 Task: Add a signature Levi Robinson containing Best wishes for a happy National Breast Cancer Awareness Month, Levi Robinson to email address softage.3@softage.net and add a label Inquiries
Action: Mouse moved to (126, 139)
Screenshot: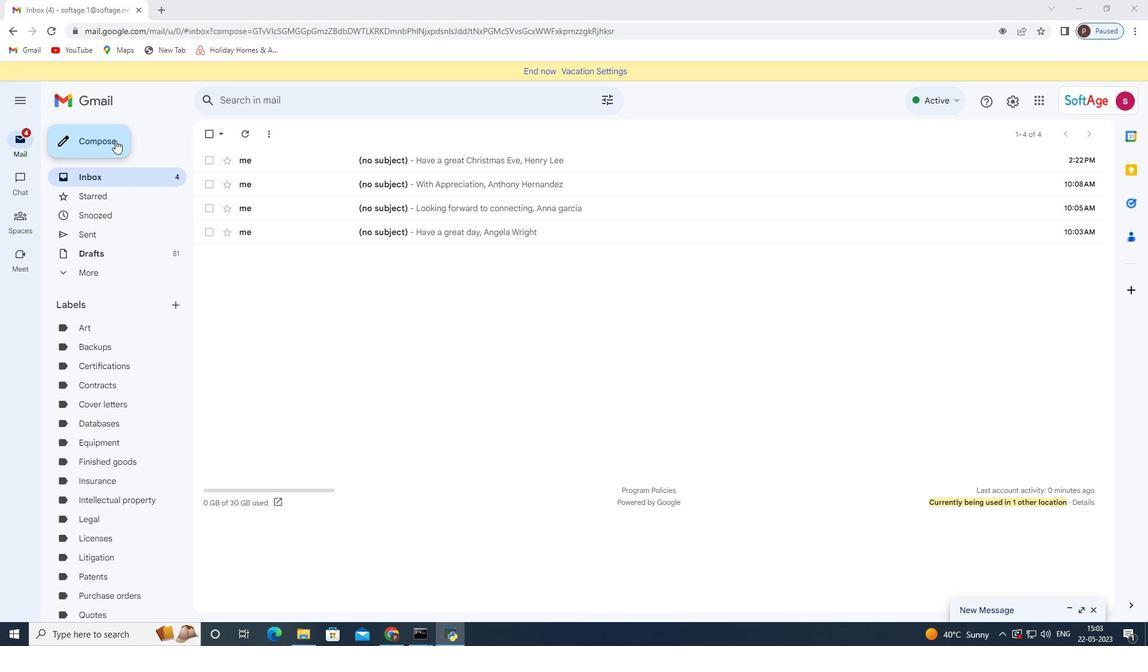 
Action: Mouse pressed left at (126, 139)
Screenshot: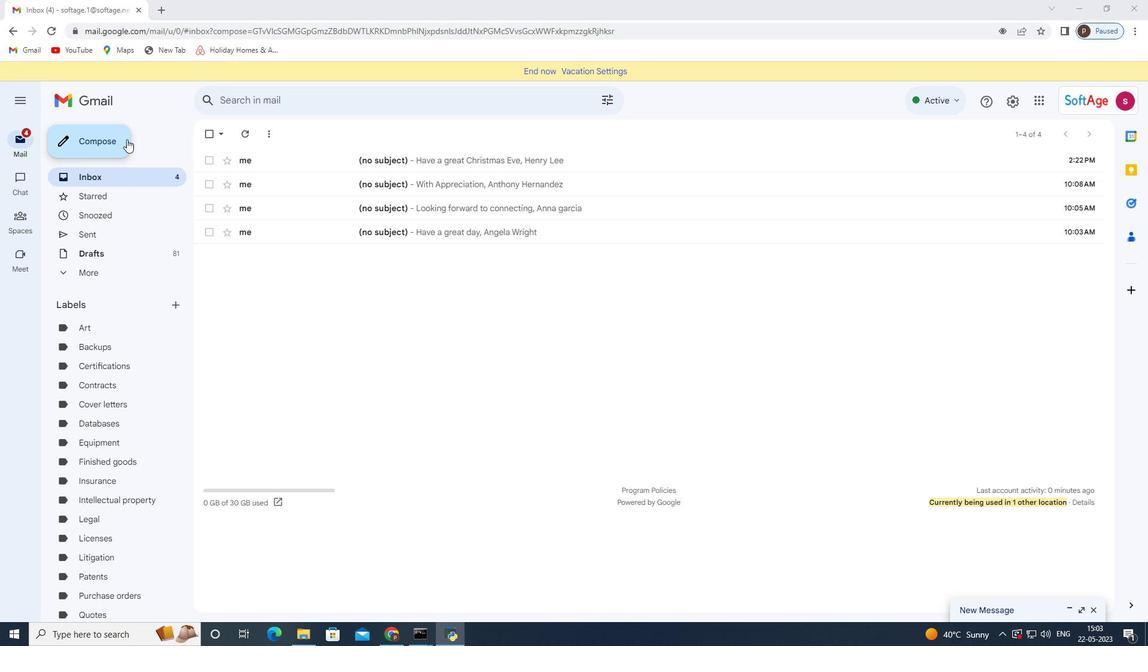 
Action: Mouse moved to (804, 606)
Screenshot: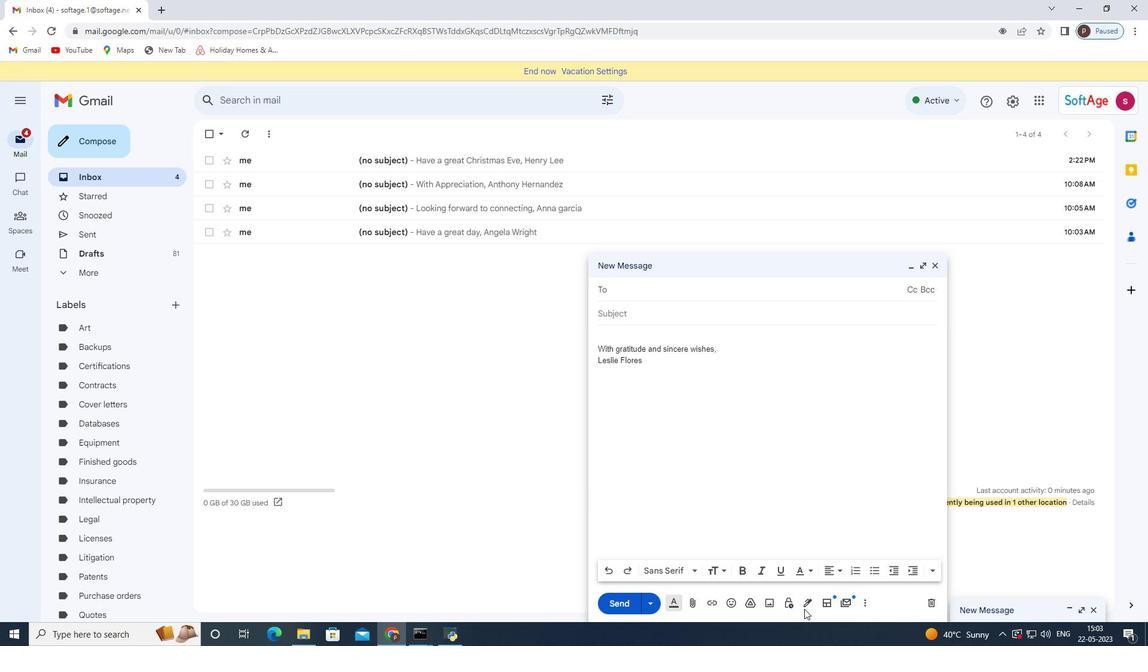 
Action: Mouse pressed left at (804, 606)
Screenshot: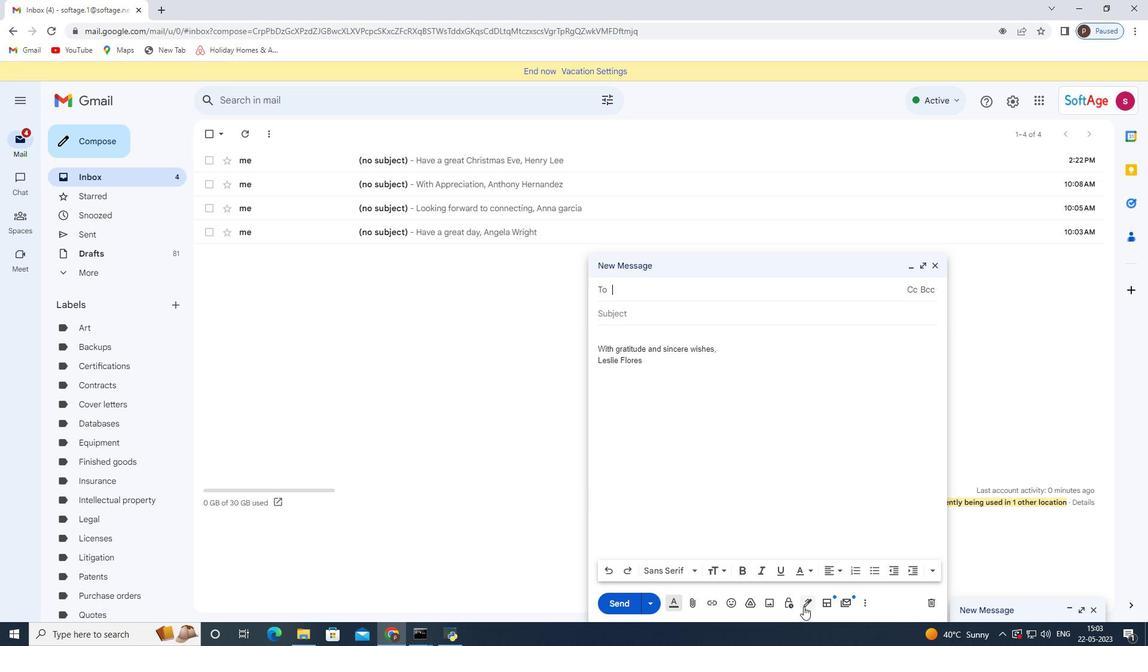 
Action: Mouse moved to (844, 541)
Screenshot: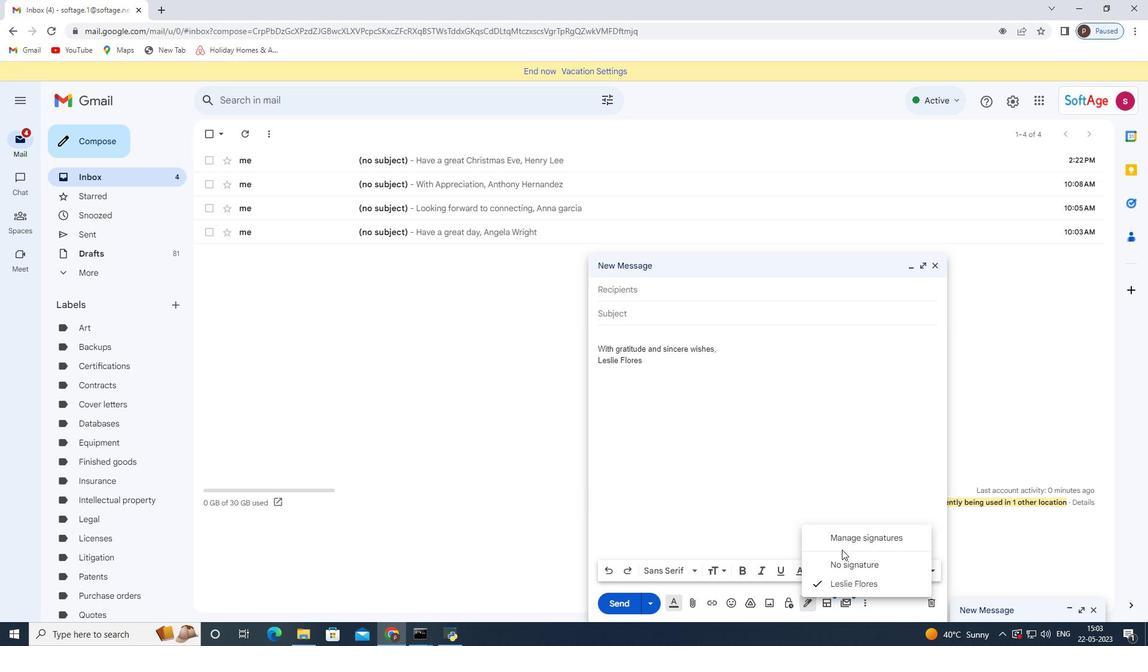 
Action: Mouse pressed left at (844, 541)
Screenshot: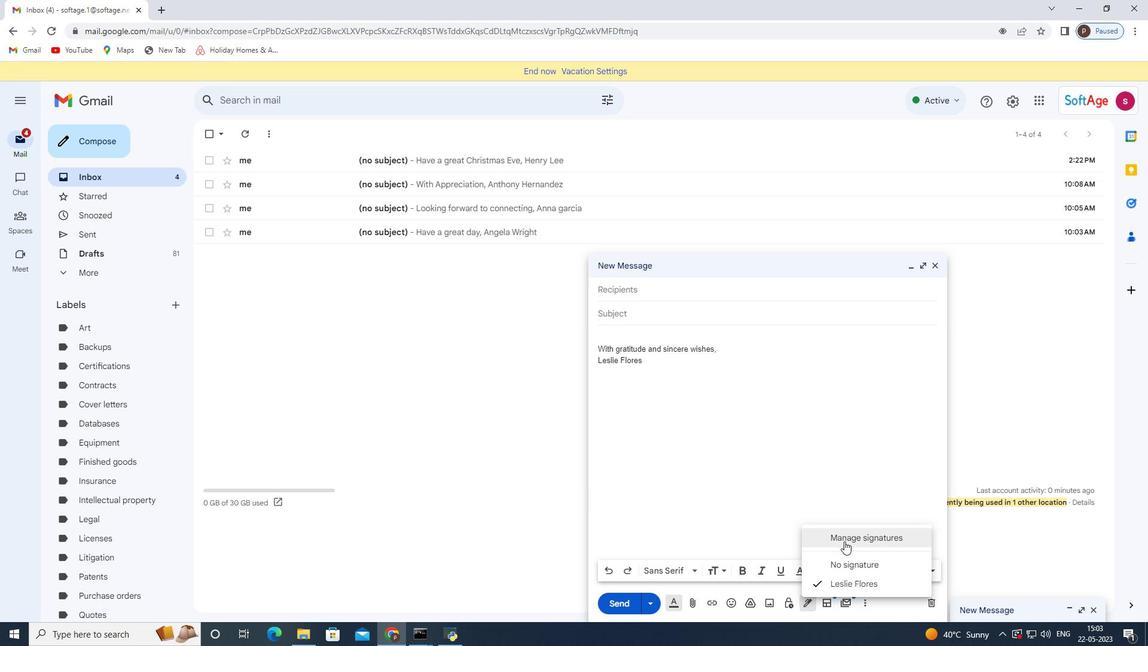 
Action: Mouse moved to (388, 472)
Screenshot: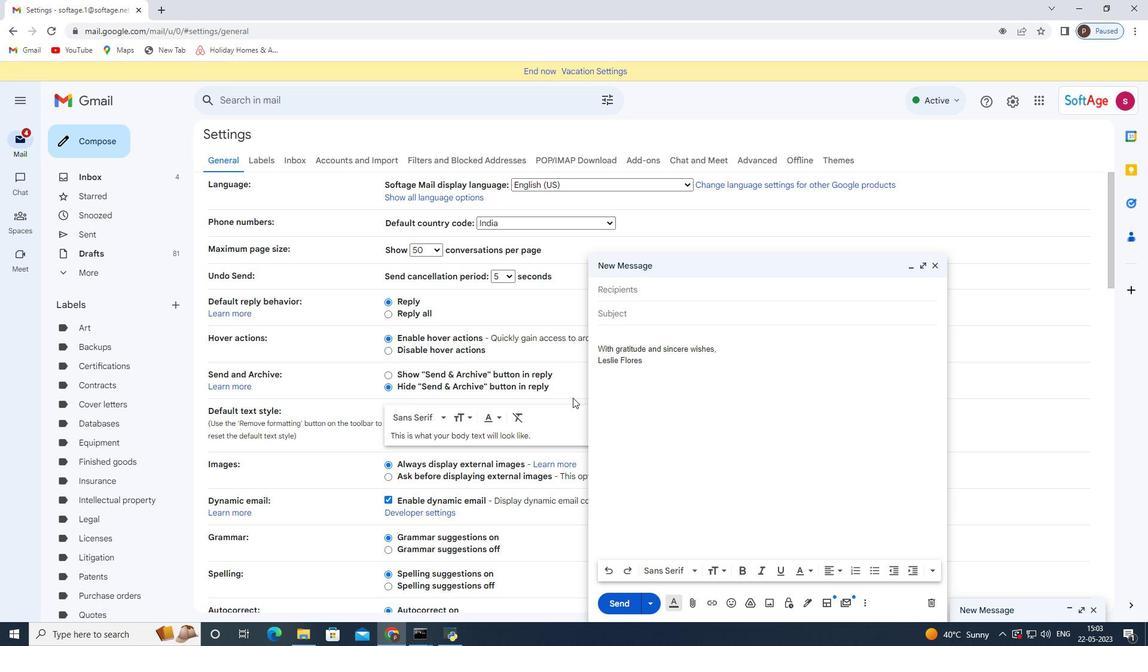 
Action: Mouse scrolled (388, 472) with delta (0, 0)
Screenshot: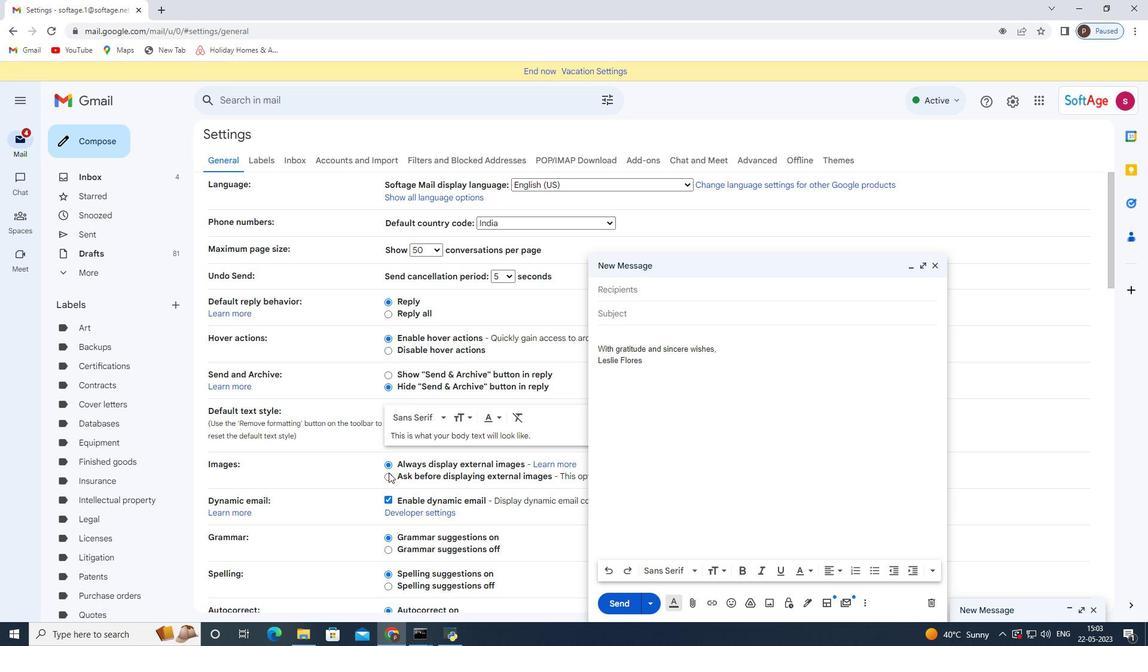 
Action: Mouse scrolled (388, 472) with delta (0, 0)
Screenshot: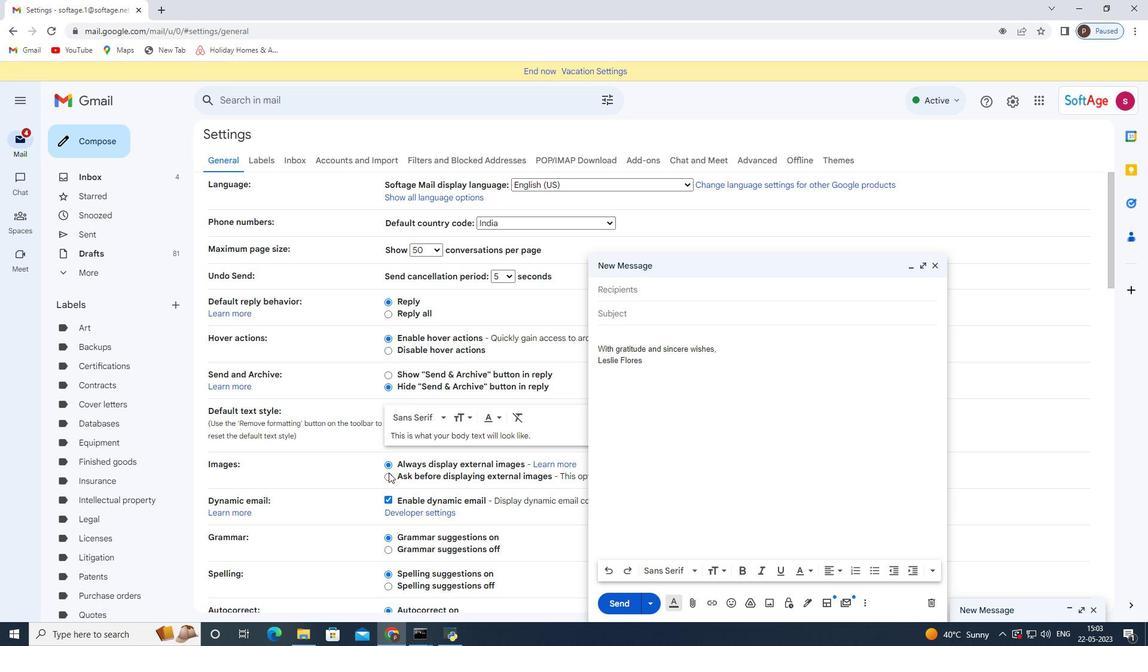 
Action: Mouse moved to (388, 472)
Screenshot: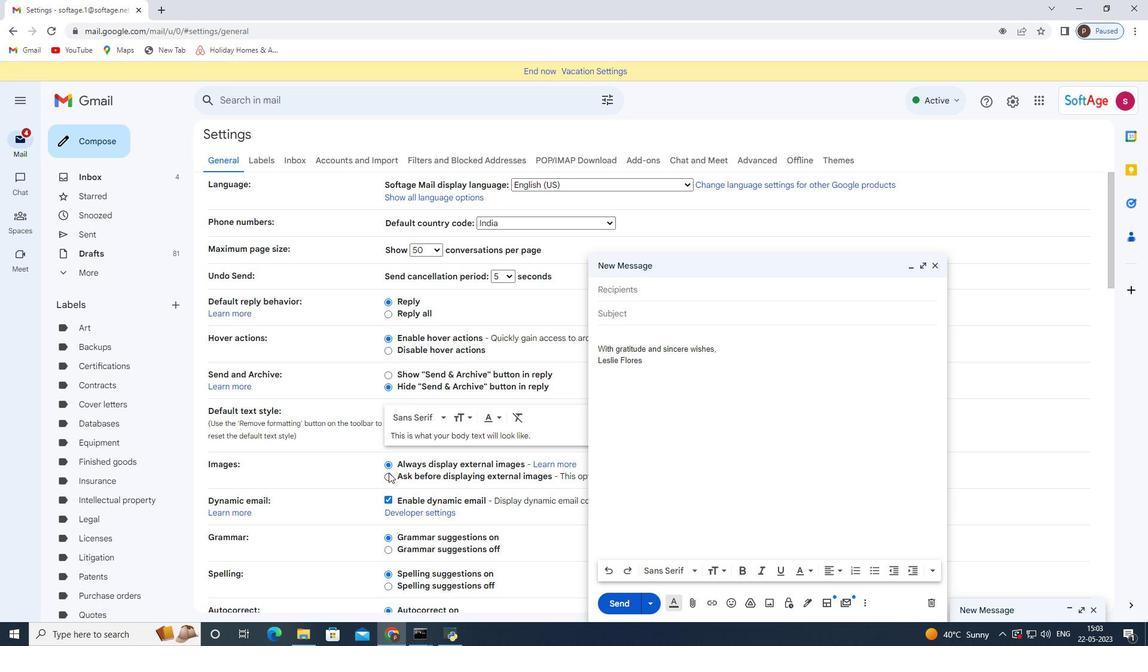 
Action: Mouse scrolled (388, 472) with delta (0, 0)
Screenshot: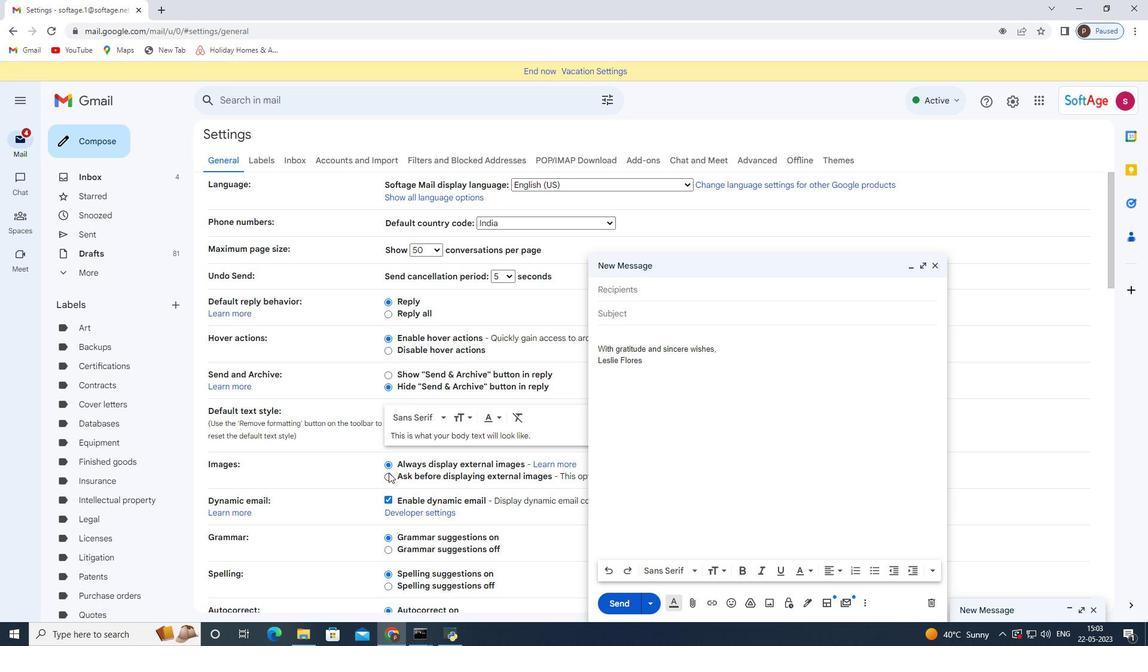 
Action: Mouse moved to (387, 473)
Screenshot: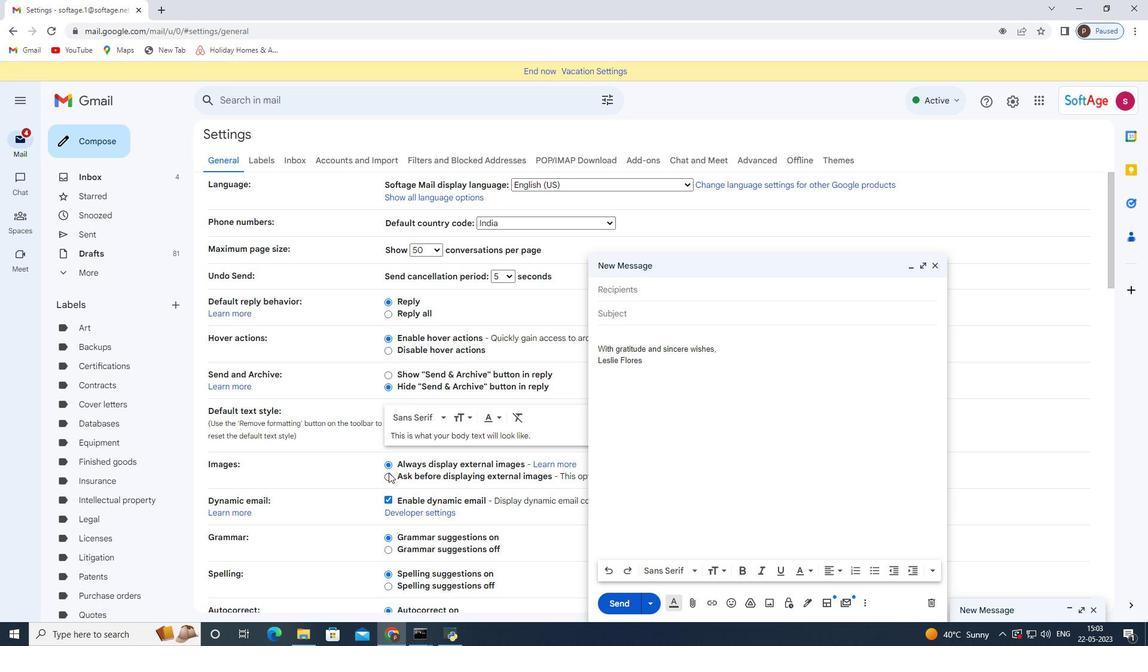 
Action: Mouse scrolled (387, 472) with delta (0, 0)
Screenshot: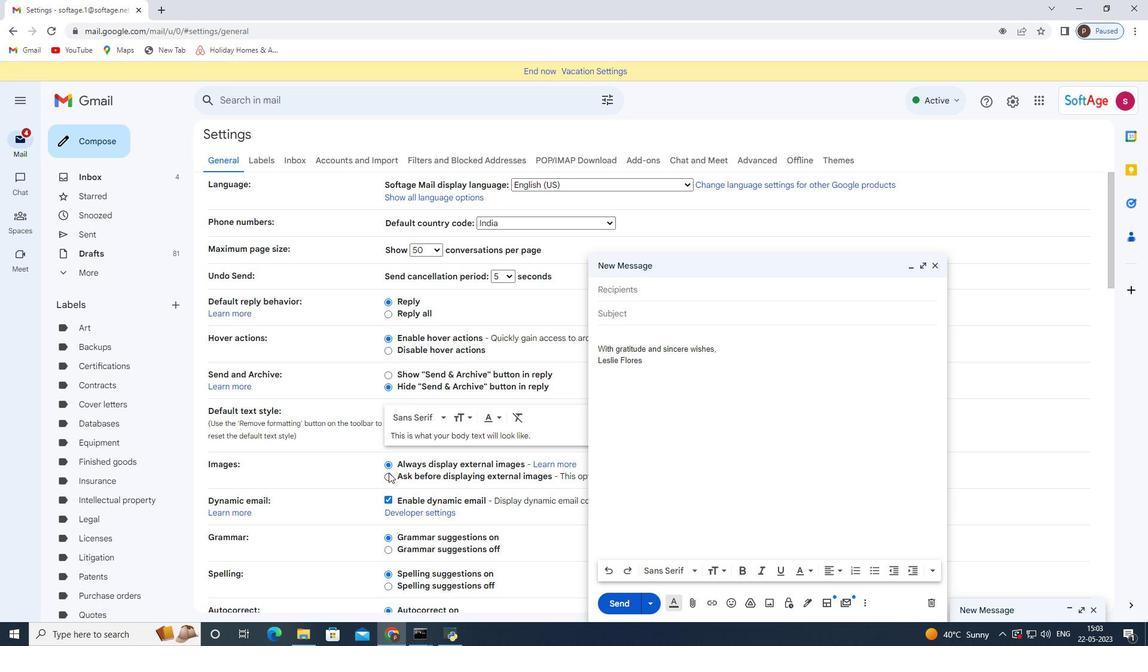 
Action: Mouse moved to (495, 427)
Screenshot: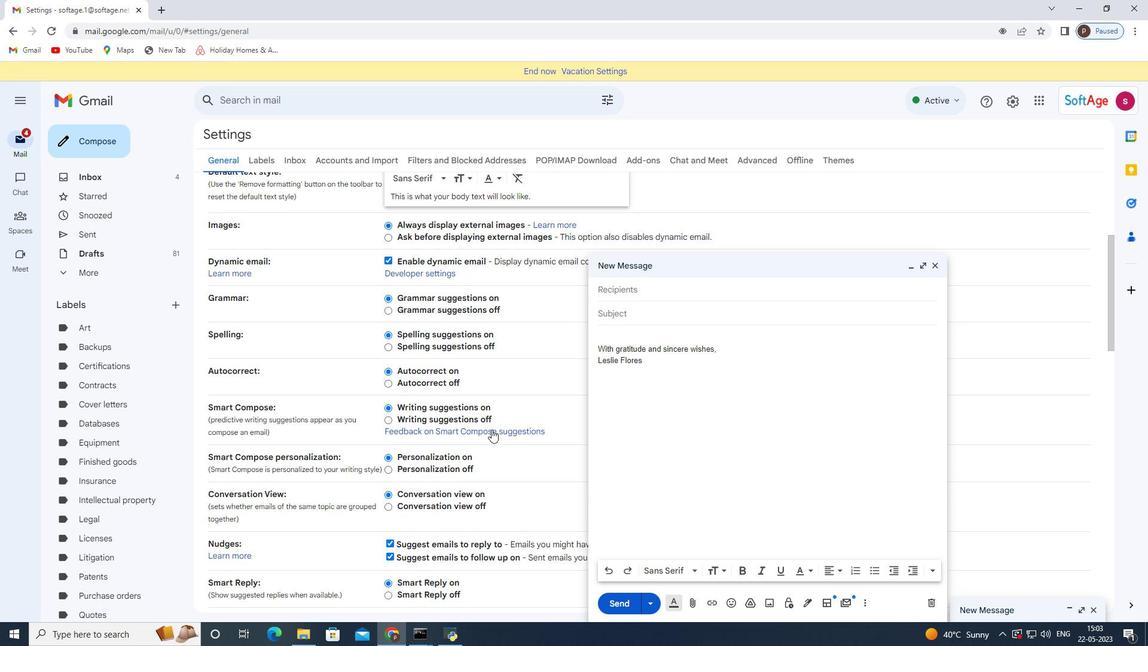 
Action: Mouse scrolled (495, 427) with delta (0, 0)
Screenshot: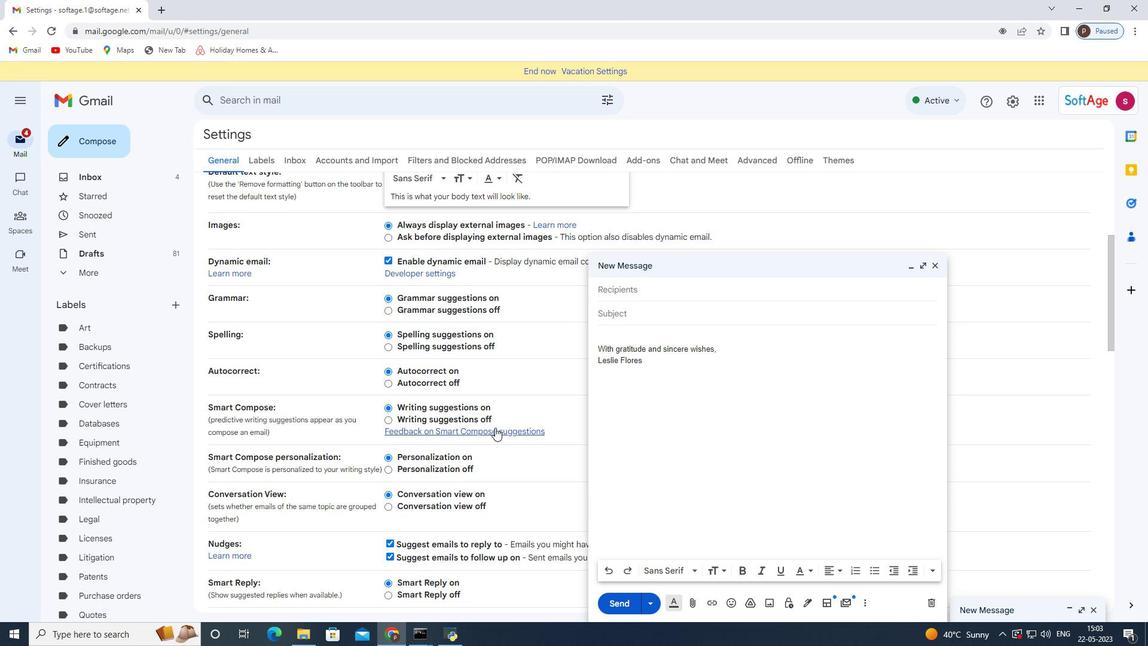 
Action: Mouse scrolled (495, 427) with delta (0, 0)
Screenshot: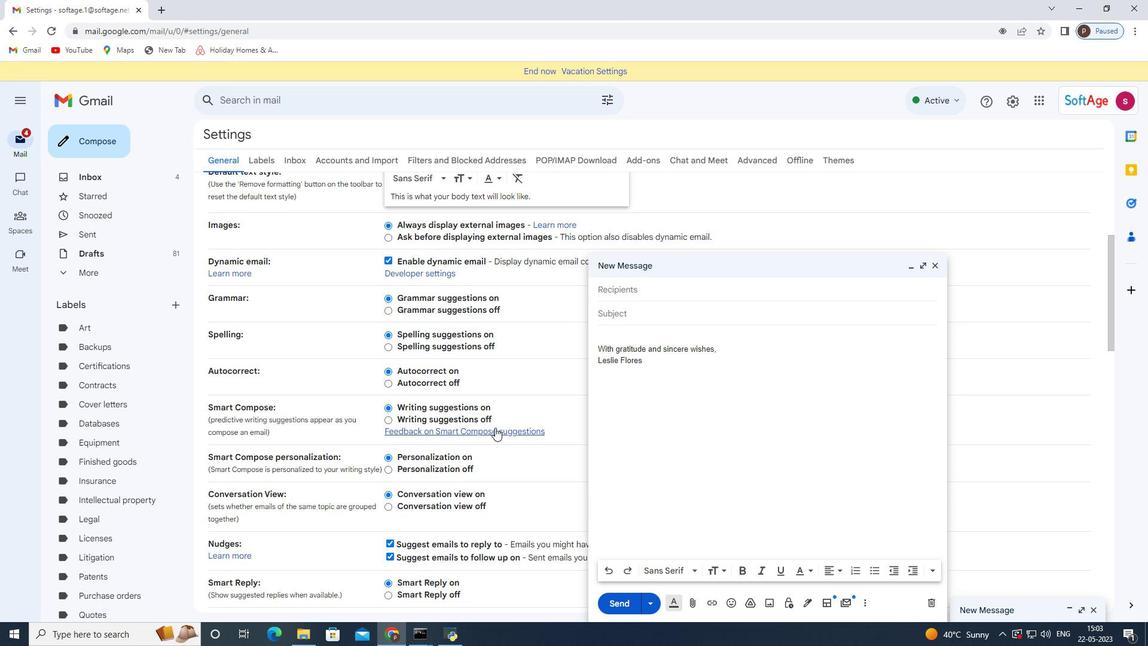 
Action: Mouse moved to (491, 427)
Screenshot: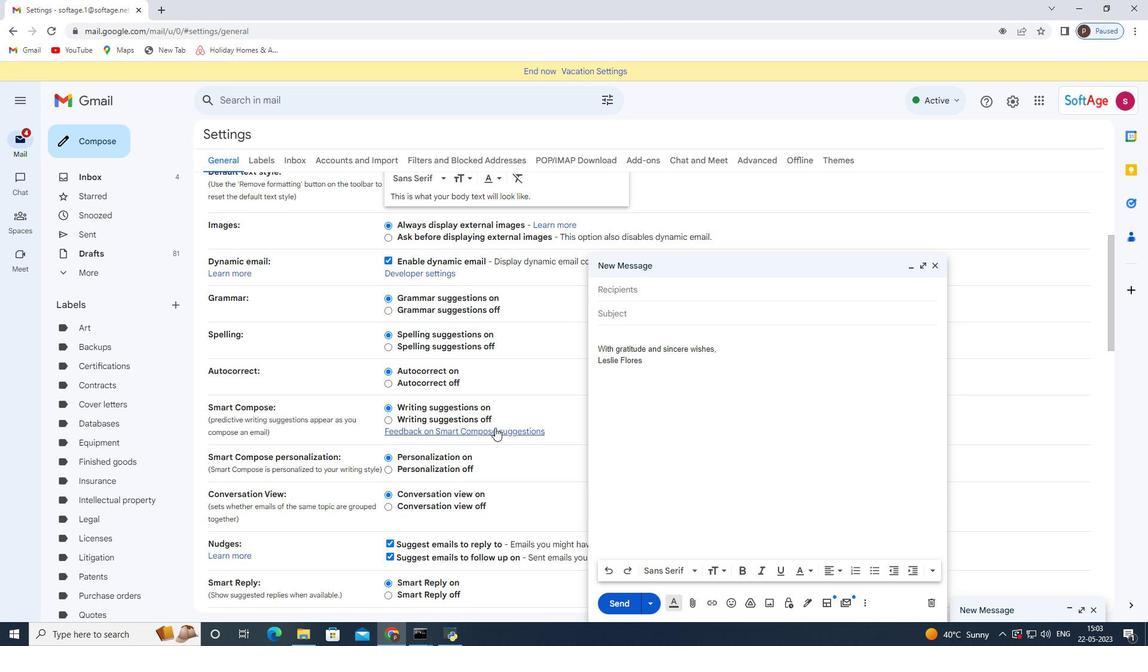 
Action: Mouse scrolled (491, 426) with delta (0, 0)
Screenshot: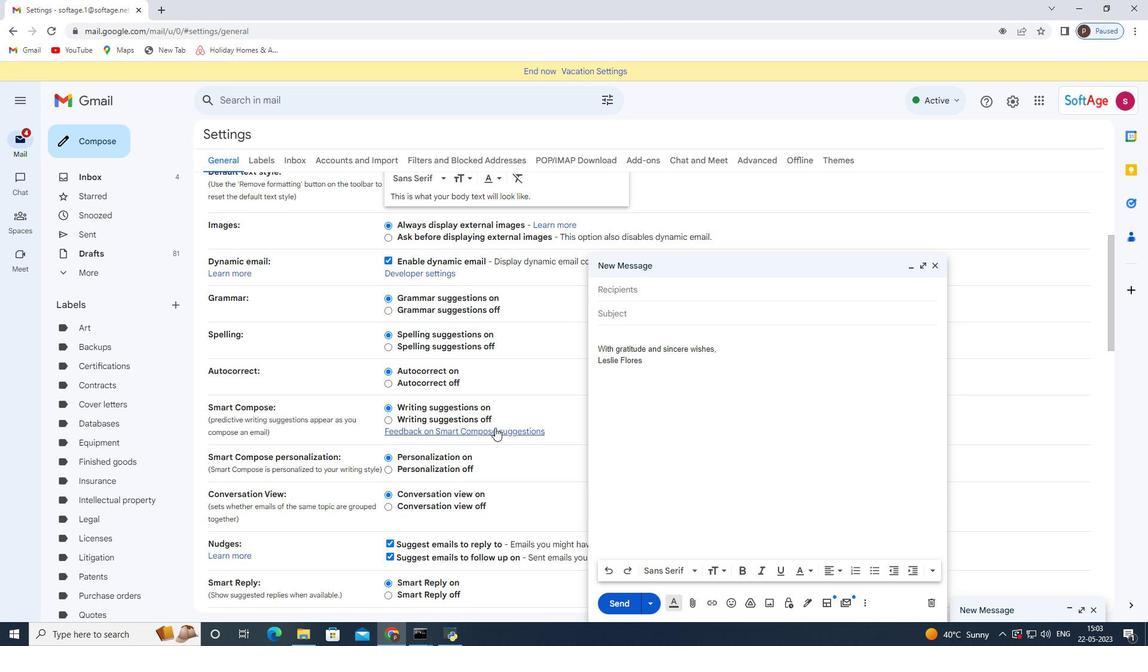 
Action: Mouse moved to (487, 426)
Screenshot: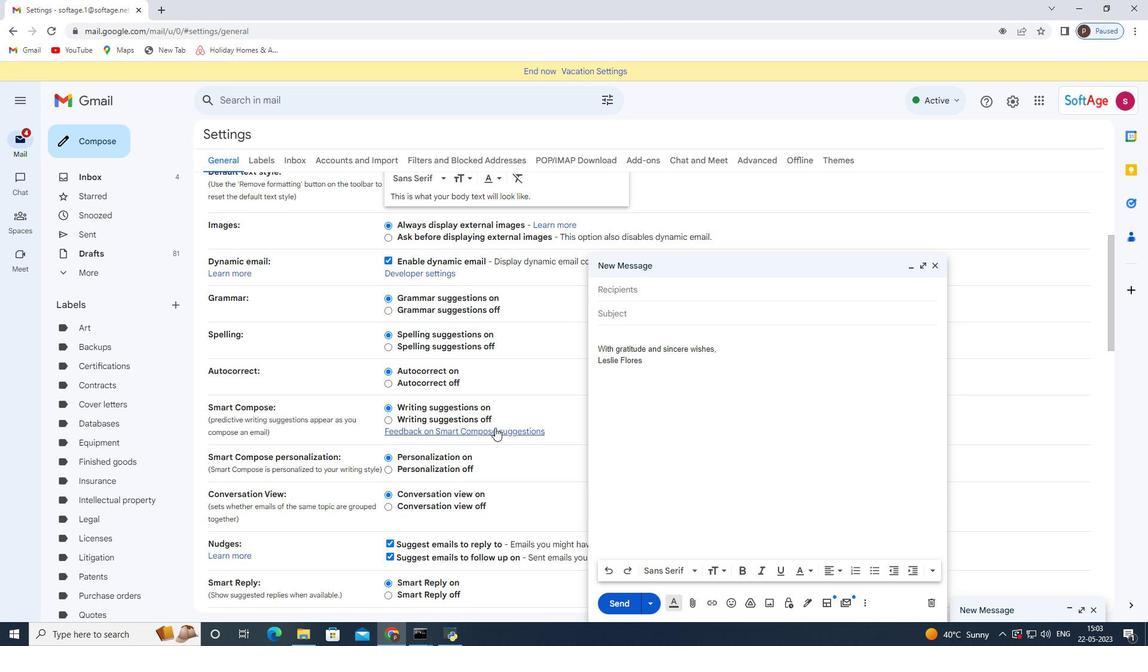 
Action: Mouse scrolled (487, 425) with delta (0, 0)
Screenshot: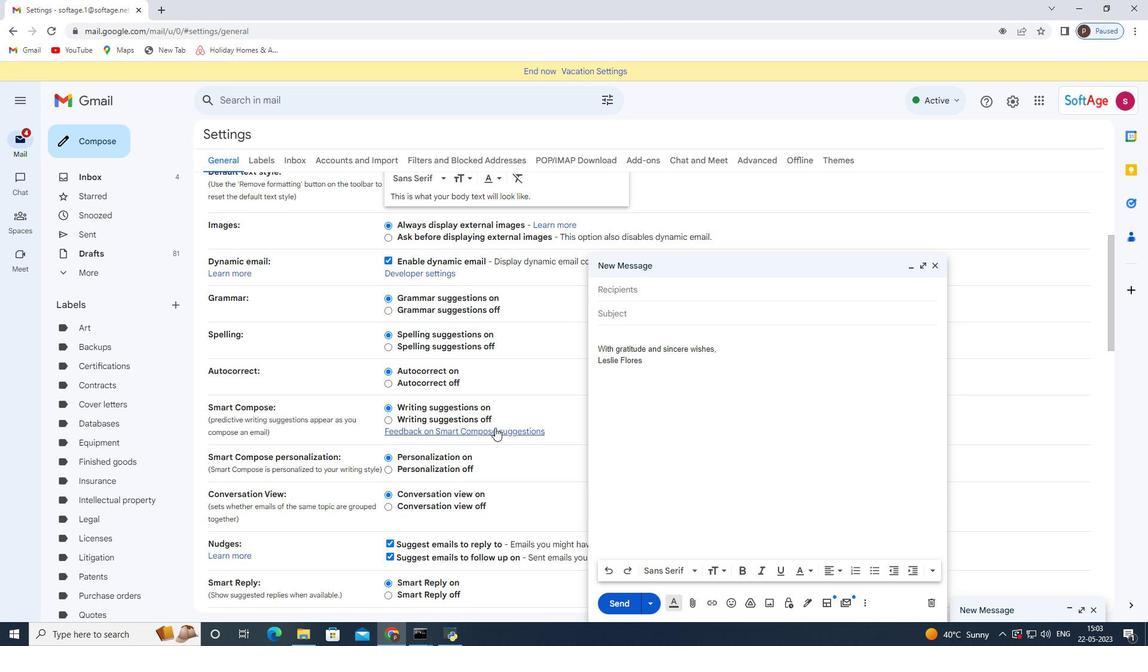 
Action: Mouse moved to (436, 420)
Screenshot: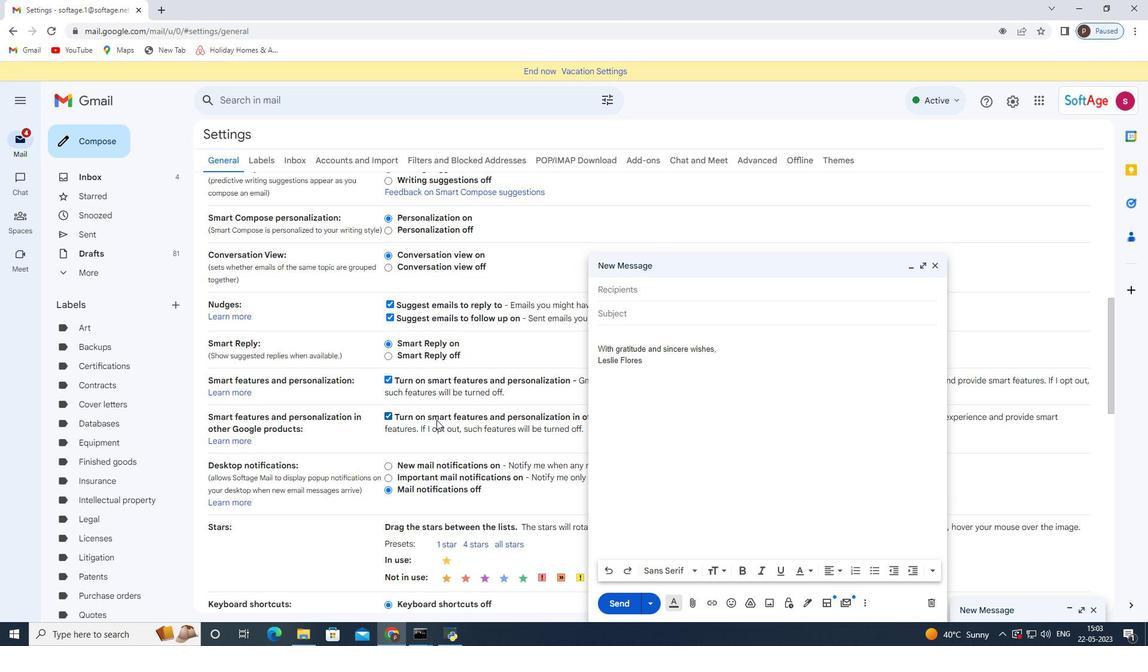 
Action: Mouse scrolled (436, 419) with delta (0, 0)
Screenshot: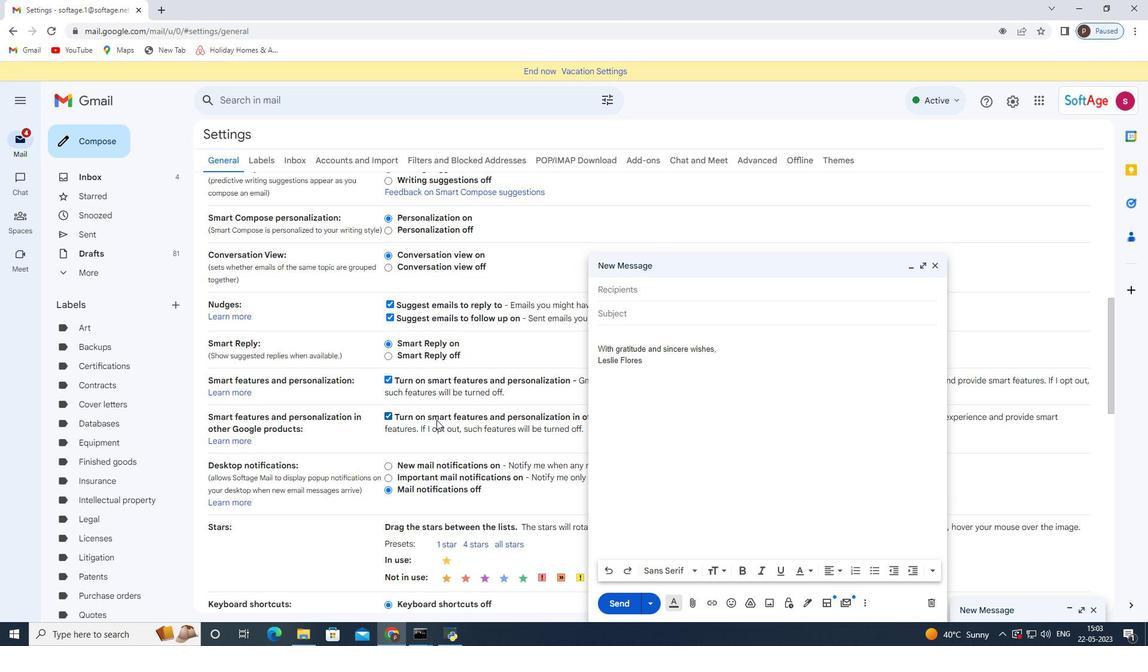 
Action: Mouse scrolled (436, 419) with delta (0, 0)
Screenshot: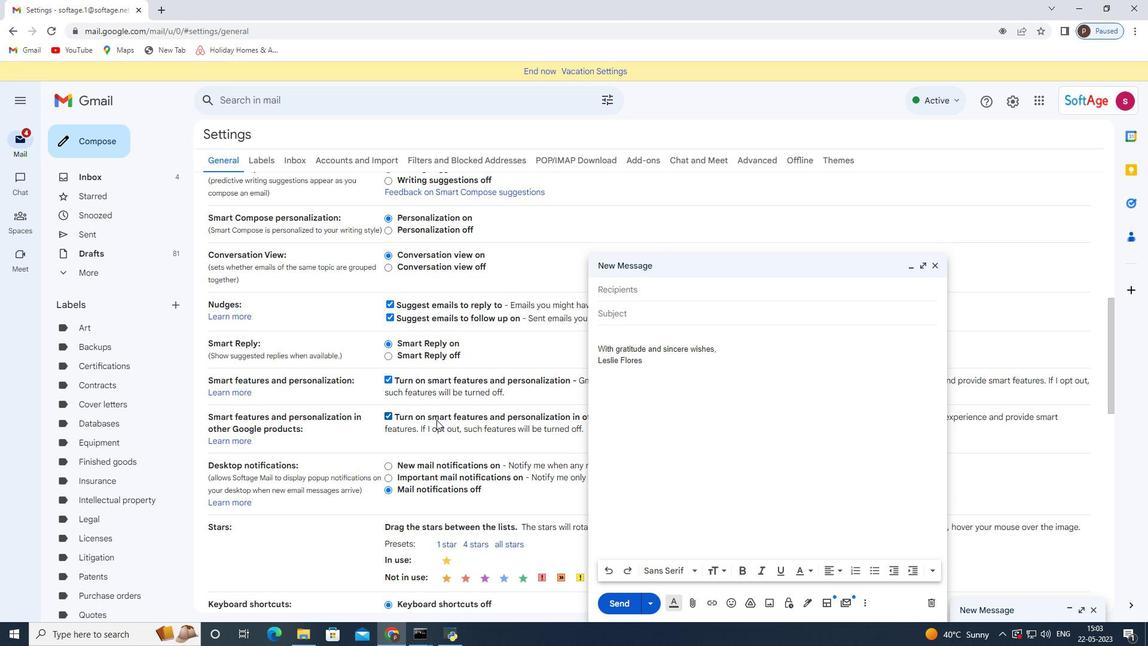 
Action: Mouse scrolled (436, 419) with delta (0, 0)
Screenshot: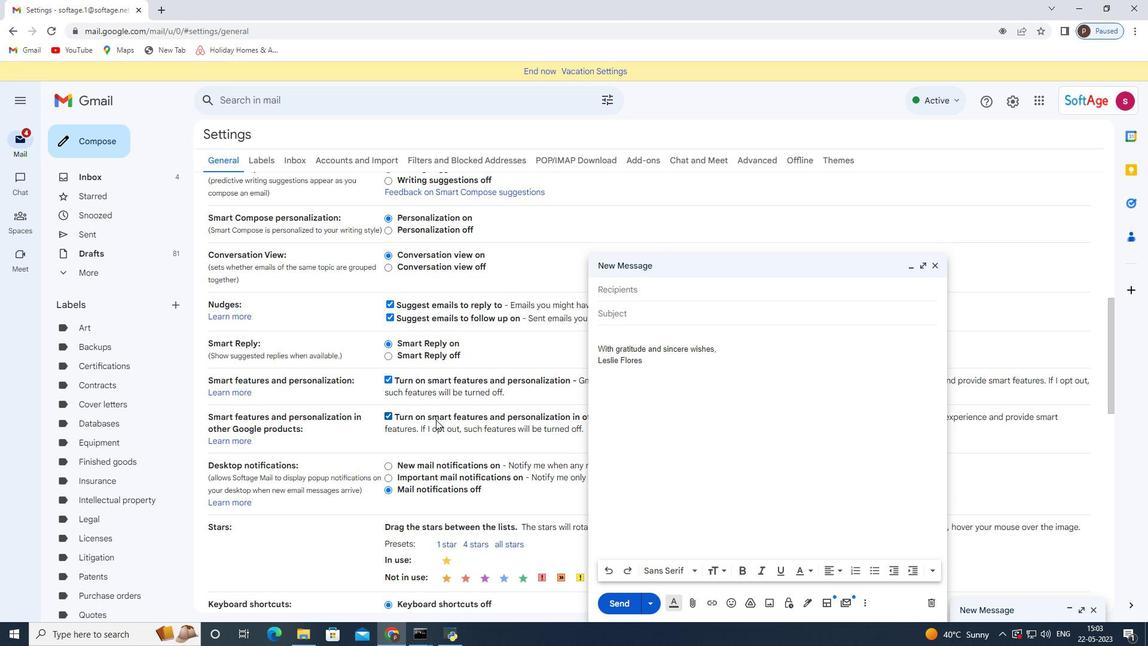 
Action: Mouse scrolled (436, 419) with delta (0, 0)
Screenshot: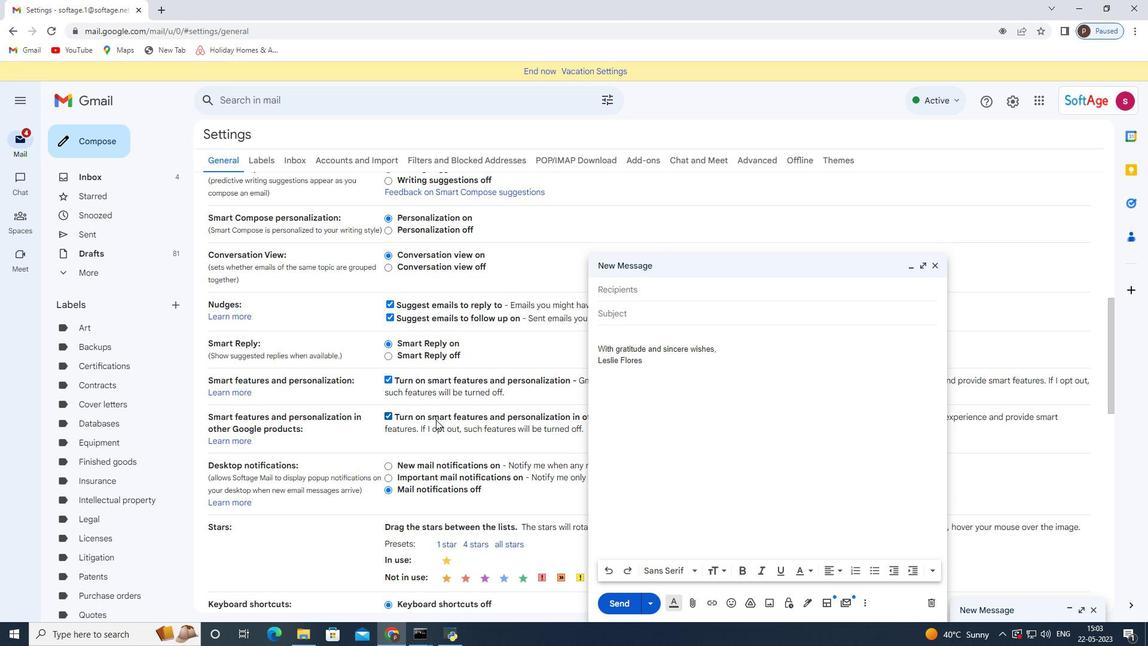 
Action: Mouse moved to (424, 411)
Screenshot: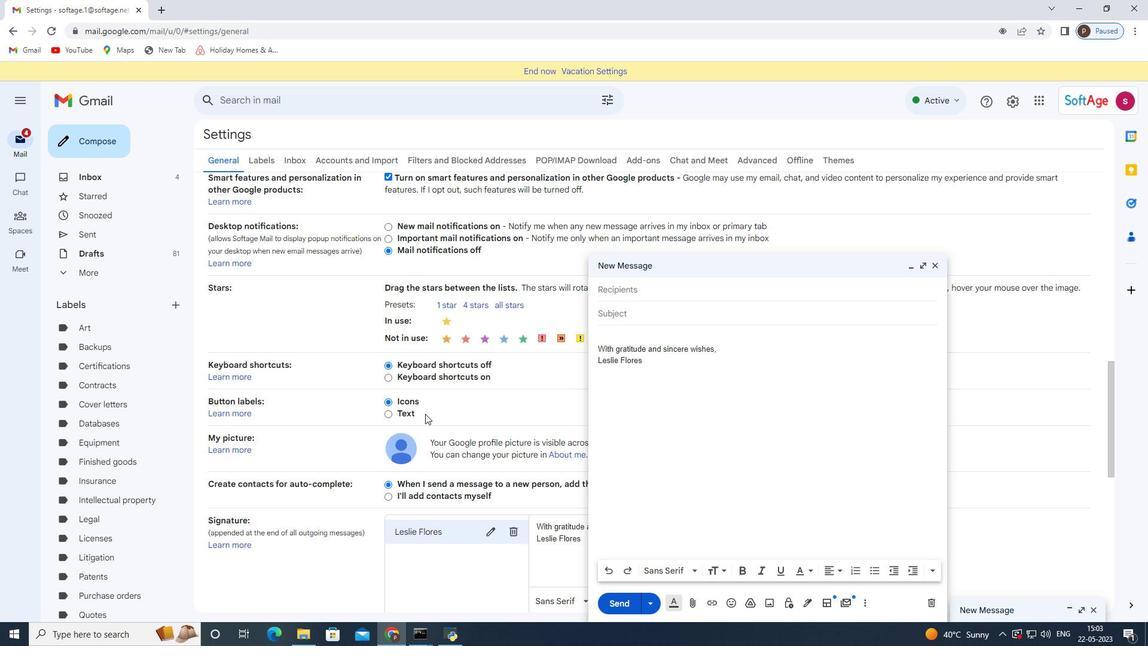 
Action: Mouse scrolled (424, 411) with delta (0, 0)
Screenshot: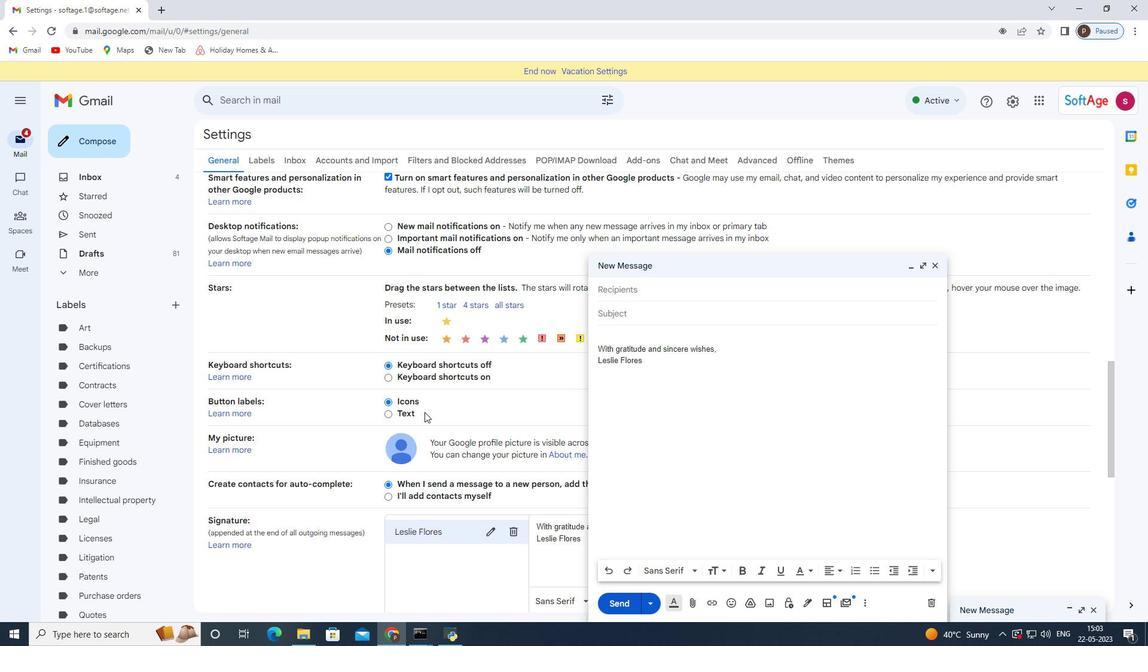 
Action: Mouse scrolled (424, 411) with delta (0, 0)
Screenshot: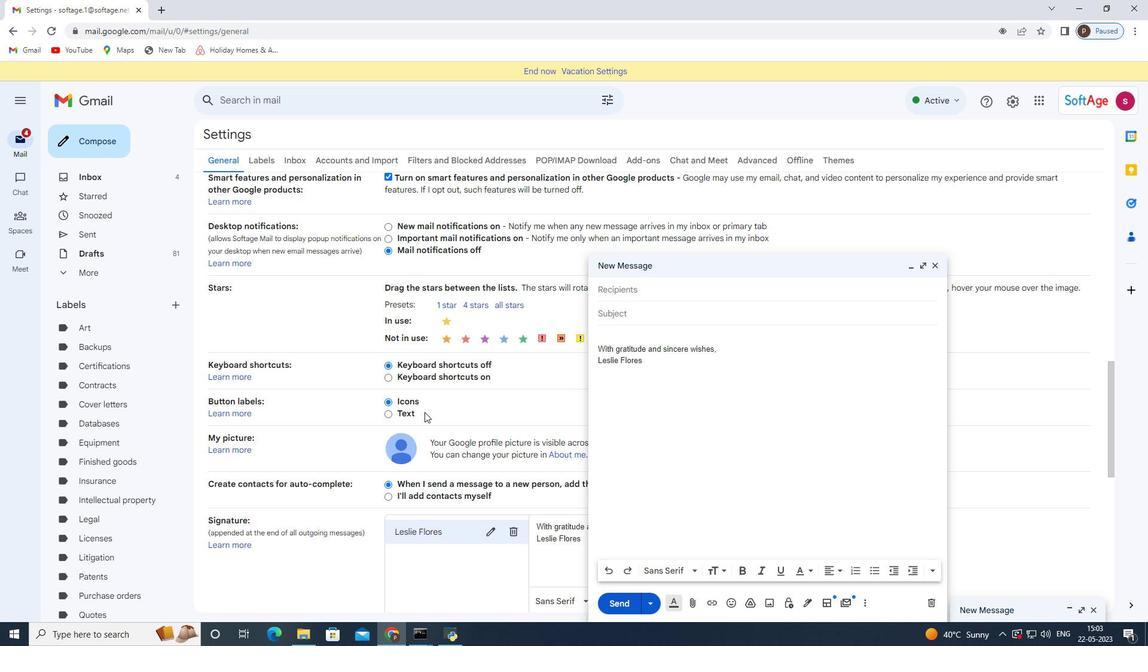 
Action: Mouse scrolled (424, 411) with delta (0, 0)
Screenshot: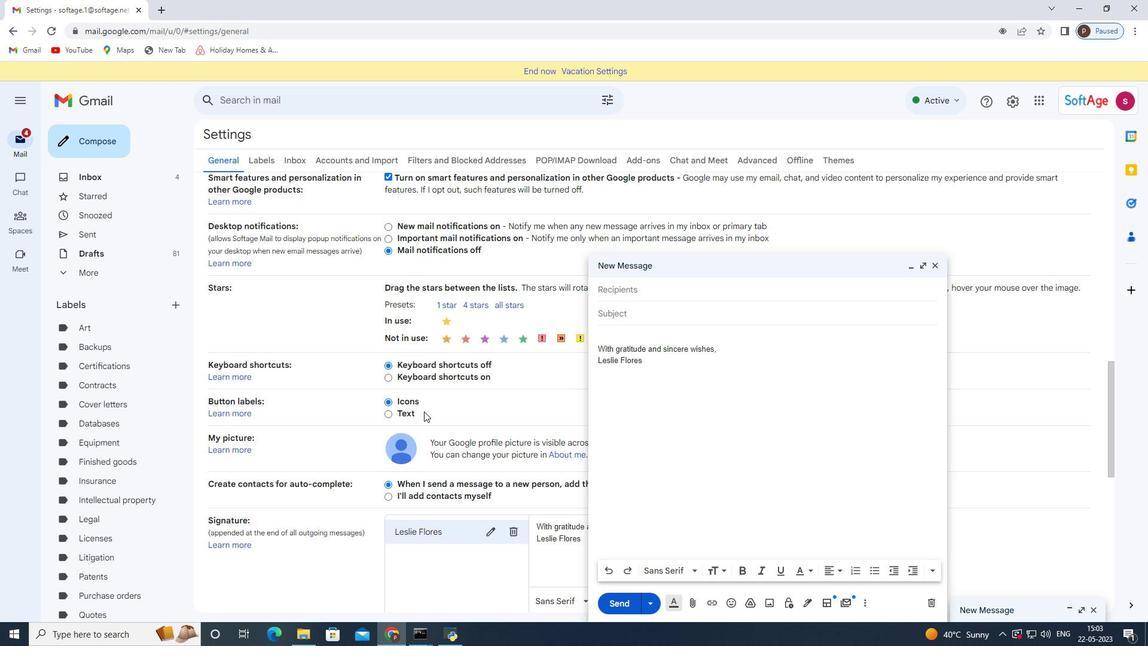 
Action: Mouse moved to (518, 352)
Screenshot: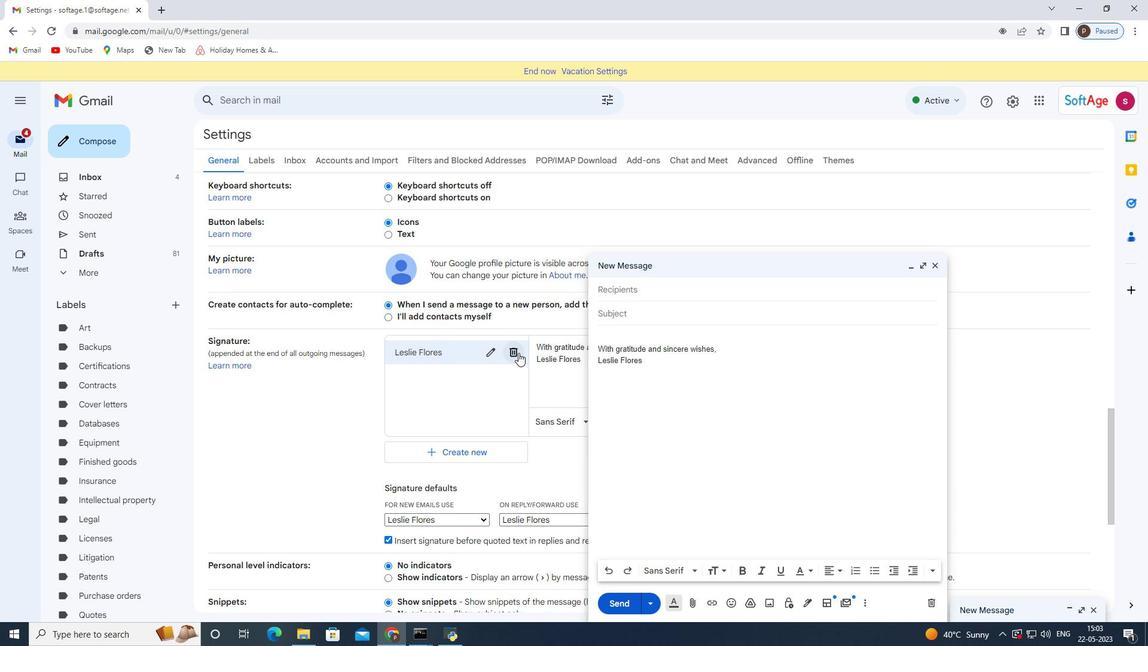
Action: Mouse pressed left at (518, 352)
Screenshot: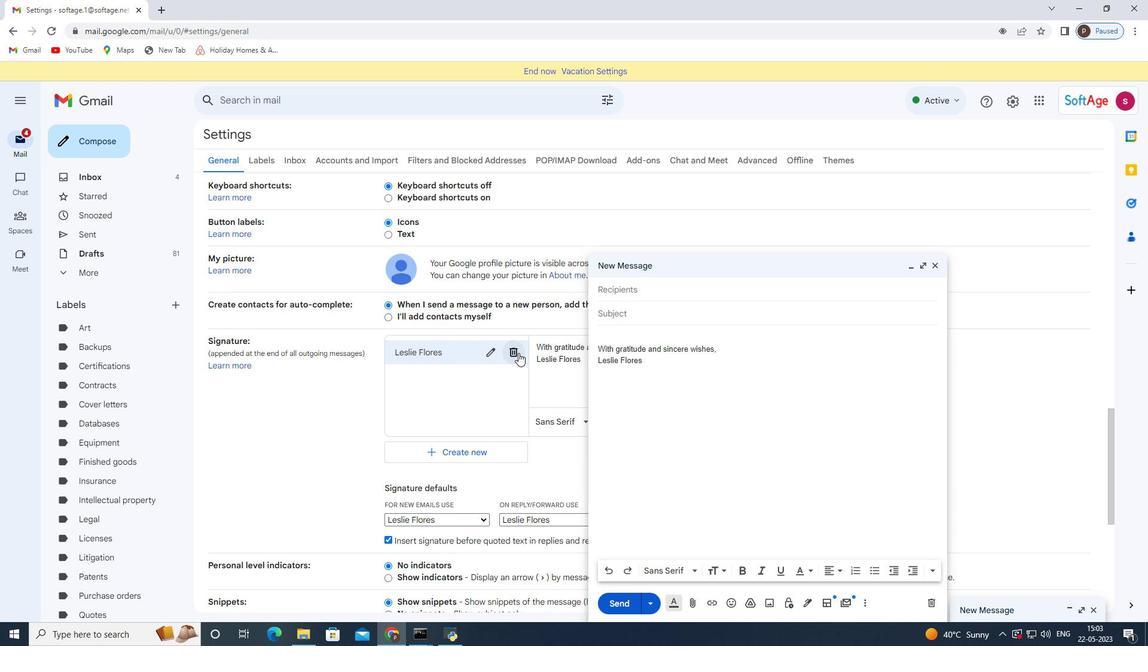 
Action: Mouse moved to (668, 365)
Screenshot: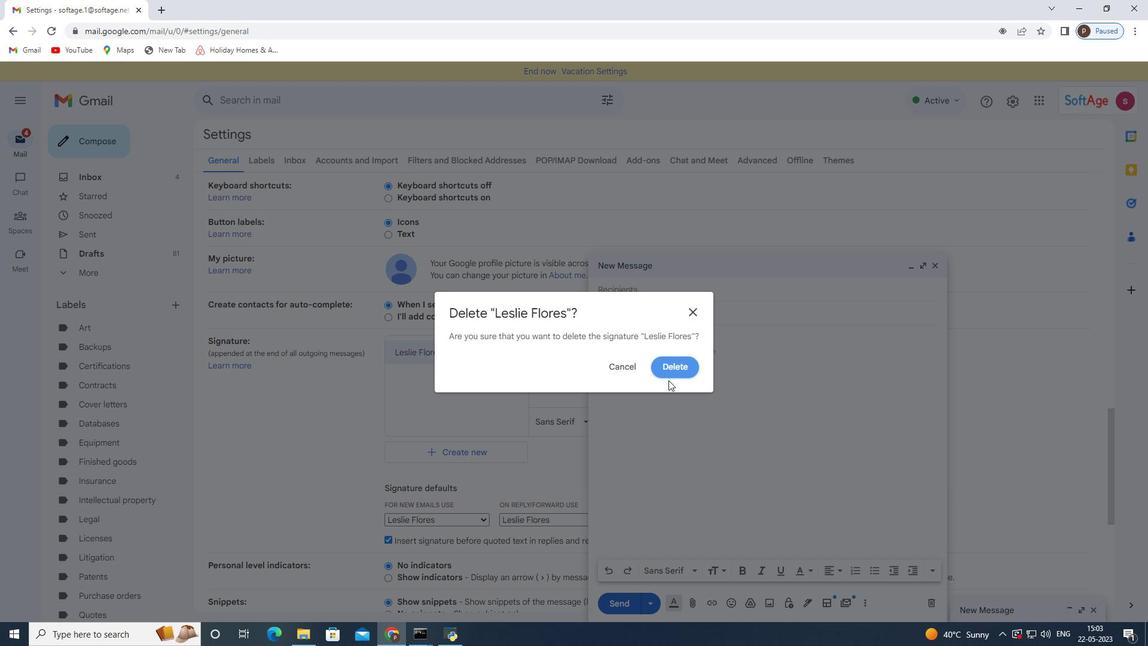 
Action: Mouse pressed left at (668, 365)
Screenshot: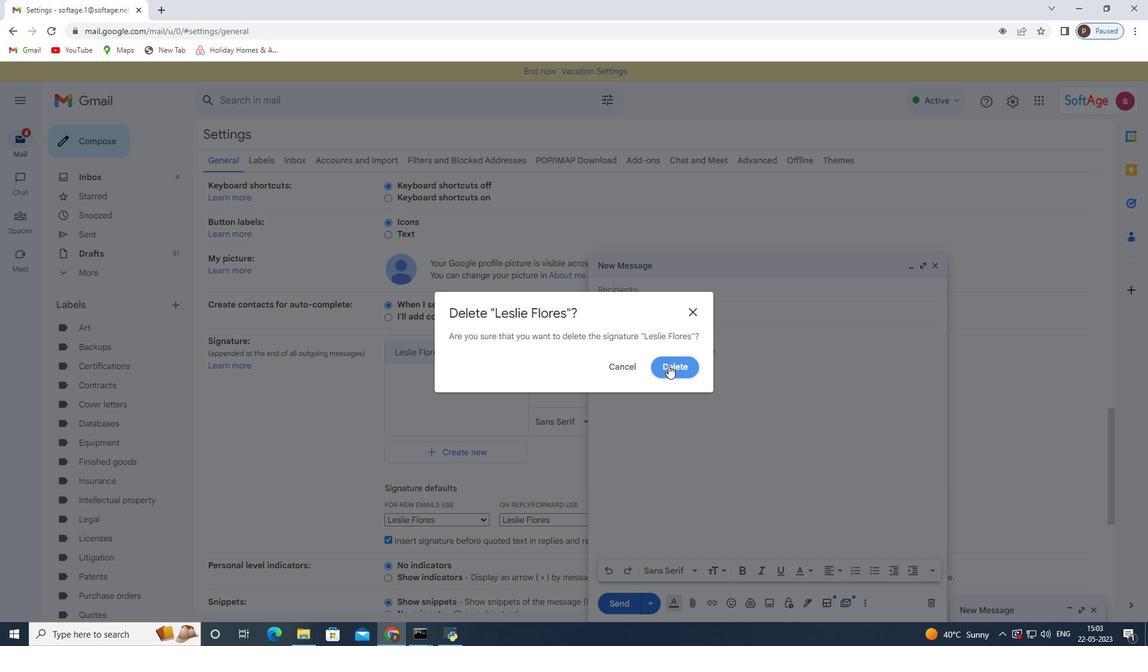 
Action: Mouse moved to (427, 359)
Screenshot: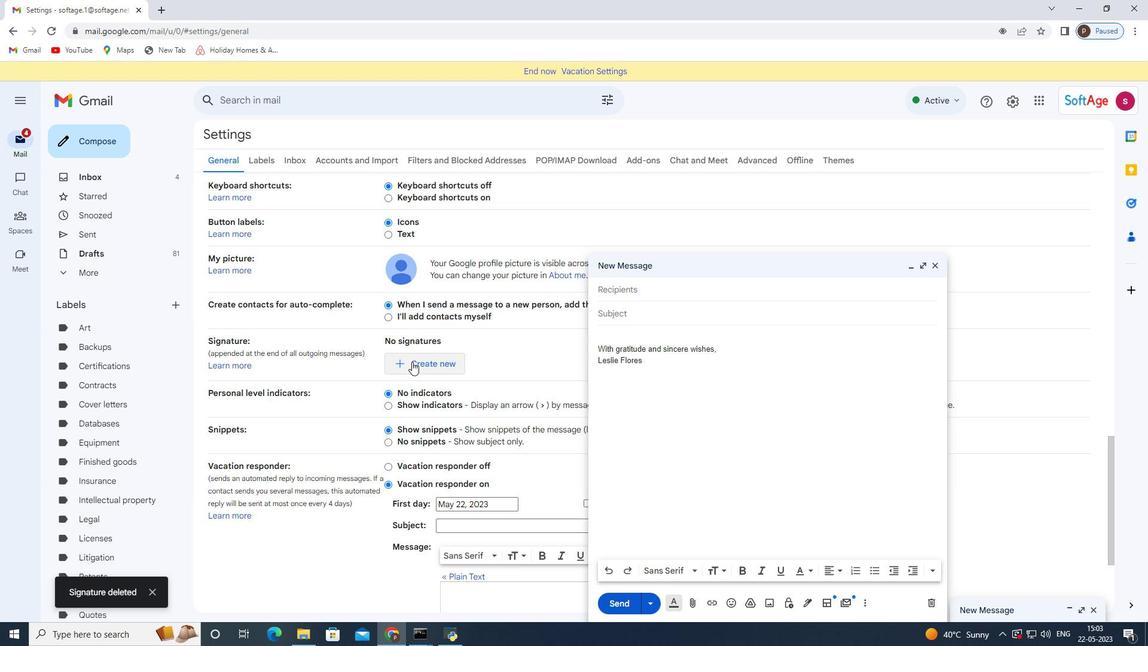 
Action: Mouse pressed left at (427, 359)
Screenshot: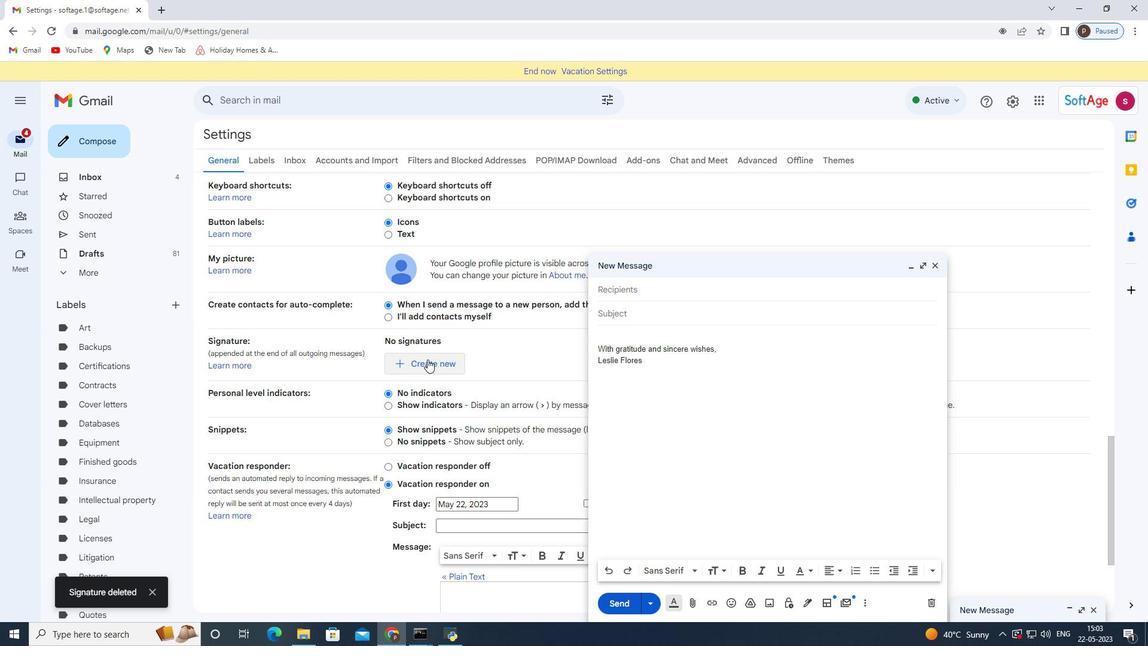 
Action: Mouse moved to (521, 339)
Screenshot: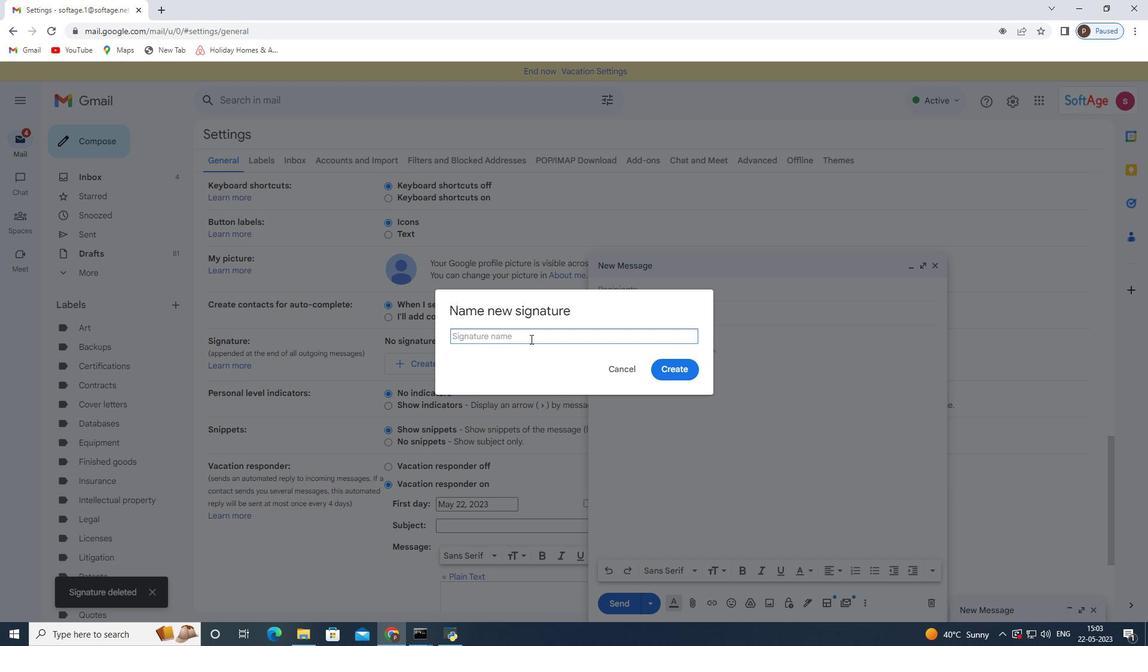 
Action: Mouse pressed left at (521, 339)
Screenshot: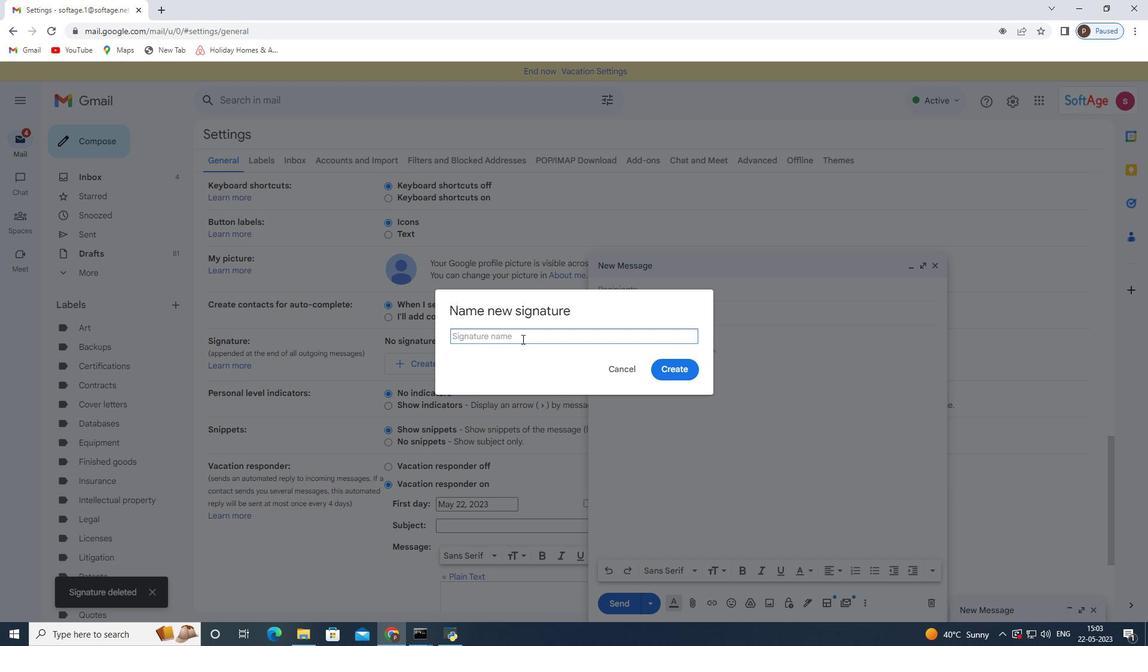 
Action: Mouse moved to (519, 339)
Screenshot: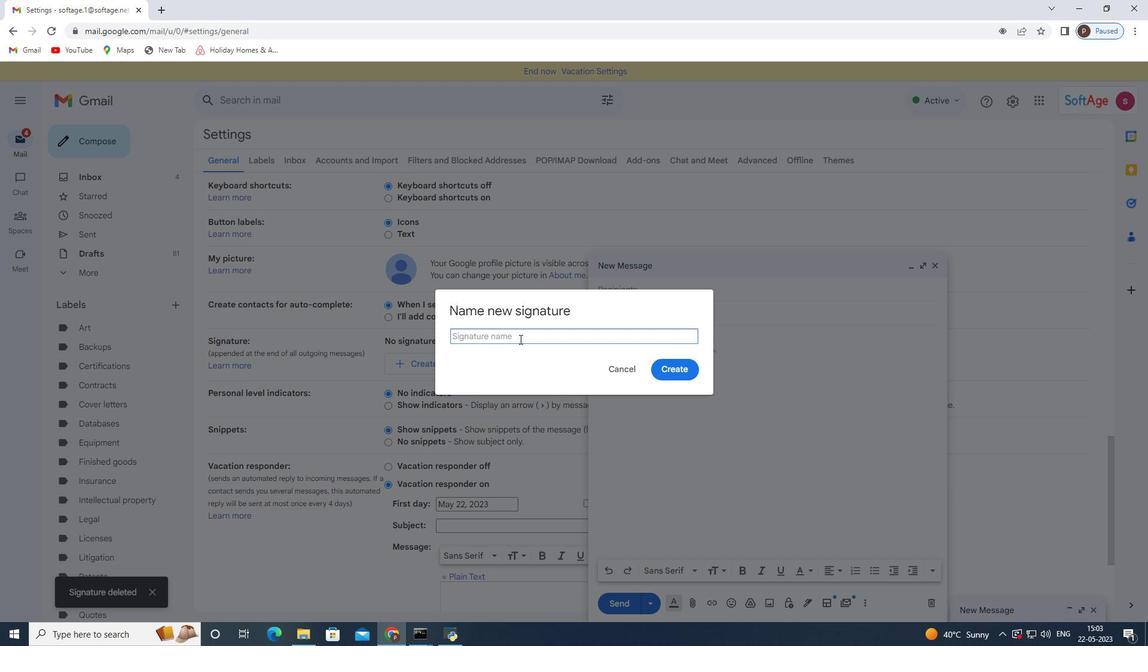 
Action: Key pressed <Key.shift>Levi<Key.space><Key.shift>Robinson
Screenshot: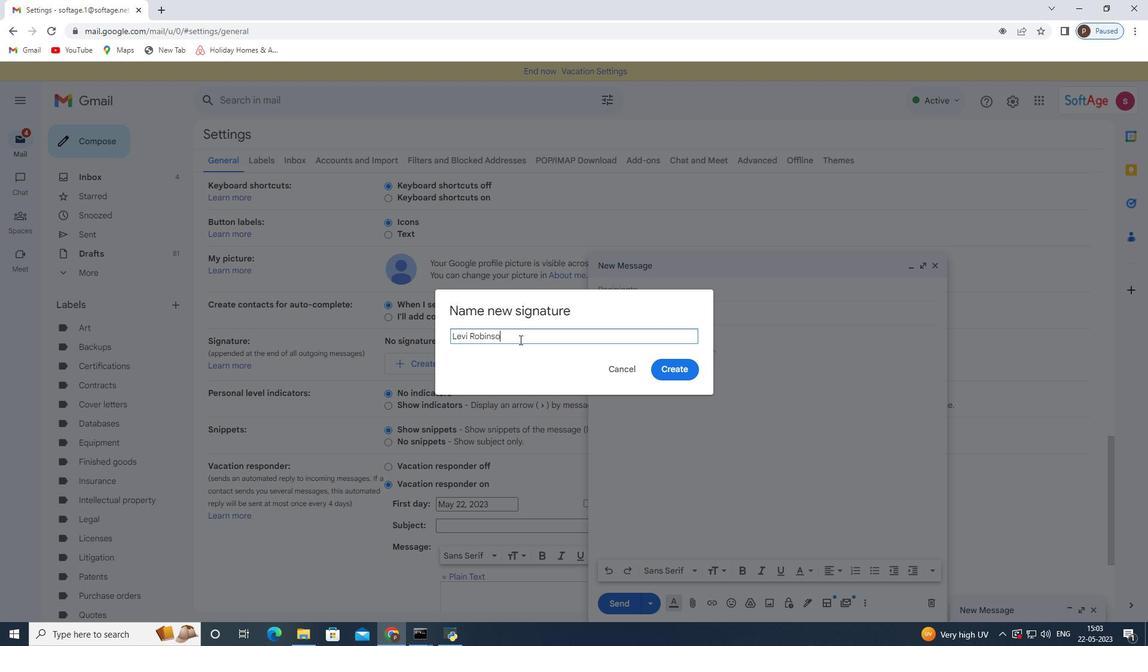 
Action: Mouse moved to (687, 371)
Screenshot: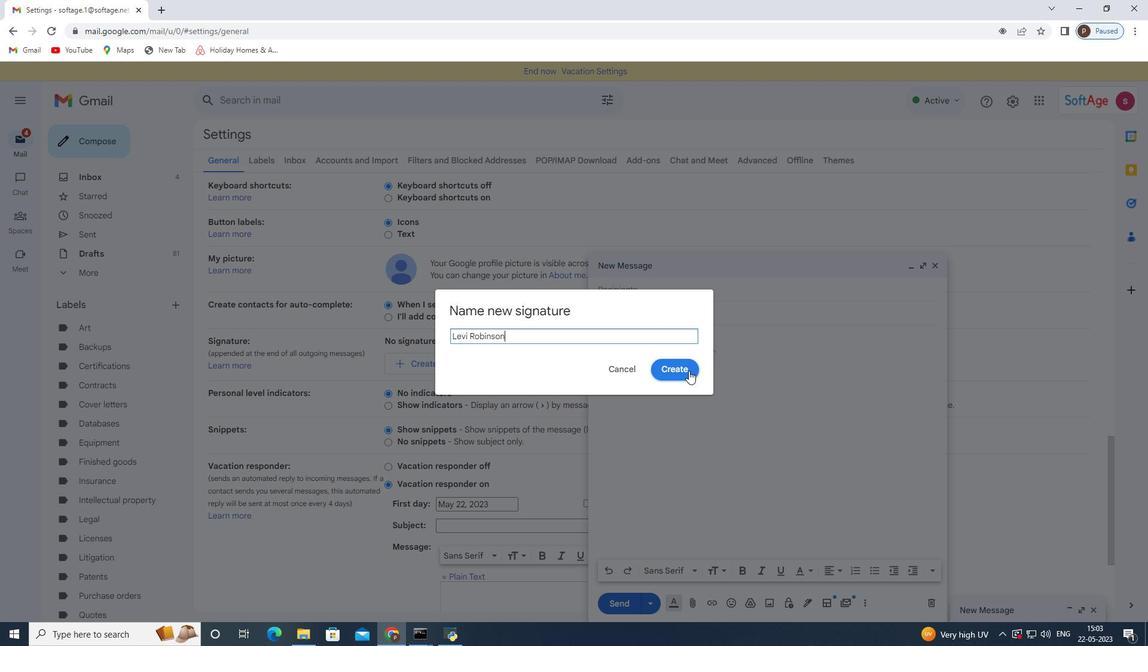 
Action: Mouse pressed left at (687, 371)
Screenshot: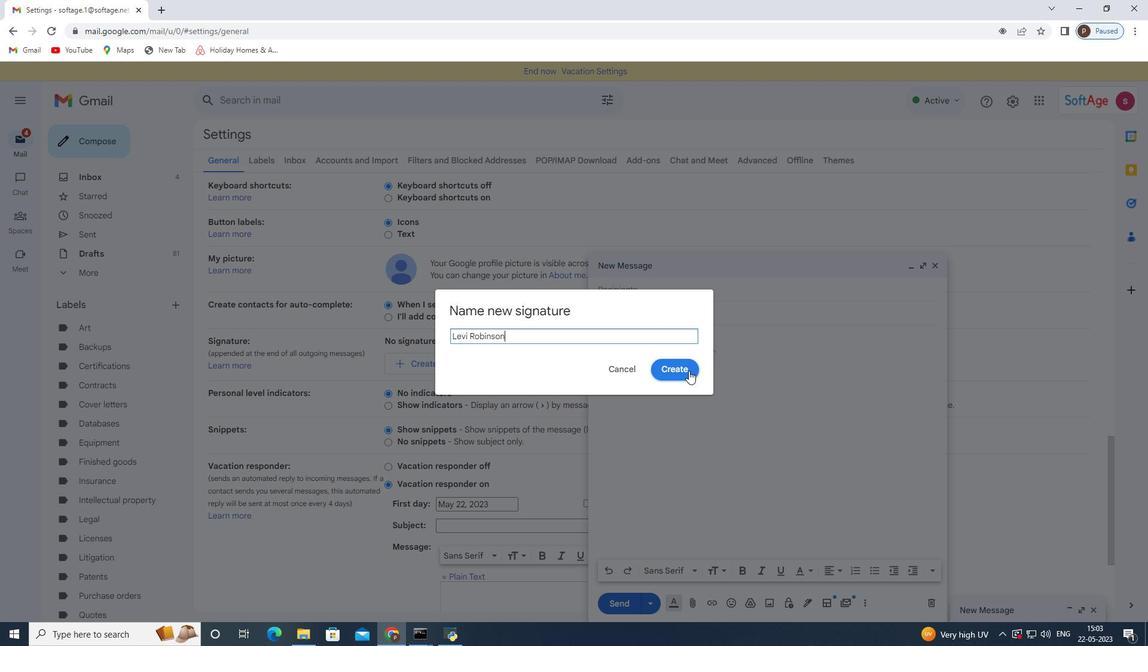 
Action: Mouse moved to (560, 348)
Screenshot: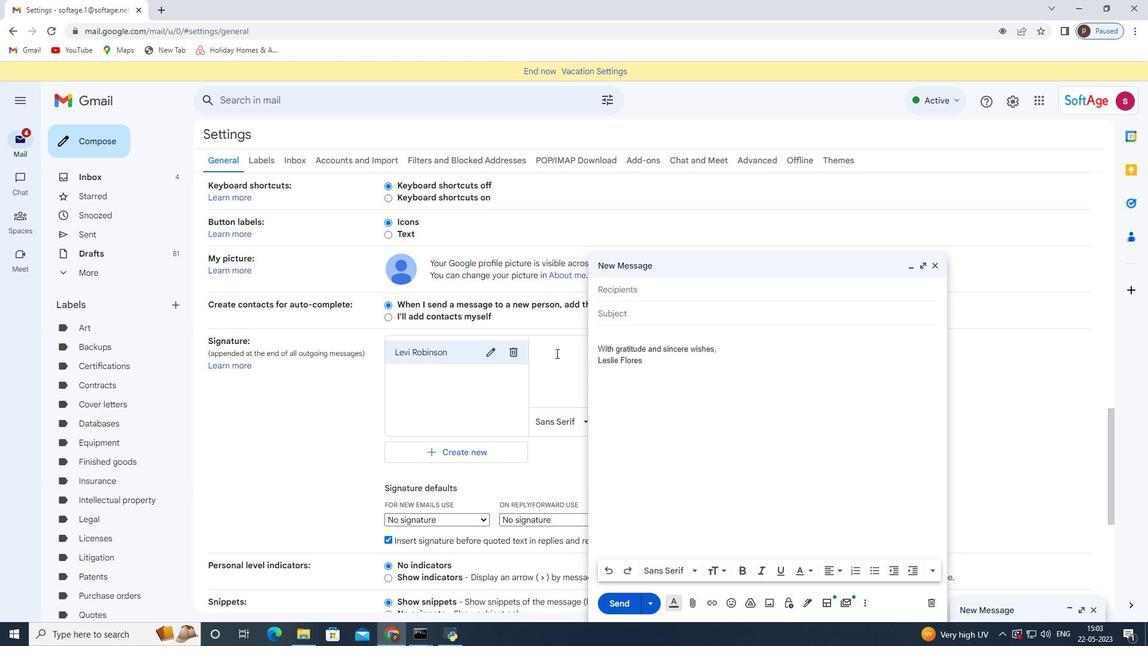 
Action: Mouse pressed left at (560, 348)
Screenshot: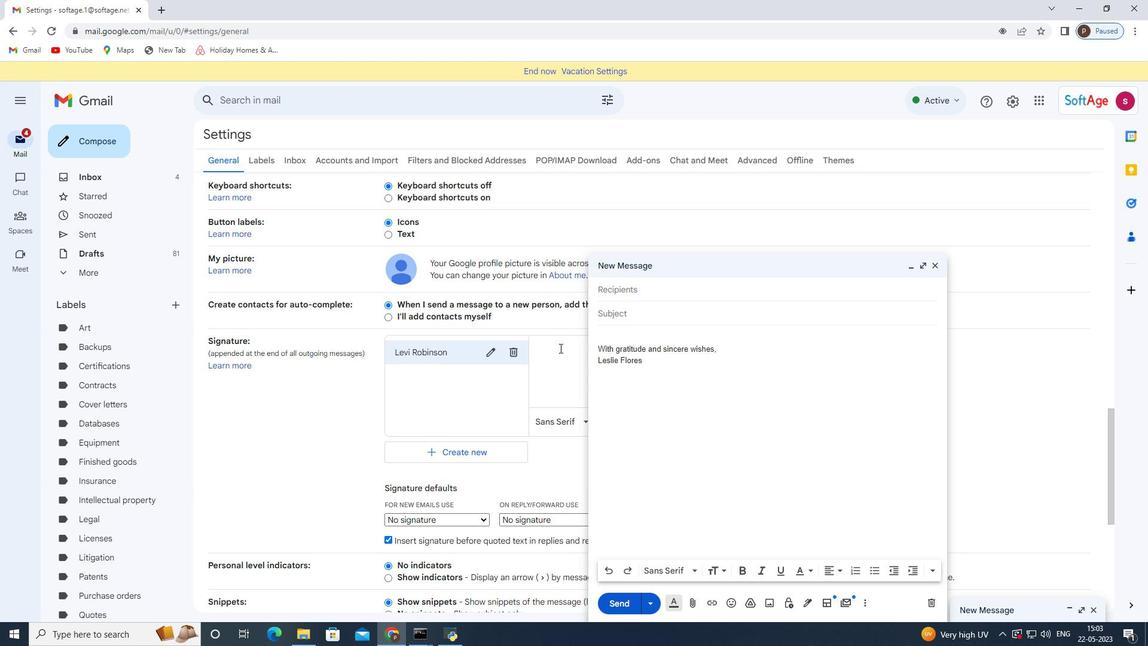 
Action: Key pressed <Key.shift>Best<Key.space>wishes<Key.space>for<Key.space>a<Key.space>happy<Key.space><Key.shift>National<Key.space><Key.shift>Breast<Key.space><Key.shift>Cancer<Key.space><Key.shift>Awareness<Key.space><Key.shift><Key.shift>Month,<Key.enter><Key.shift>Levi<Key.space><Key.shift>Robinson
Screenshot: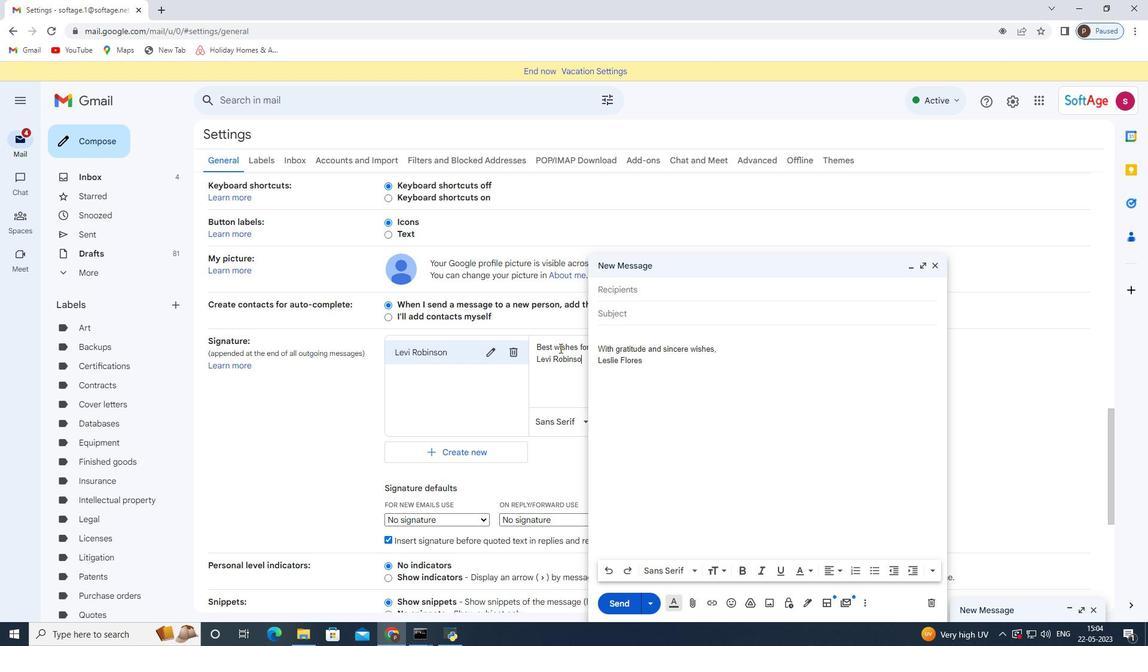 
Action: Mouse moved to (665, 307)
Screenshot: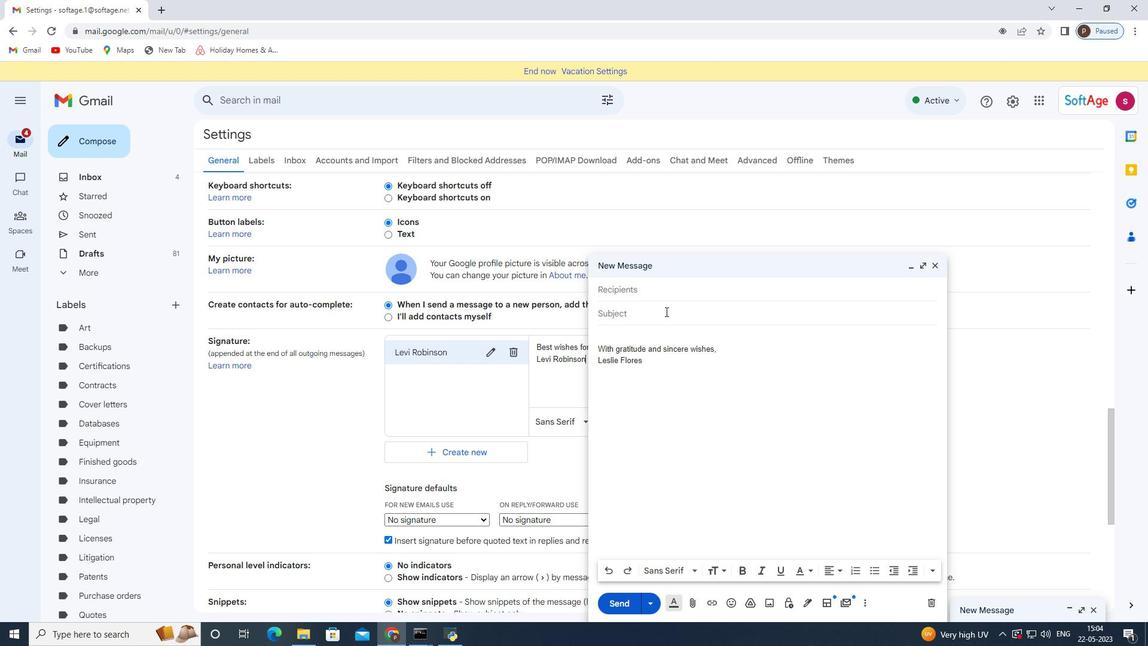 
Action: Mouse scrolled (665, 308) with delta (0, 0)
Screenshot: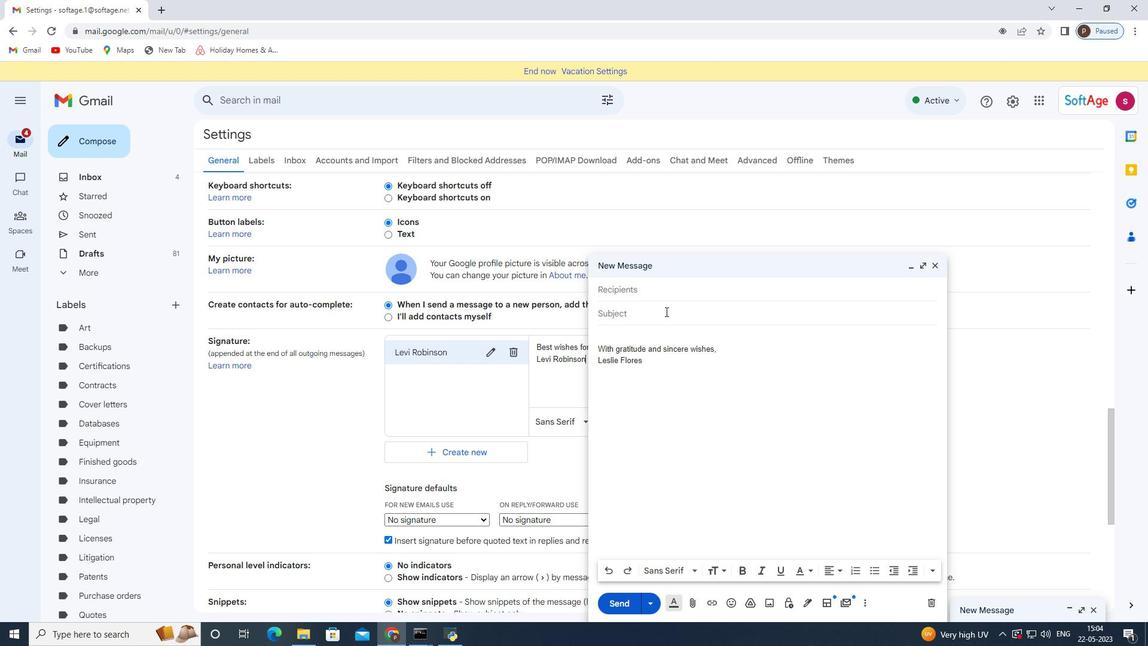 
Action: Mouse moved to (665, 306)
Screenshot: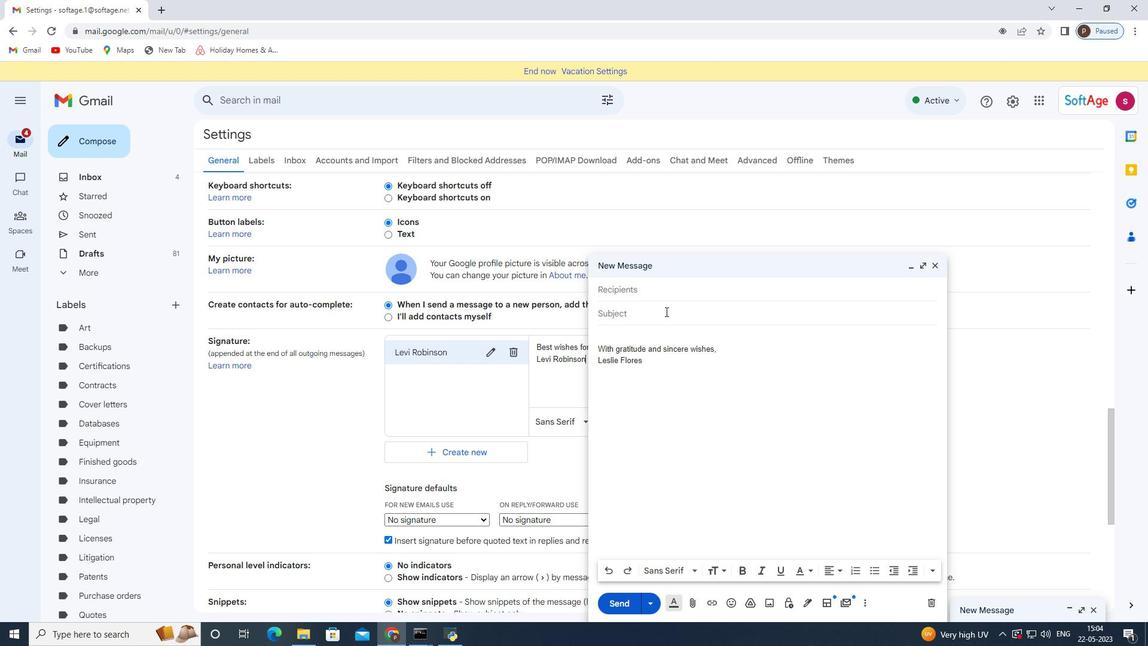 
Action: Mouse scrolled (665, 307) with delta (0, 0)
Screenshot: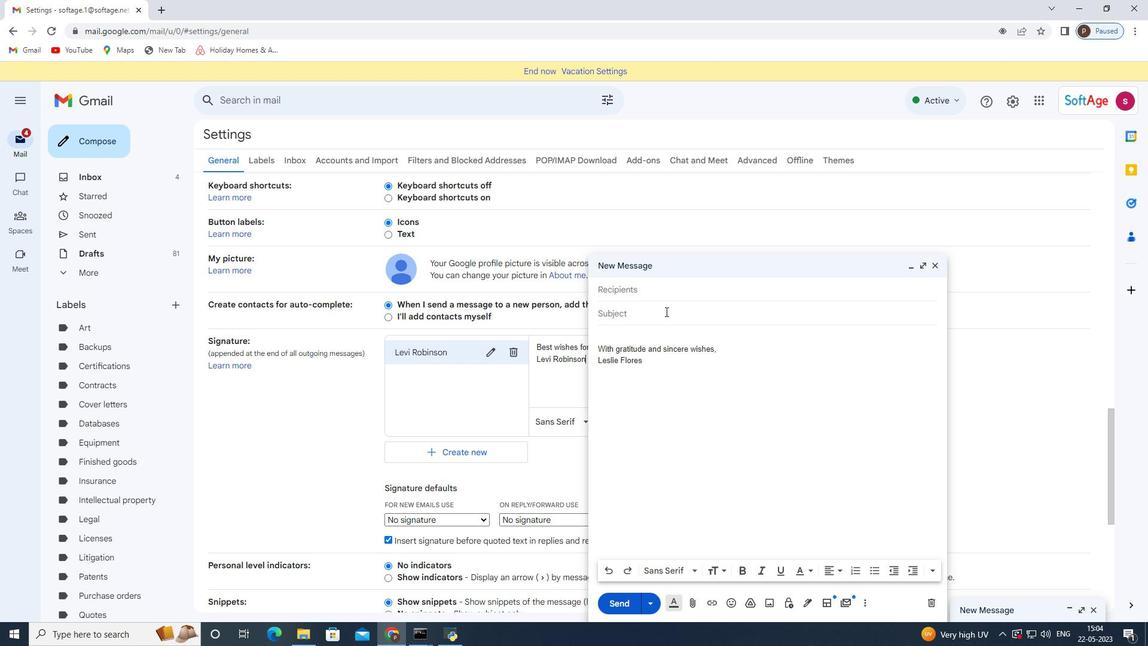
Action: Mouse moved to (664, 305)
Screenshot: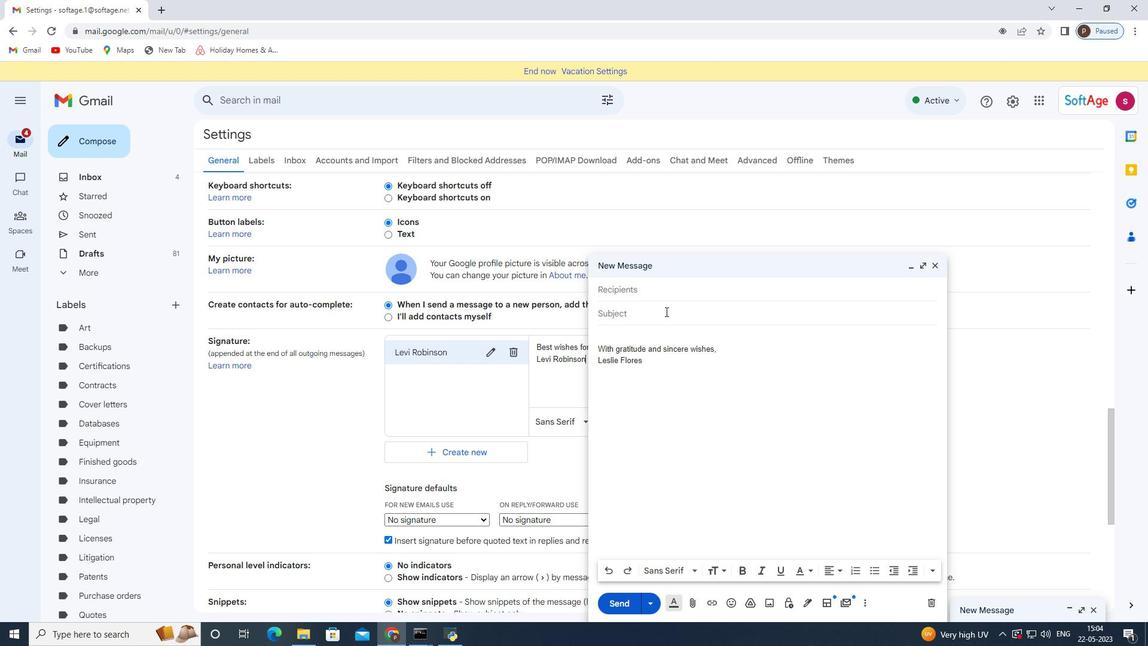 
Action: Mouse scrolled (665, 306) with delta (0, 0)
Screenshot: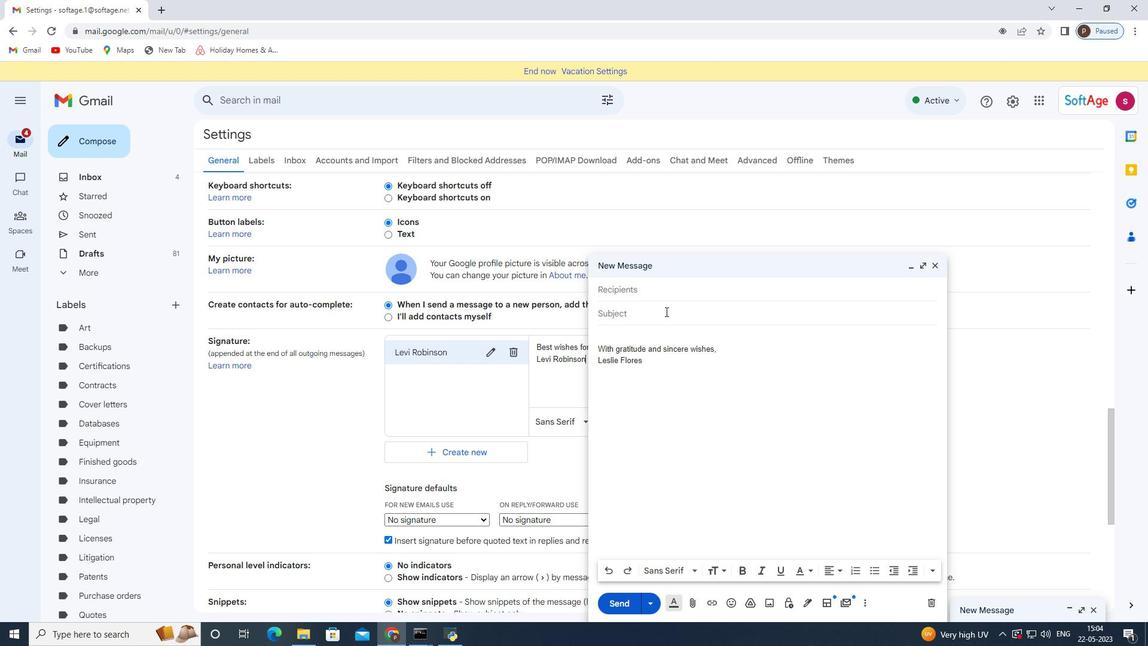 
Action: Mouse moved to (542, 259)
Screenshot: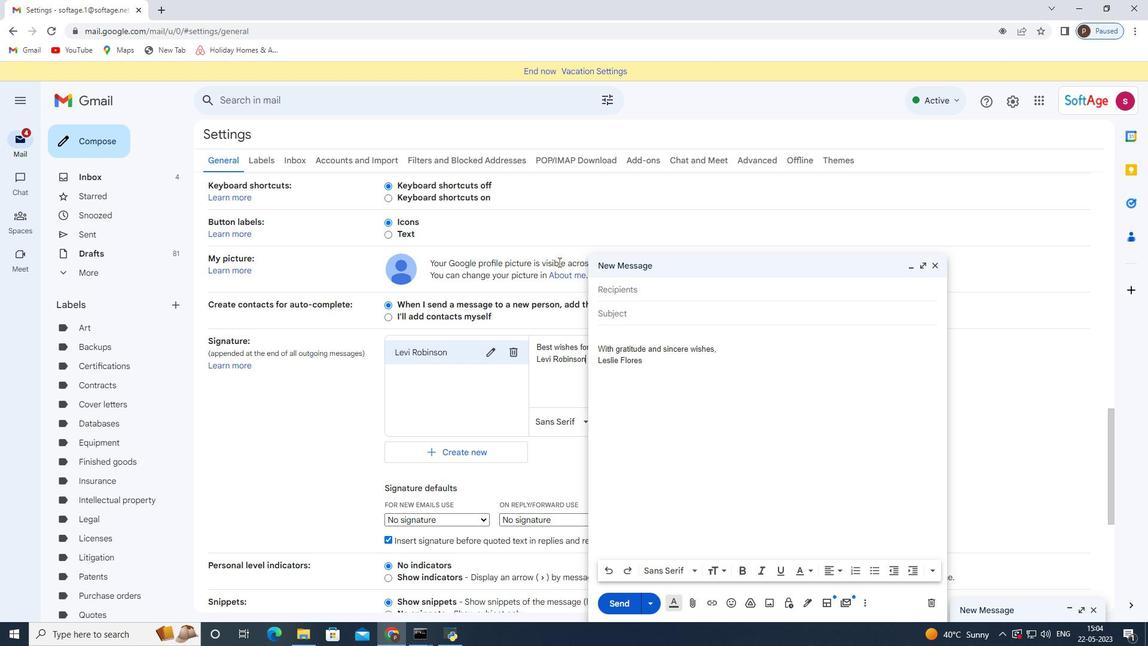 
Action: Mouse scrolled (542, 258) with delta (0, 0)
Screenshot: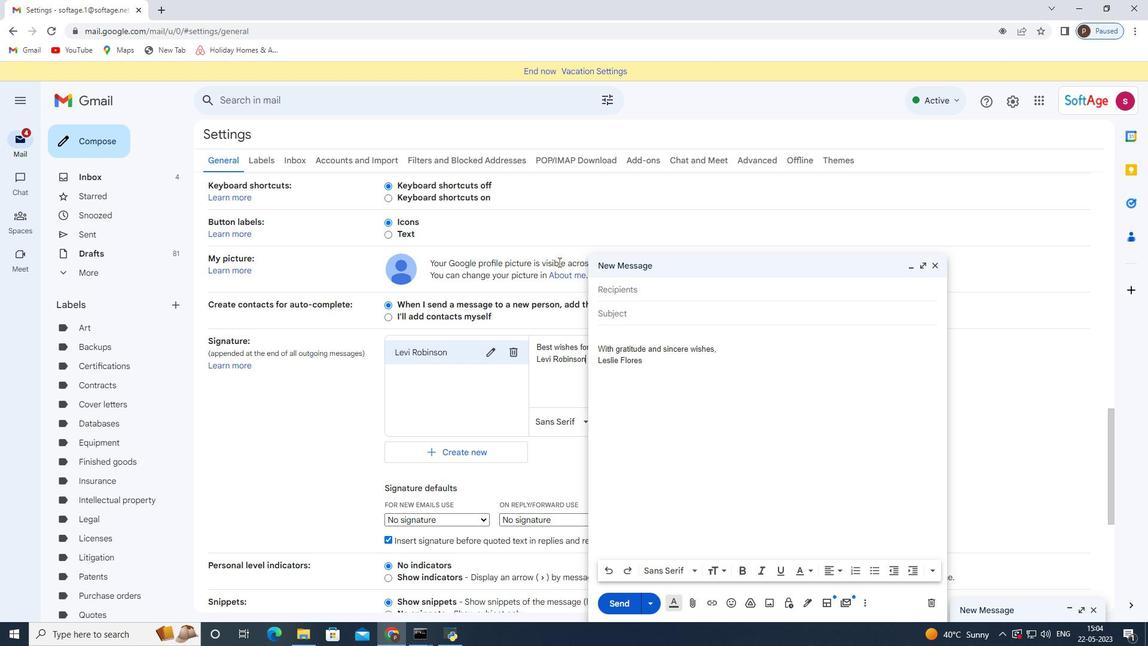 
Action: Mouse scrolled (542, 258) with delta (0, 0)
Screenshot: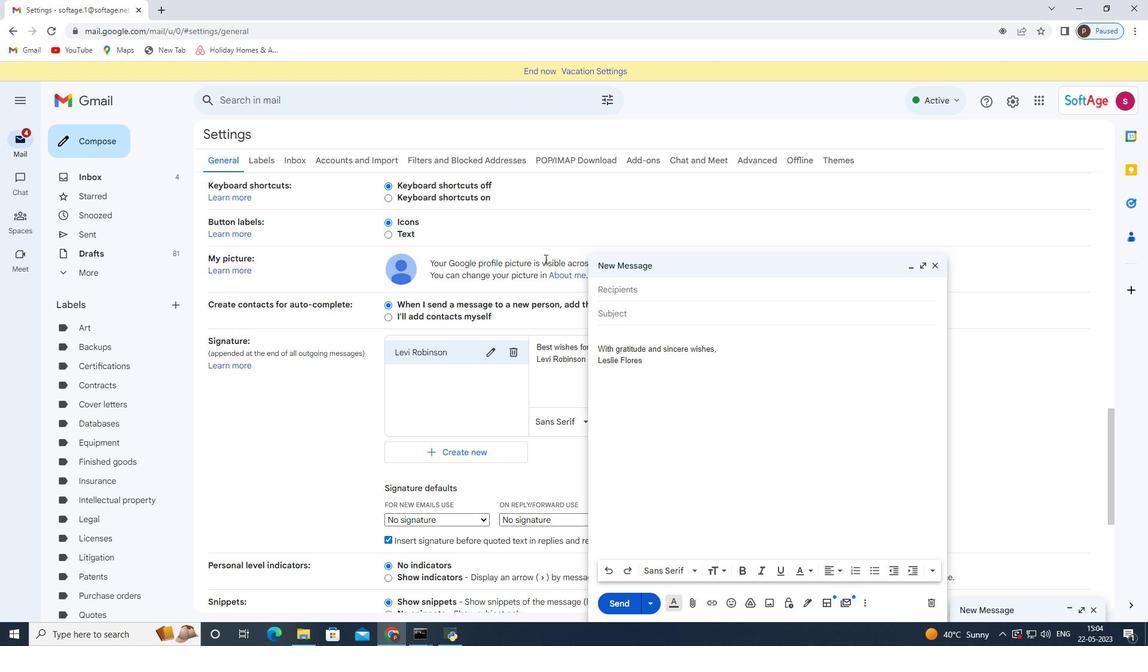 
Action: Mouse moved to (537, 259)
Screenshot: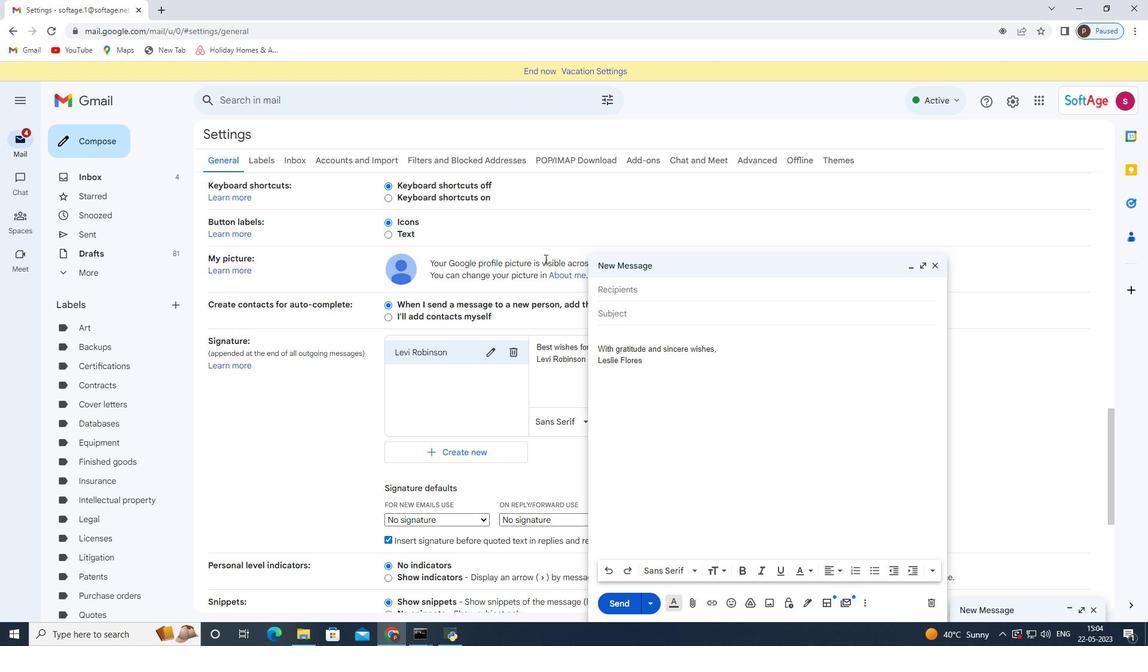 
Action: Mouse scrolled (537, 258) with delta (0, 0)
Screenshot: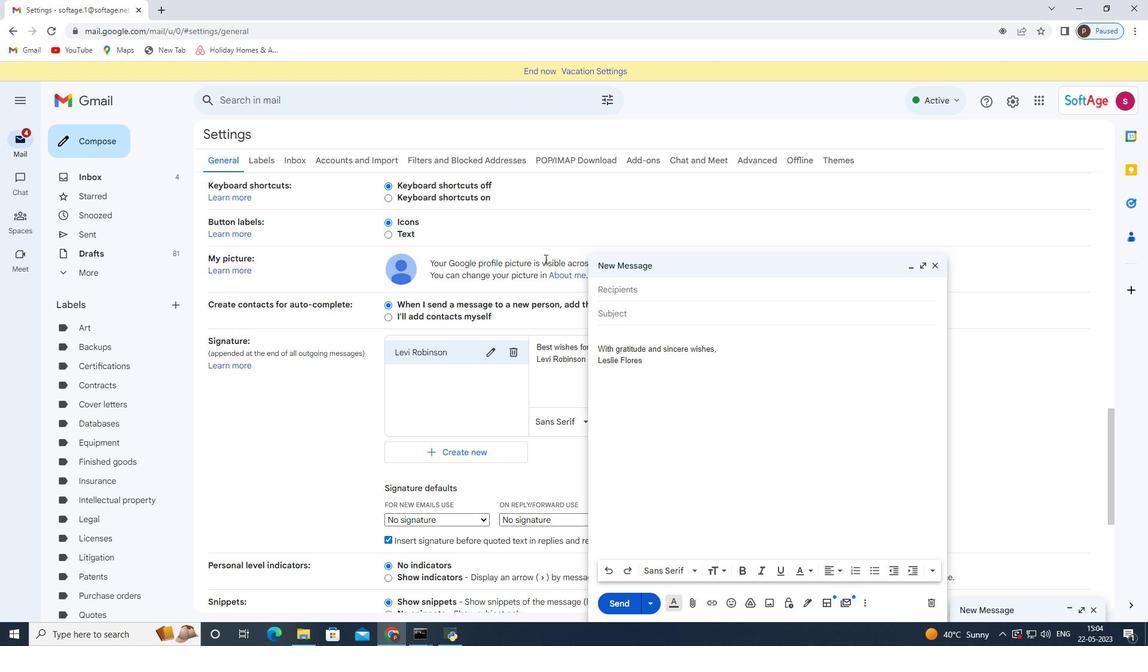 
Action: Mouse moved to (525, 254)
Screenshot: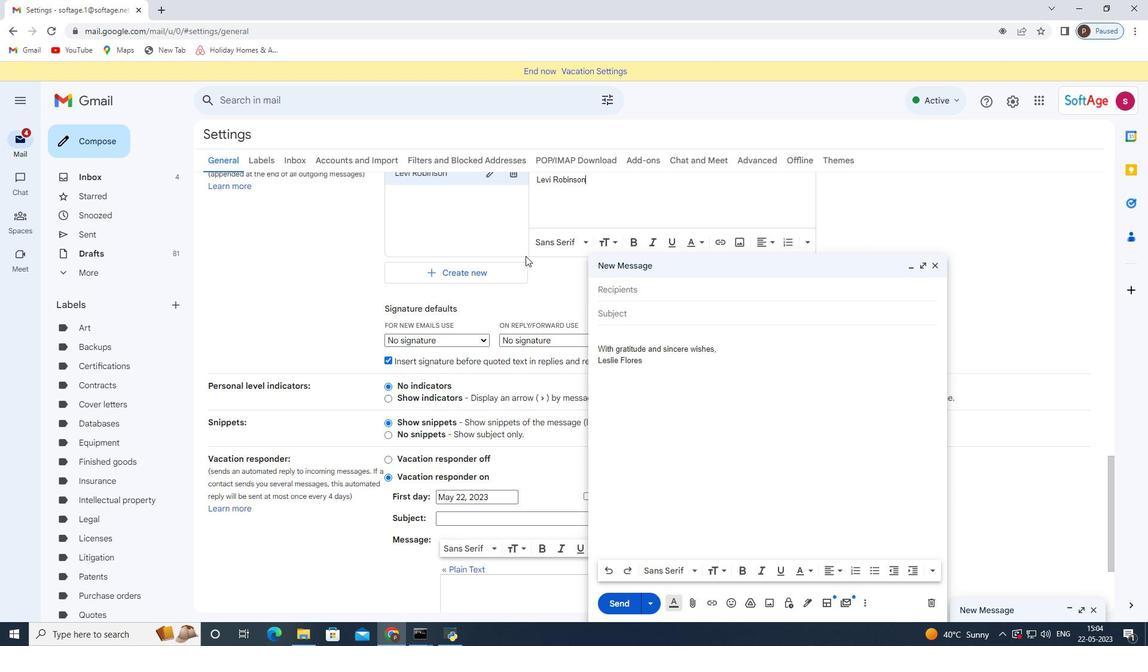 
Action: Mouse scrolled (525, 254) with delta (0, 0)
Screenshot: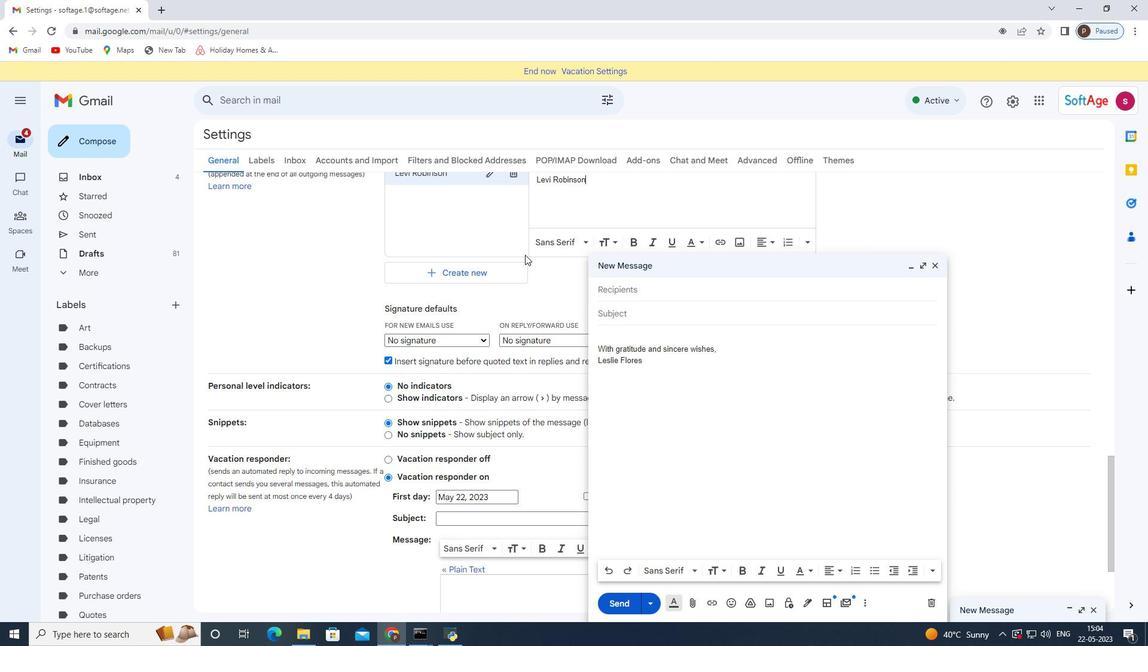 
Action: Mouse scrolled (525, 253) with delta (0, 0)
Screenshot: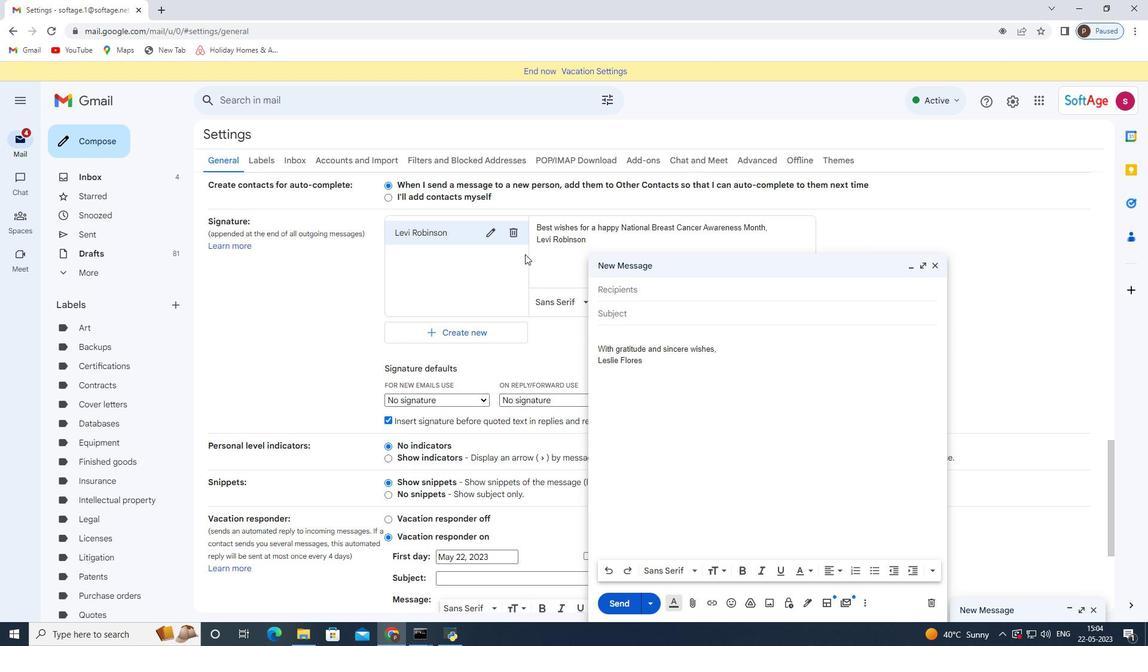 
Action: Mouse moved to (472, 335)
Screenshot: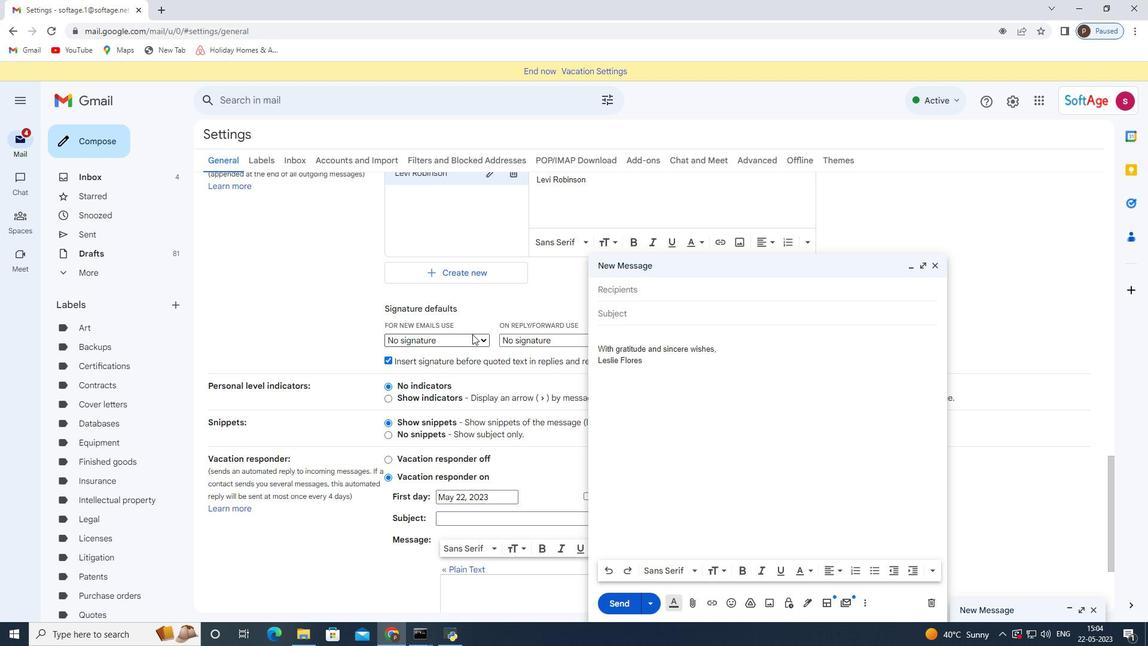 
Action: Mouse pressed left at (472, 335)
Screenshot: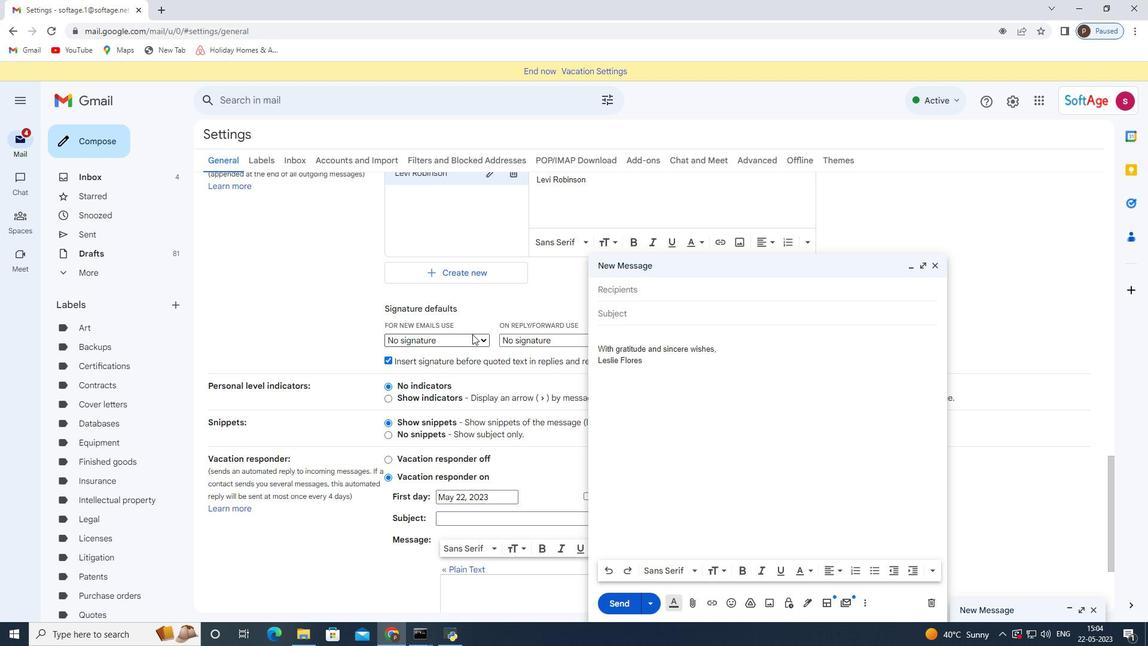 
Action: Mouse moved to (476, 370)
Screenshot: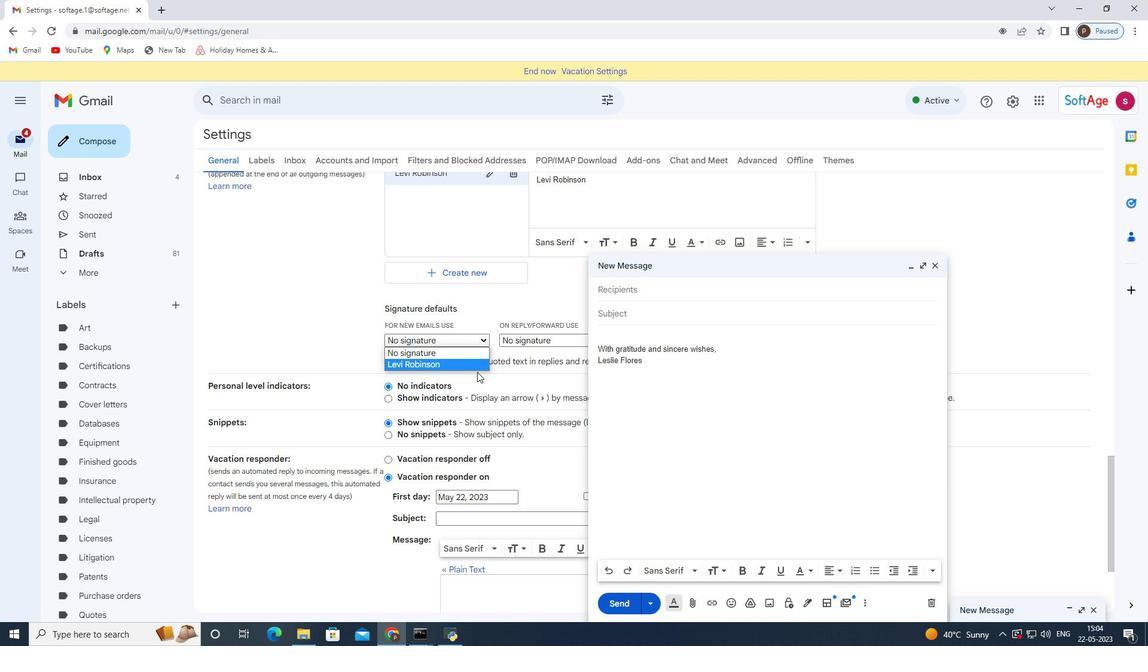 
Action: Mouse pressed left at (476, 370)
Screenshot: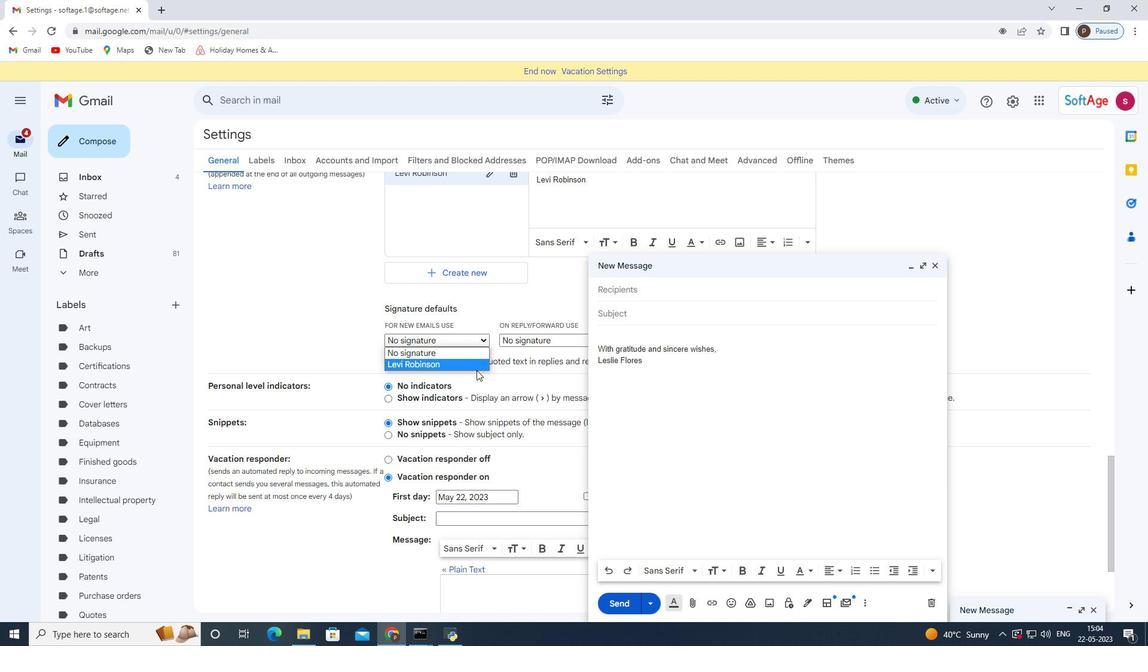 
Action: Mouse moved to (560, 337)
Screenshot: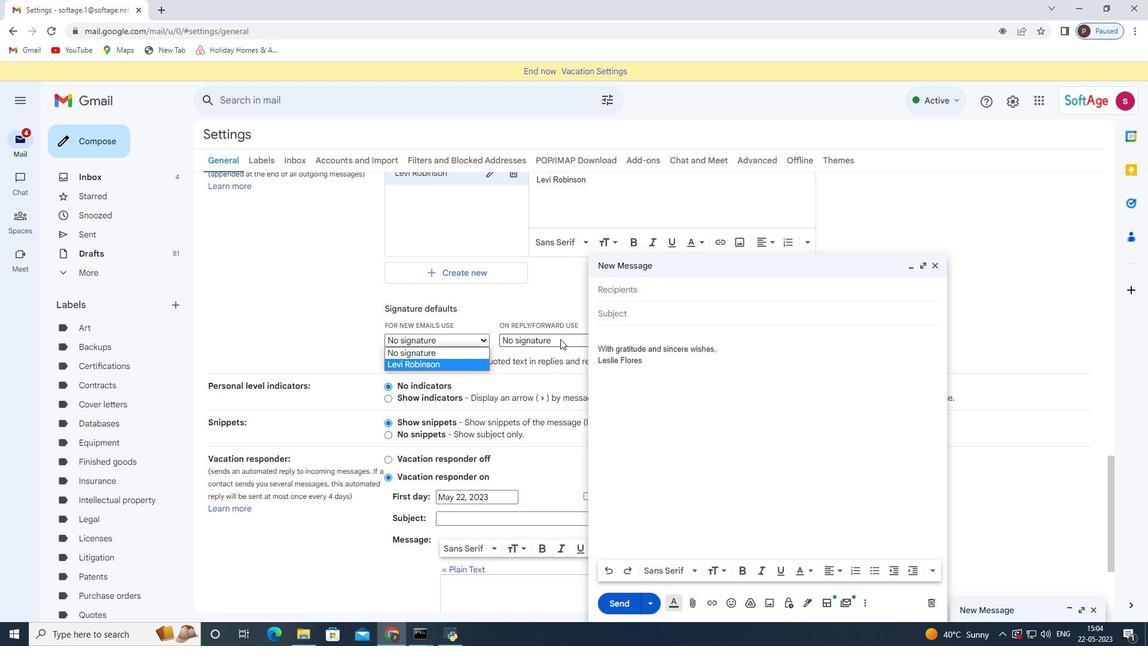 
Action: Mouse pressed left at (560, 337)
Screenshot: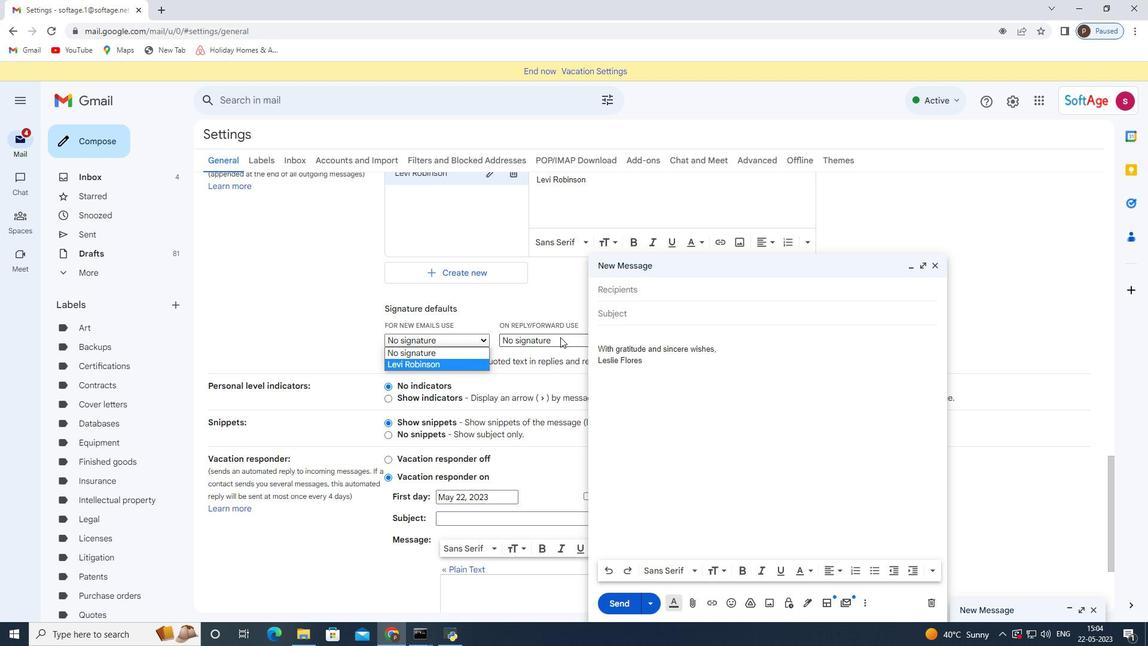 
Action: Mouse moved to (551, 357)
Screenshot: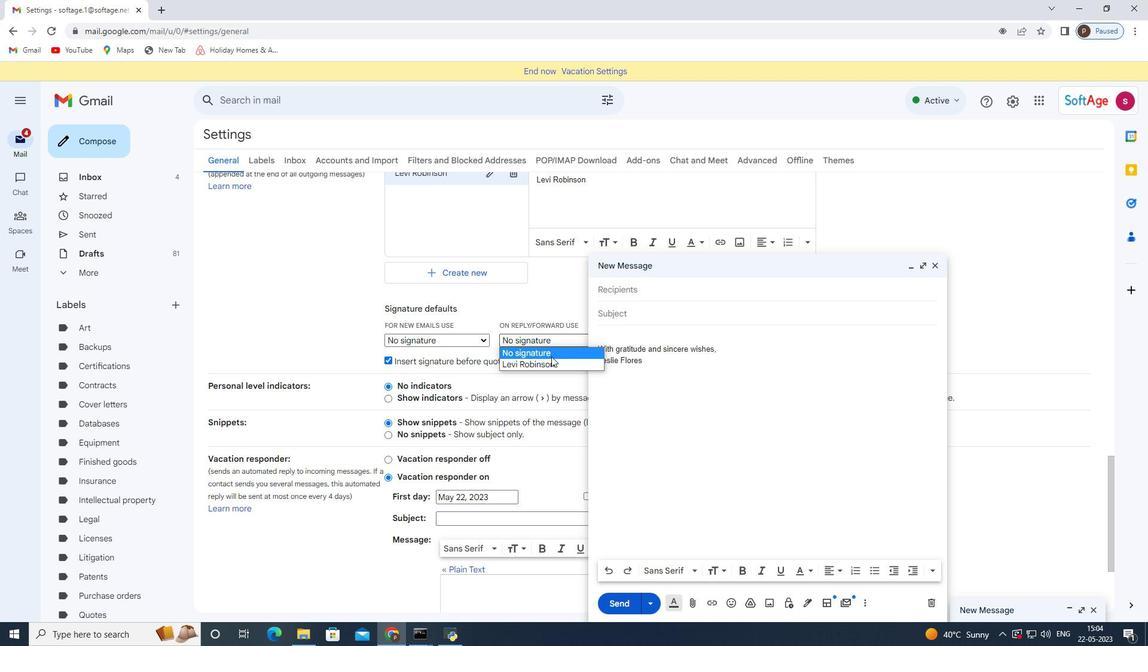 
Action: Mouse pressed left at (551, 357)
Screenshot: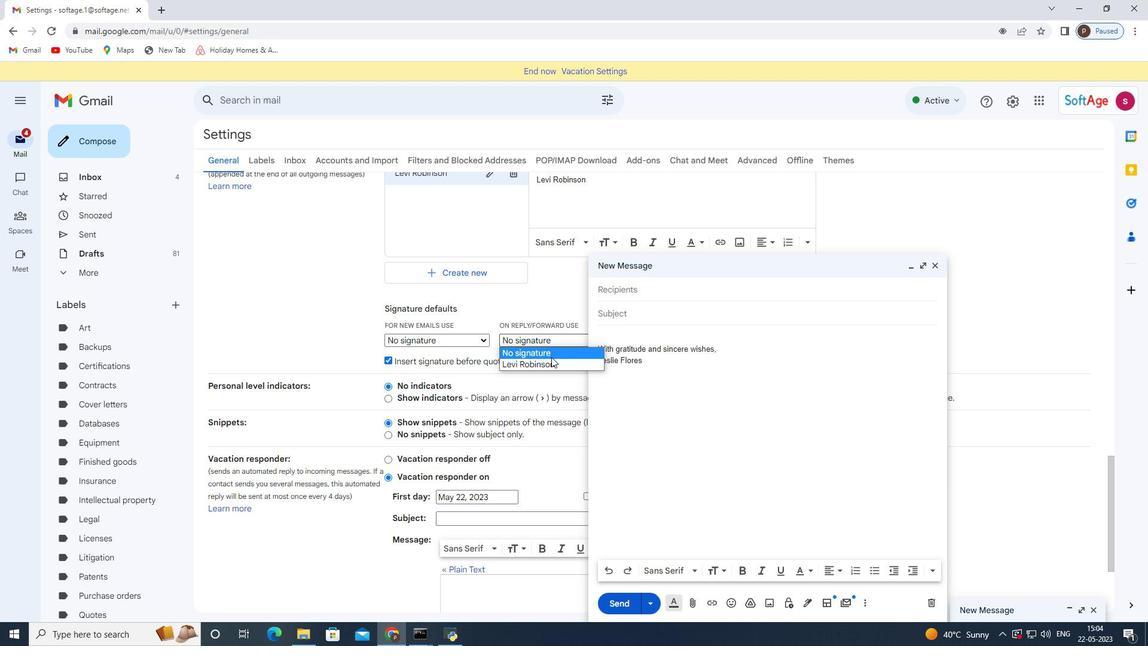 
Action: Mouse moved to (544, 335)
Screenshot: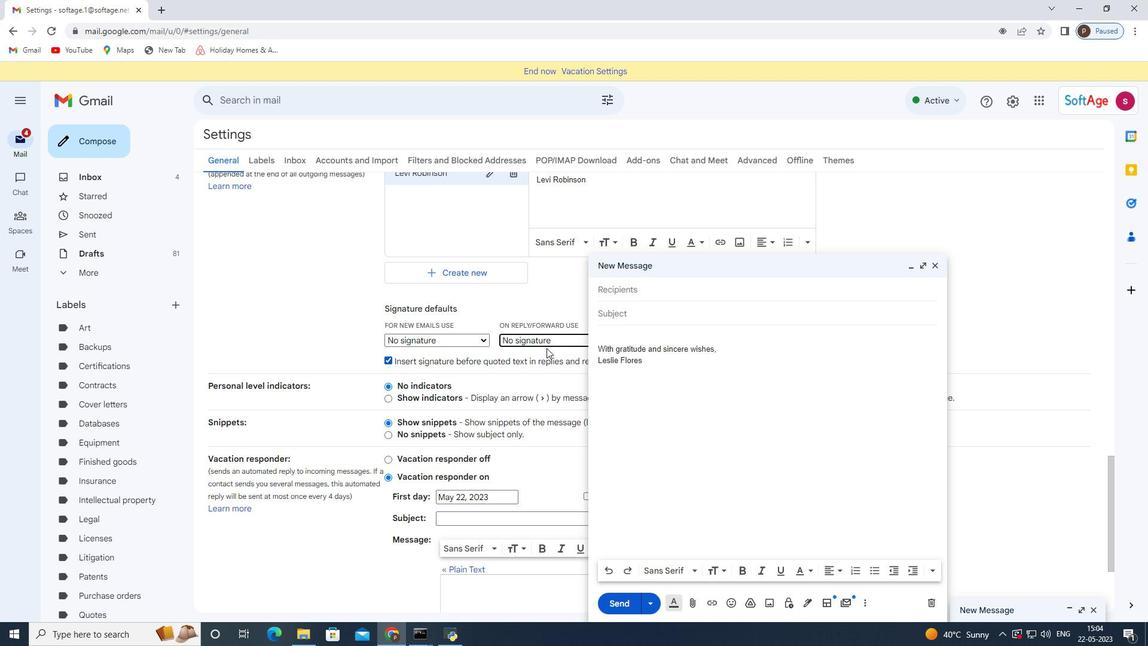 
Action: Mouse pressed left at (544, 335)
Screenshot: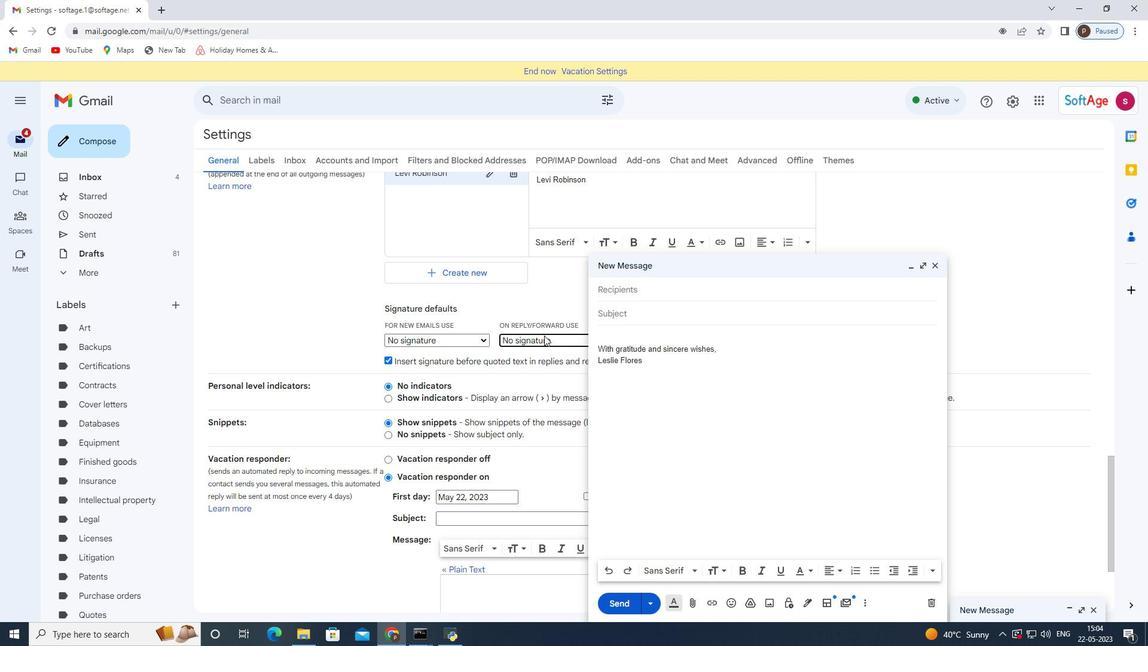 
Action: Mouse moved to (538, 361)
Screenshot: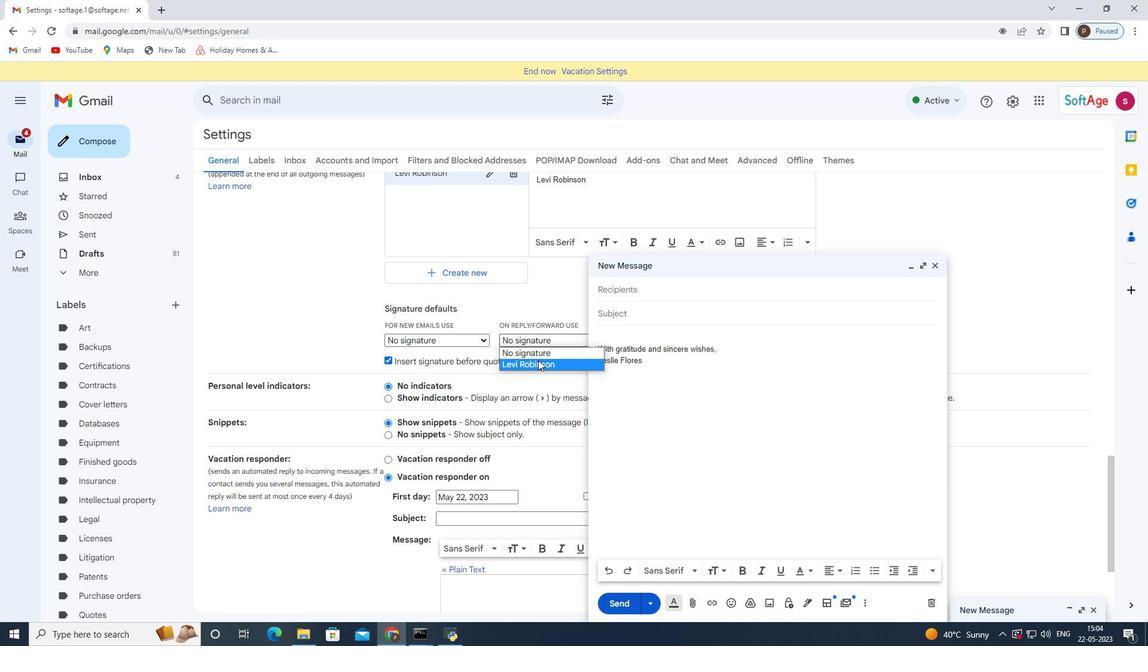 
Action: Mouse pressed left at (538, 361)
Screenshot: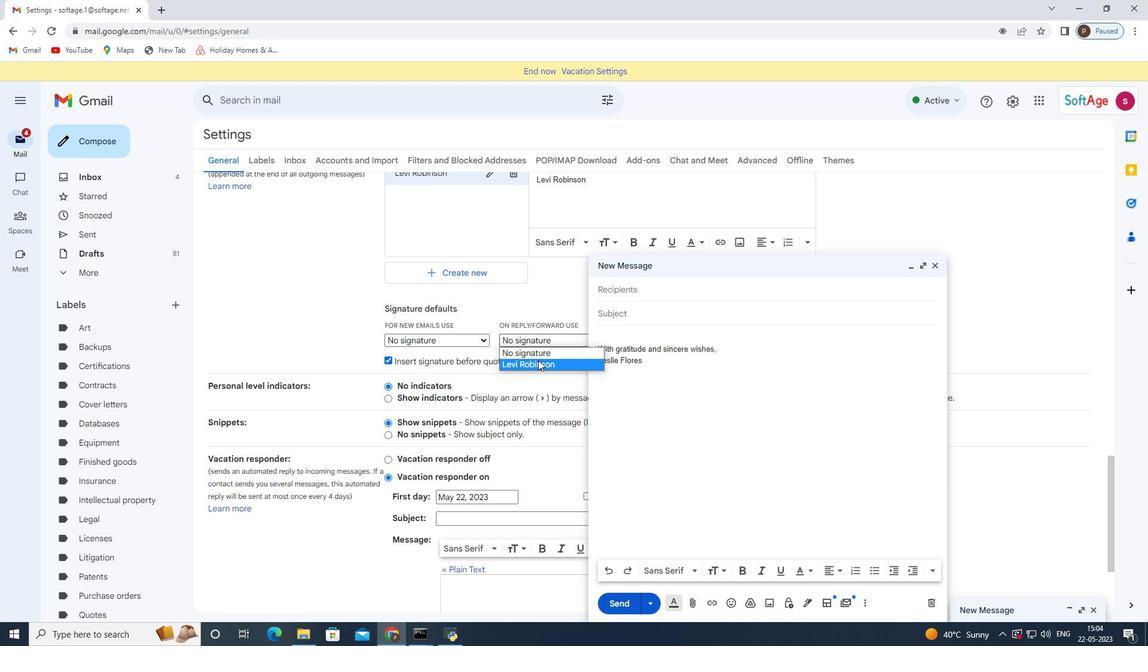 
Action: Mouse moved to (472, 340)
Screenshot: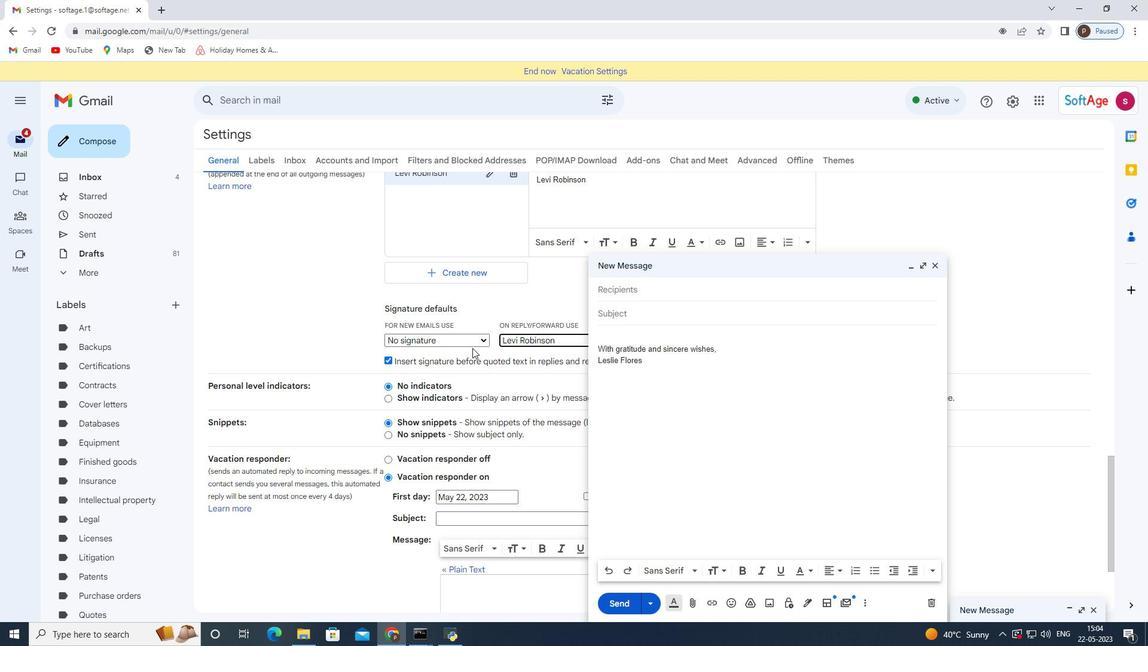 
Action: Mouse pressed left at (472, 340)
Screenshot: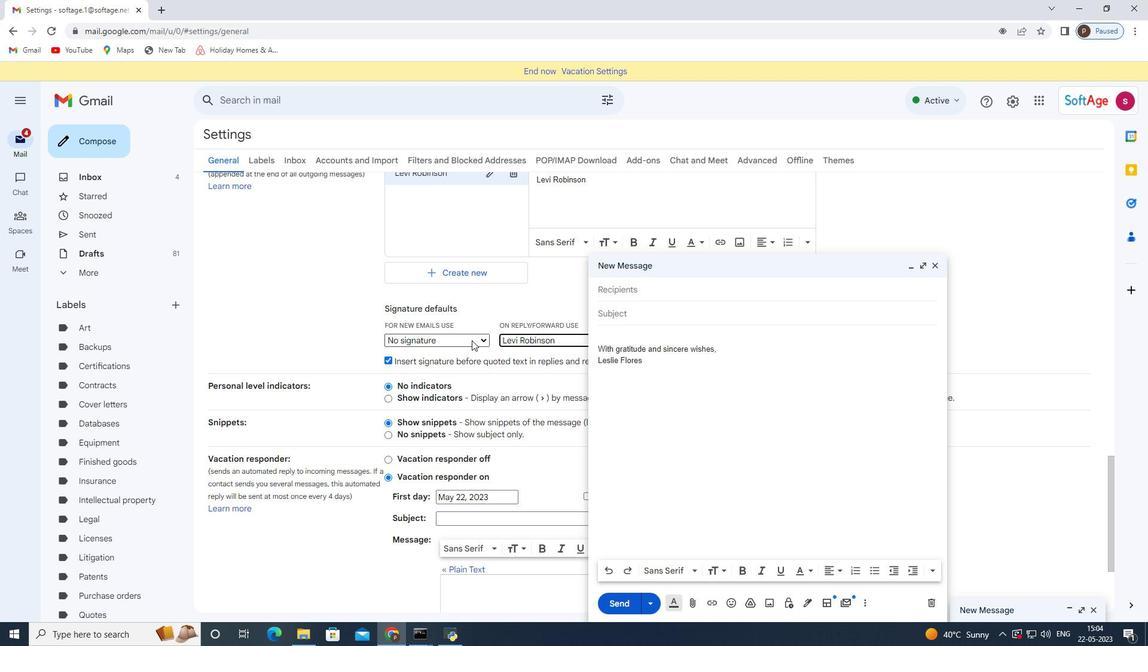 
Action: Mouse moved to (467, 362)
Screenshot: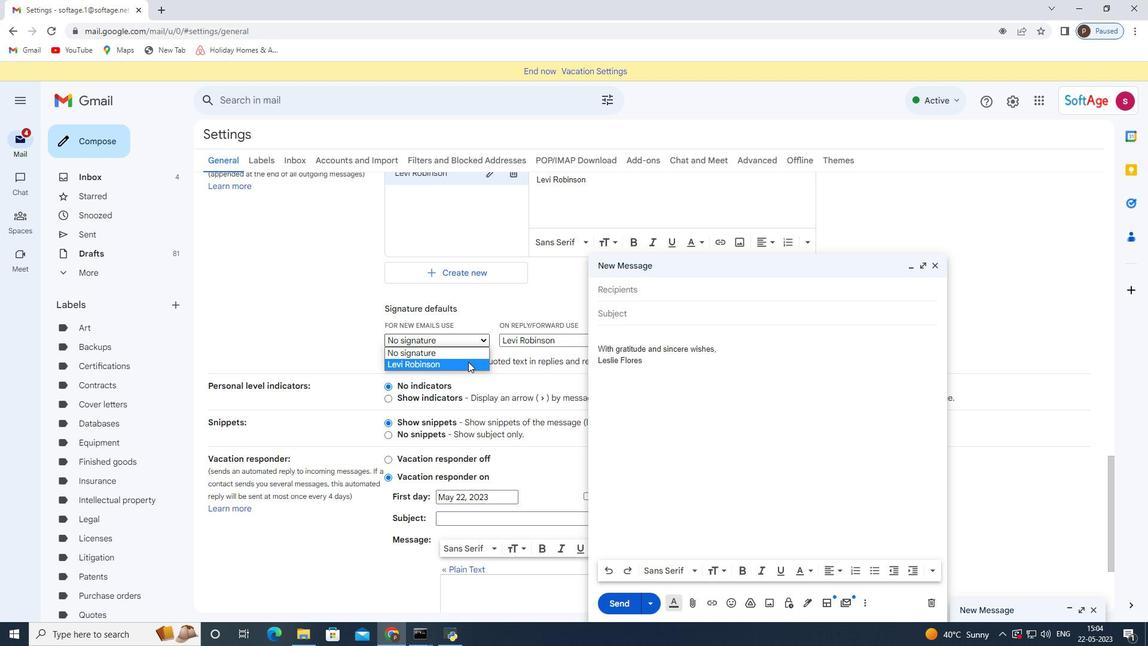 
Action: Mouse pressed left at (467, 362)
Screenshot: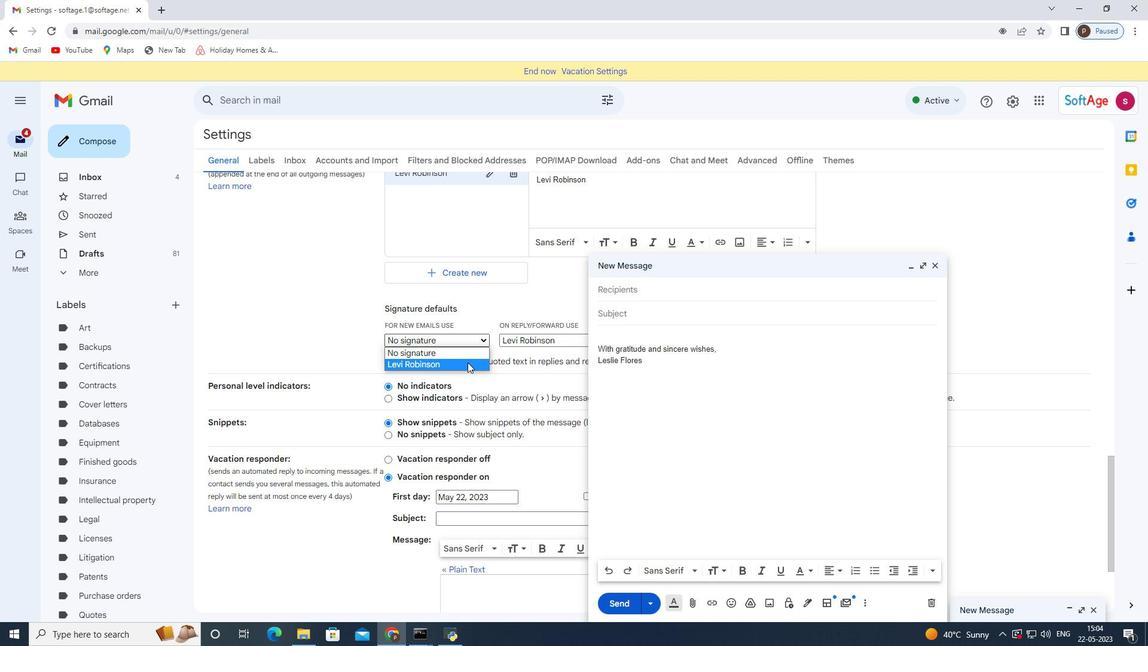 
Action: Mouse moved to (494, 441)
Screenshot: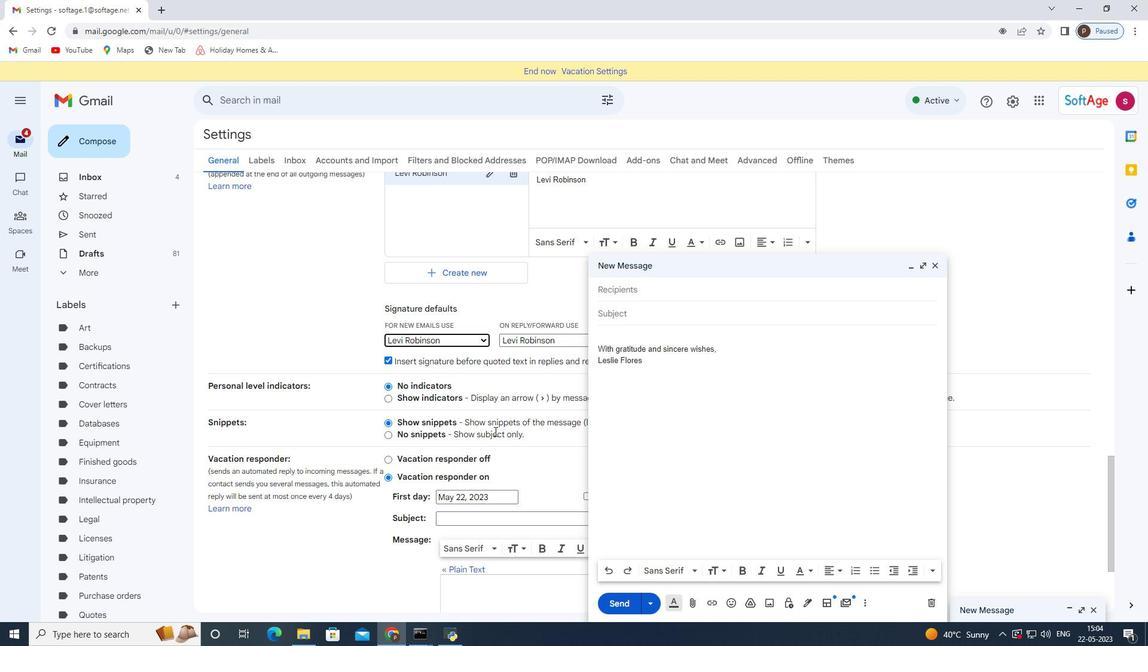 
Action: Mouse scrolled (494, 440) with delta (0, 0)
Screenshot: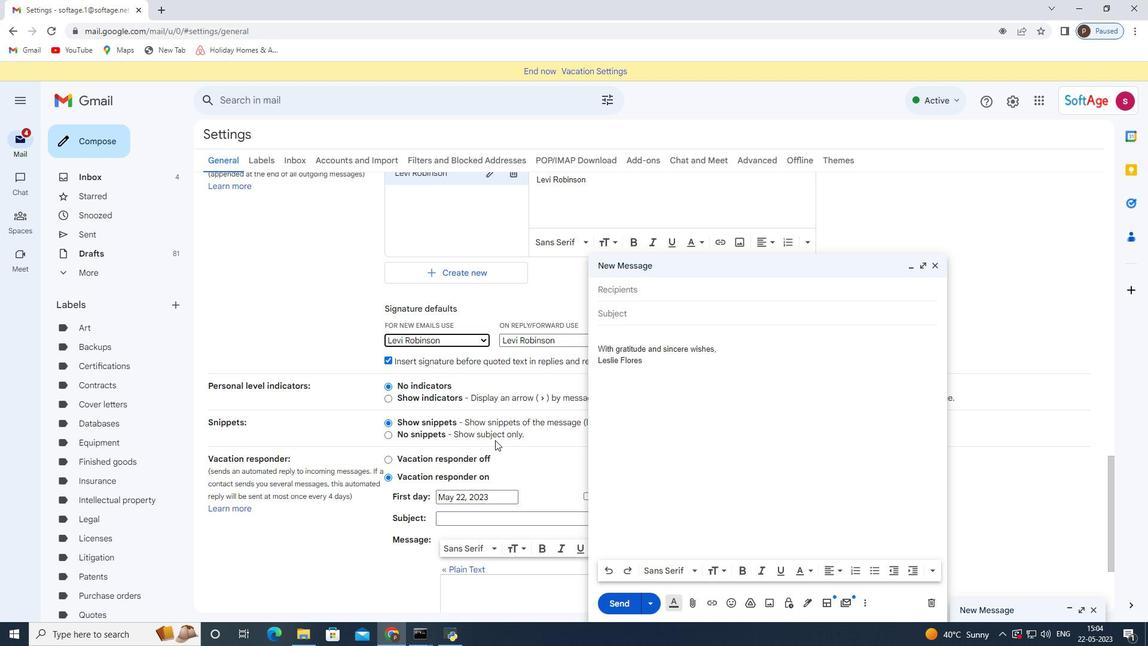 
Action: Mouse moved to (492, 443)
Screenshot: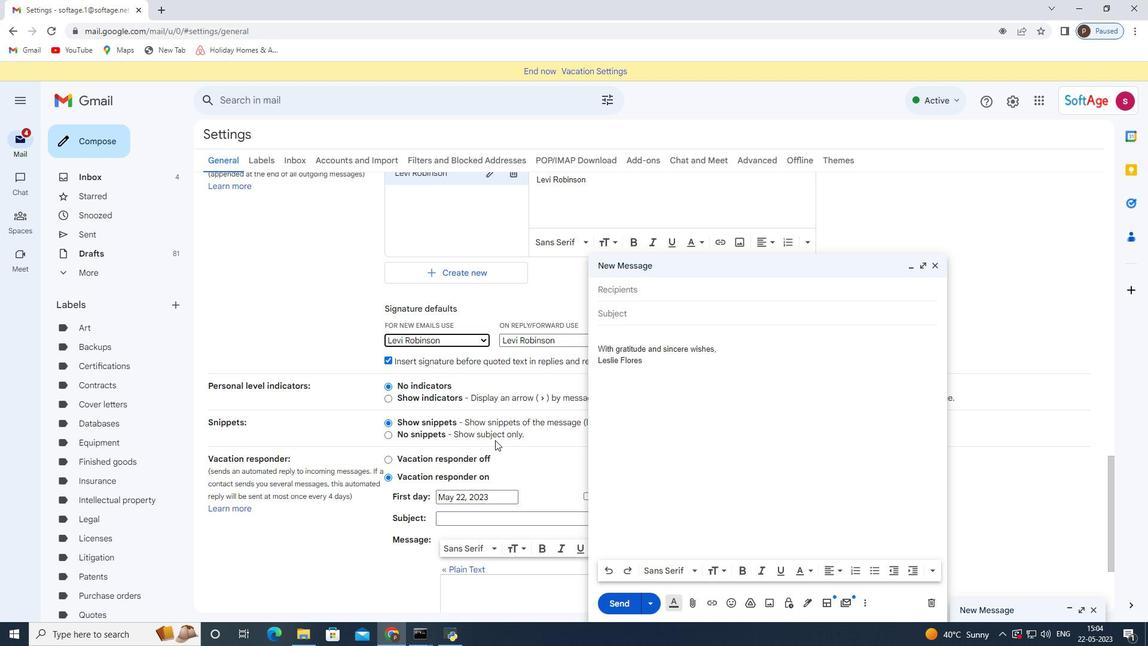 
Action: Mouse scrolled (492, 442) with delta (0, 0)
Screenshot: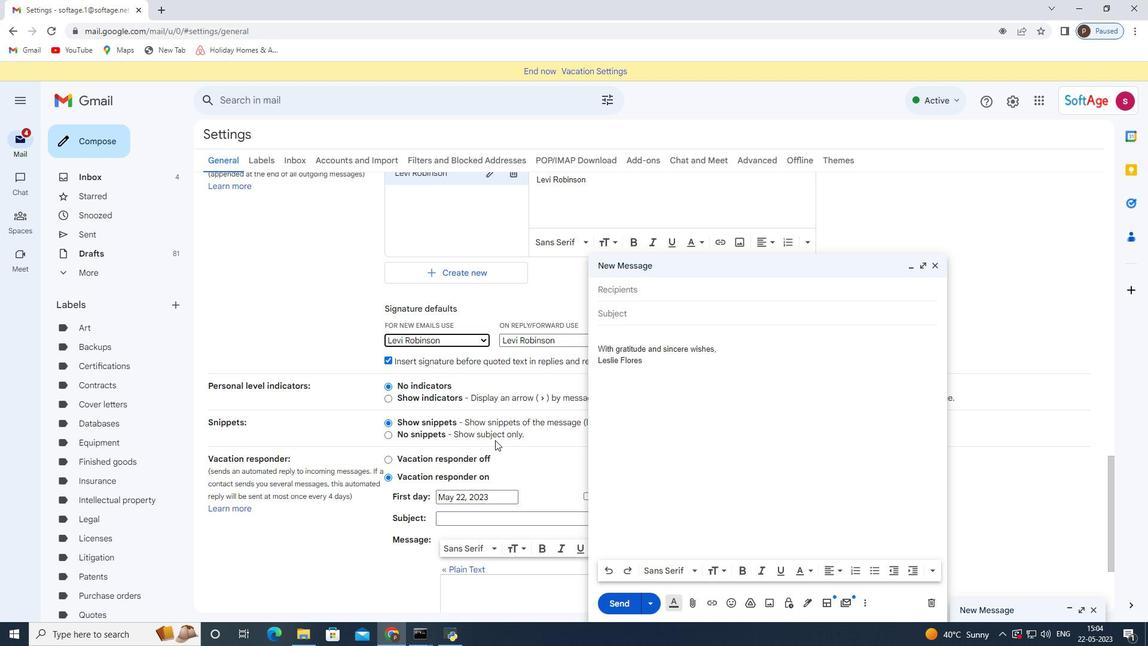 
Action: Mouse moved to (492, 444)
Screenshot: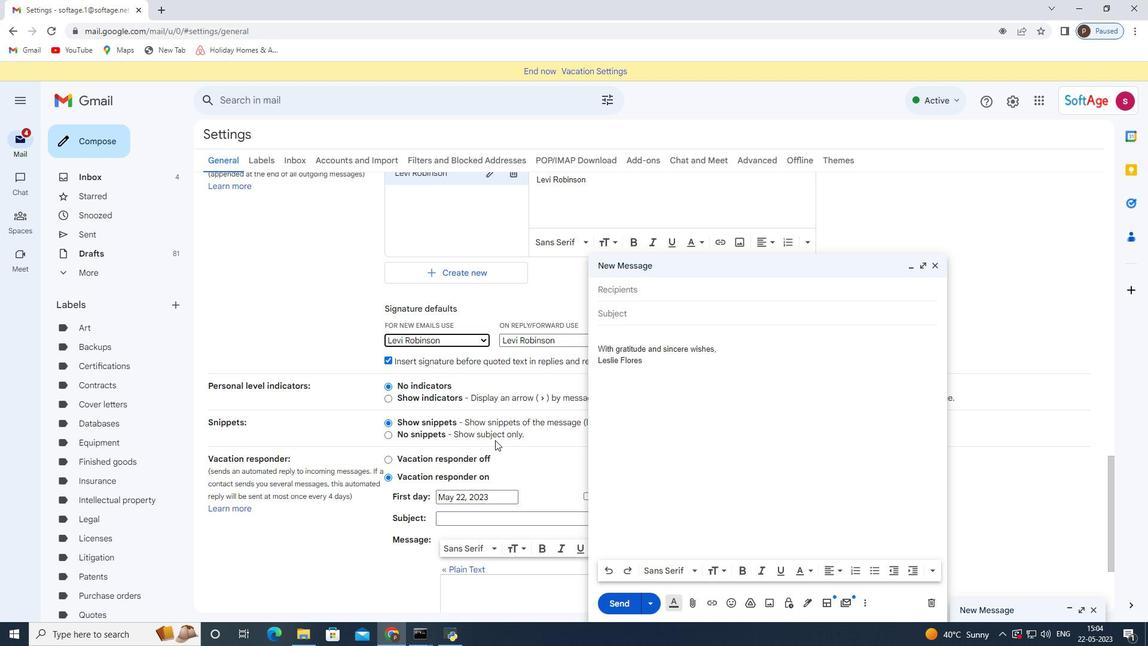 
Action: Mouse scrolled (492, 443) with delta (0, 0)
Screenshot: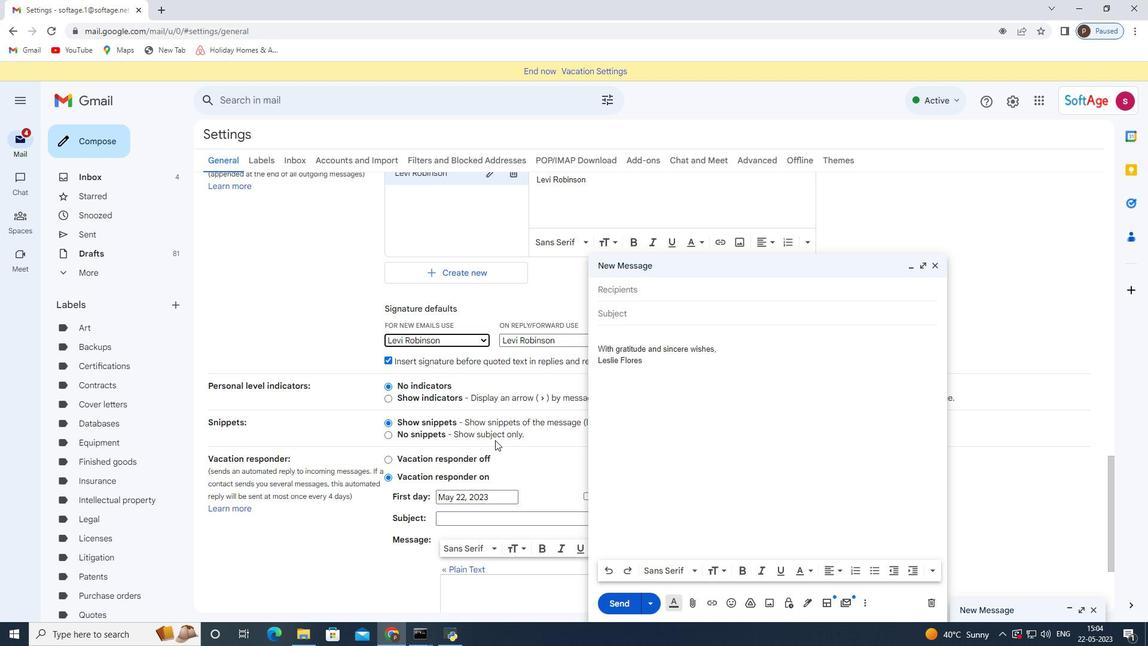 
Action: Mouse moved to (491, 445)
Screenshot: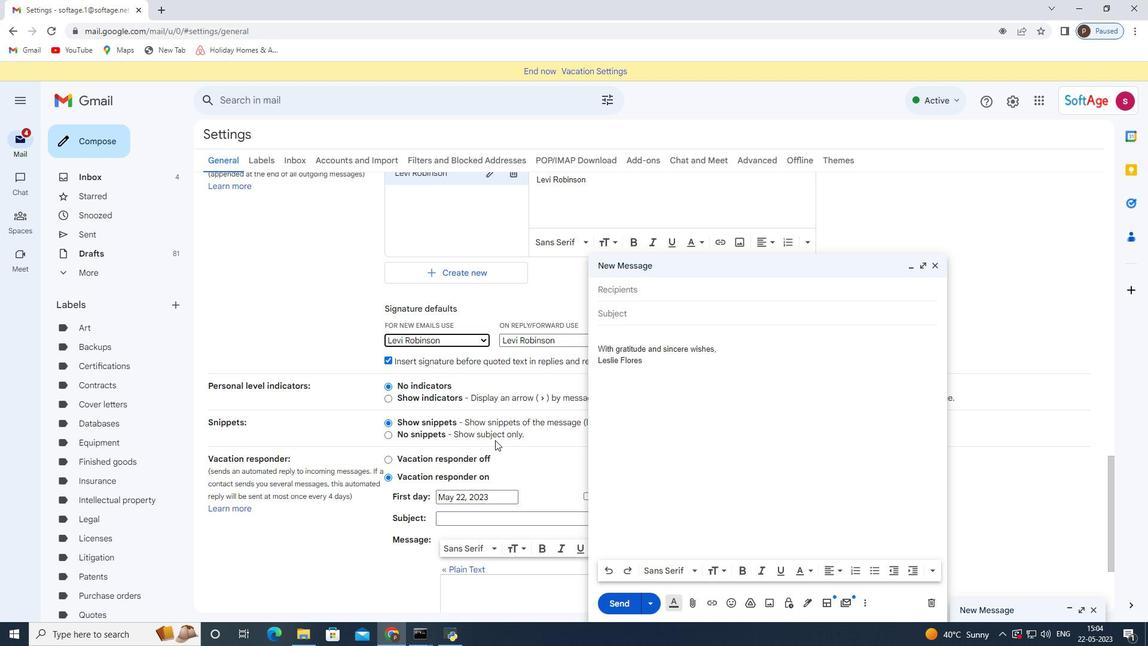 
Action: Mouse scrolled (491, 445) with delta (0, 0)
Screenshot: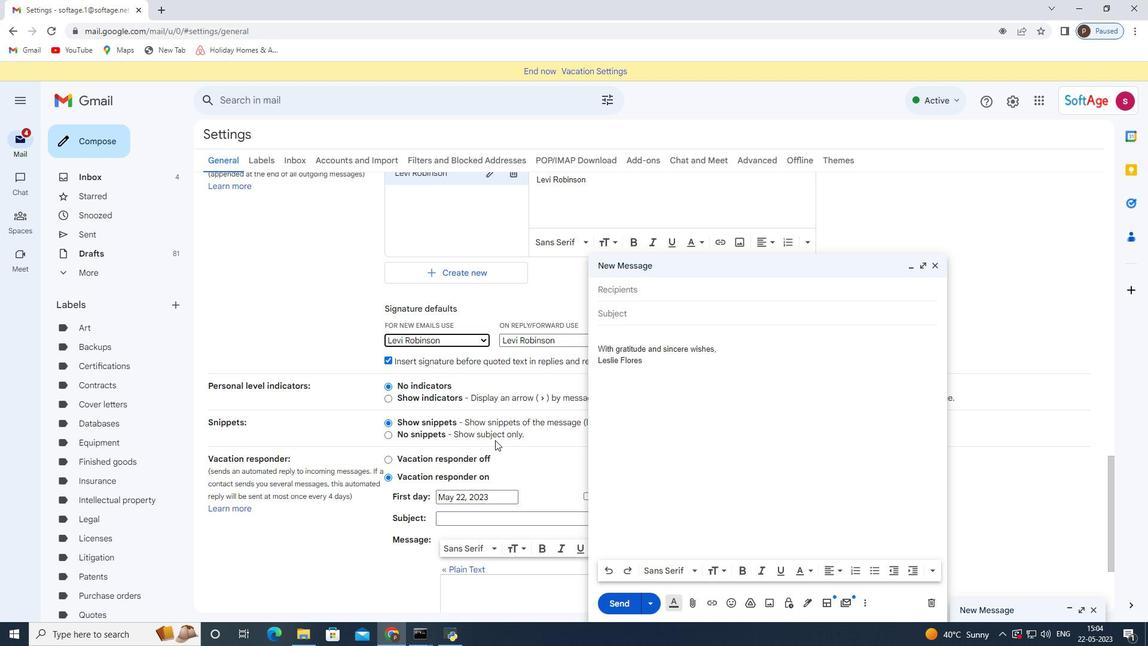 
Action: Mouse moved to (935, 266)
Screenshot: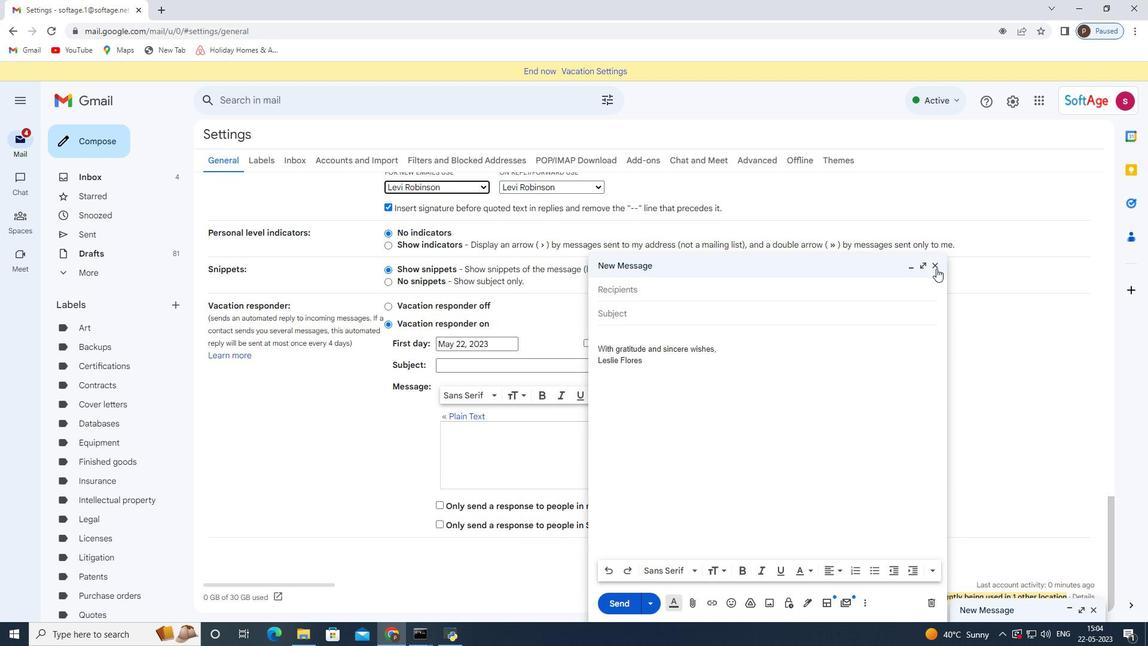 
Action: Mouse pressed left at (935, 266)
Screenshot: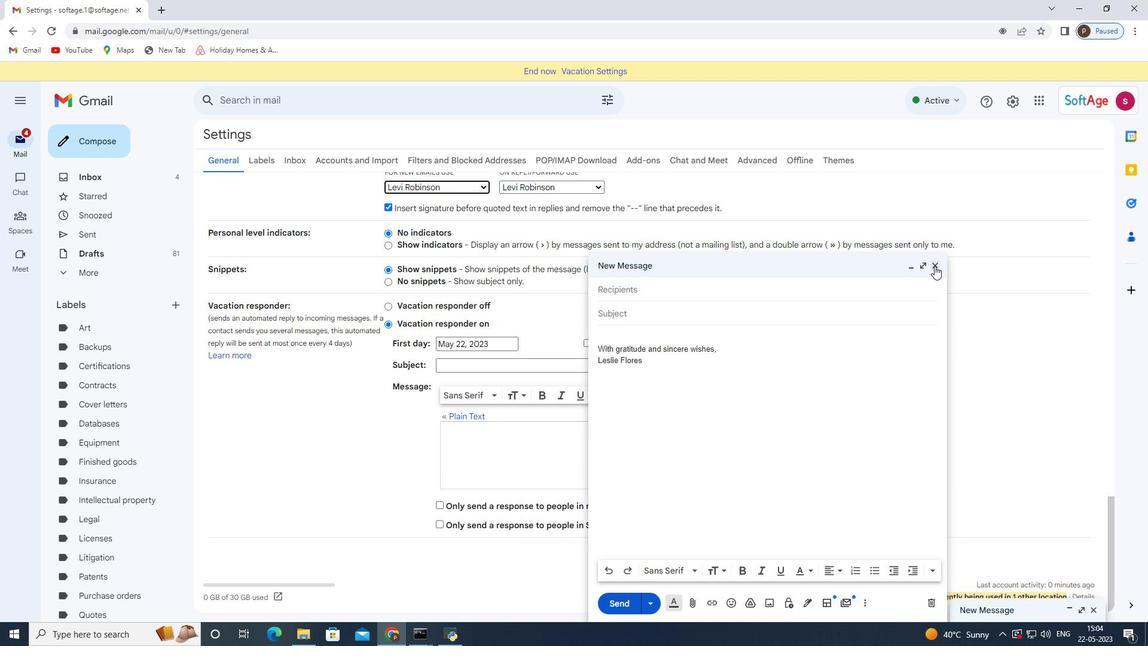 
Action: Mouse moved to (640, 544)
Screenshot: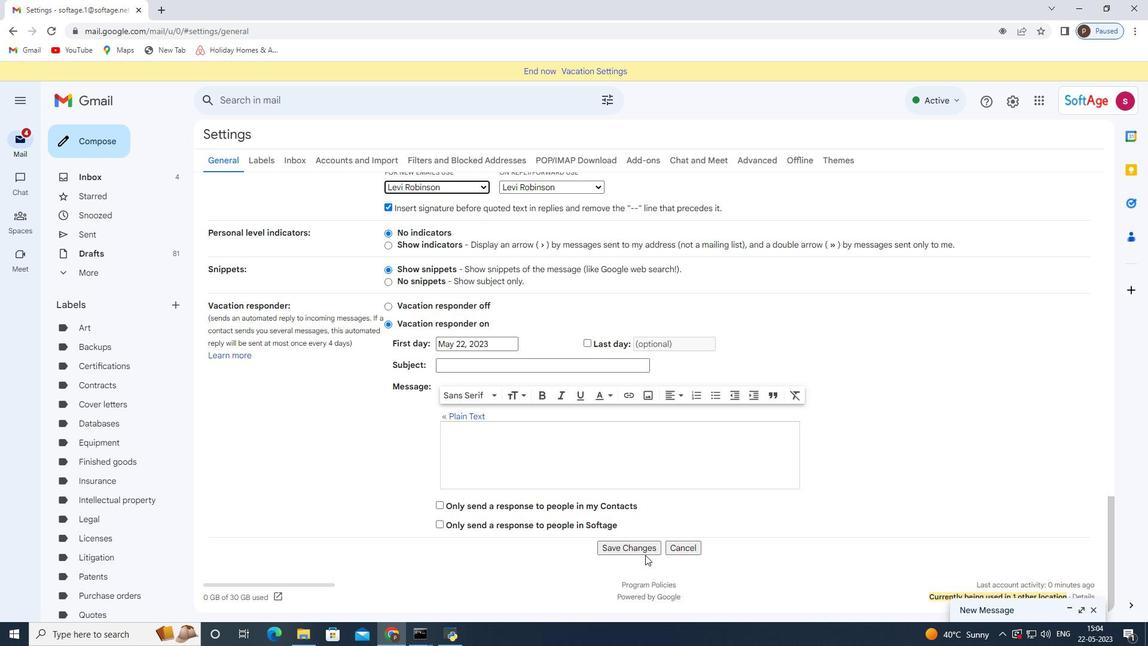
Action: Mouse pressed left at (640, 544)
Screenshot: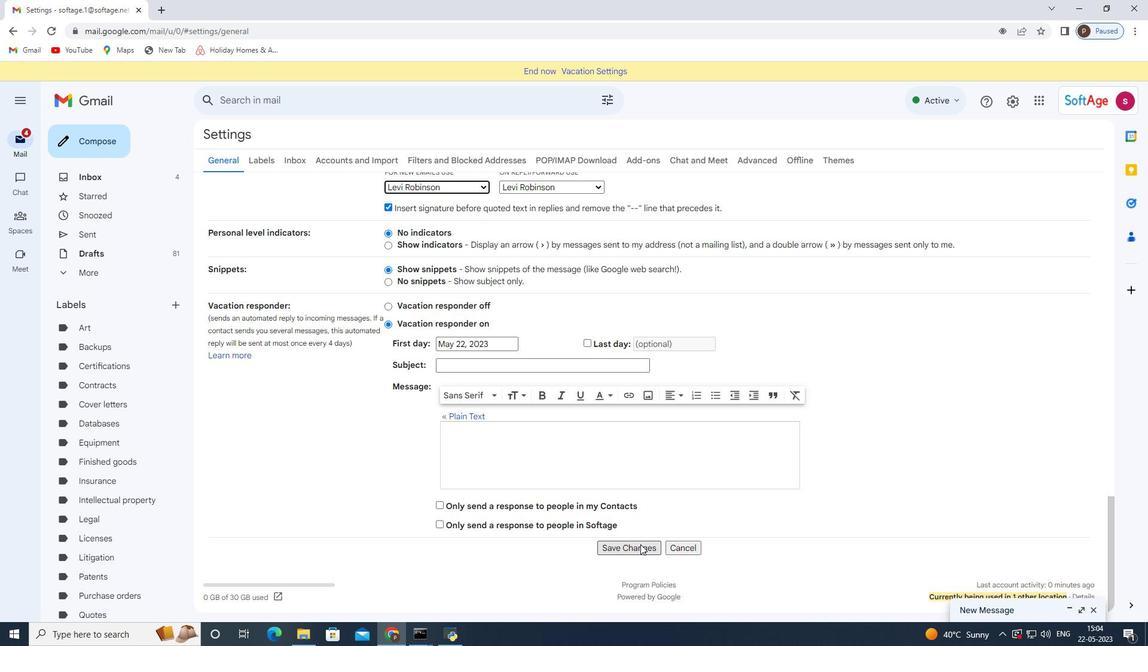 
Action: Mouse moved to (107, 144)
Screenshot: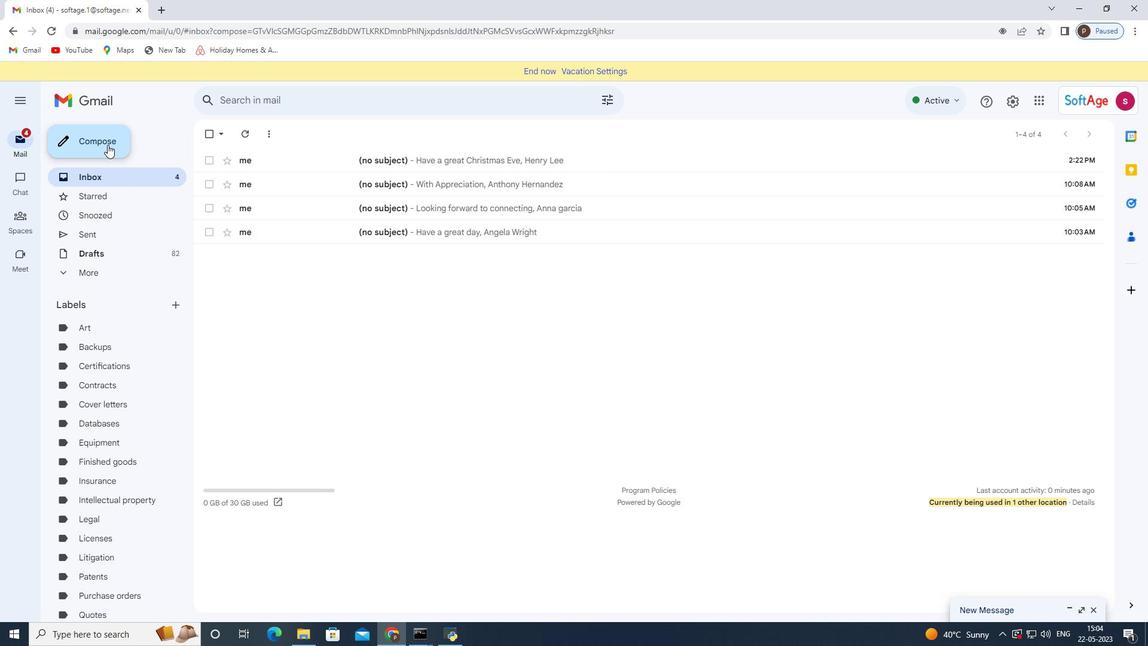 
Action: Mouse pressed left at (107, 144)
Screenshot: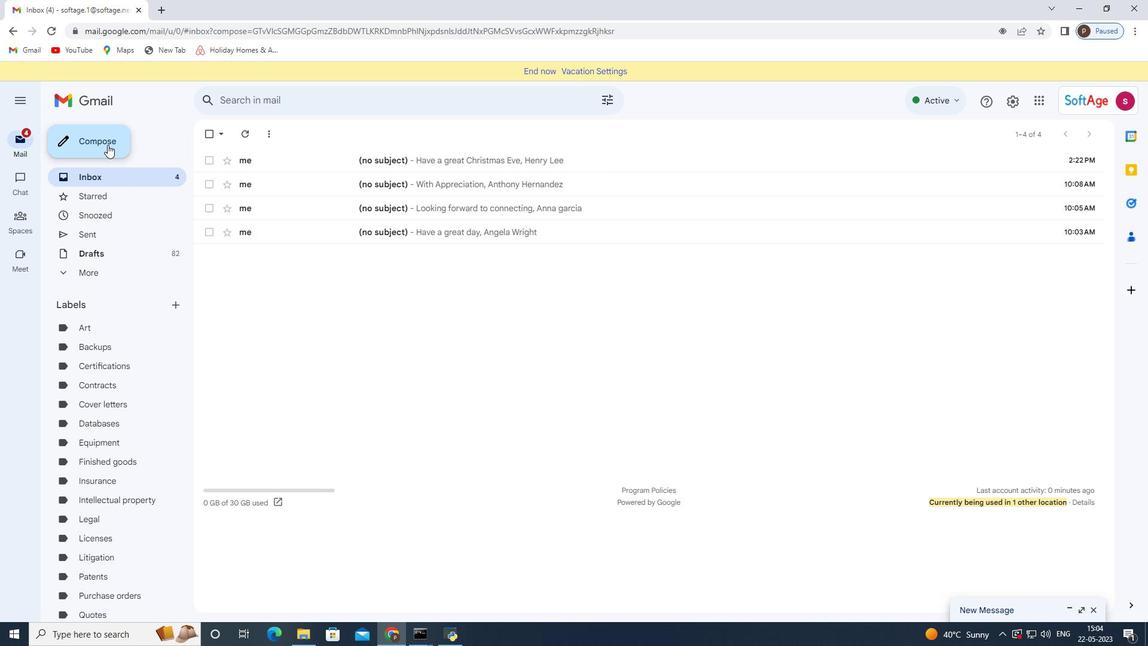 
Action: Mouse moved to (627, 292)
Screenshot: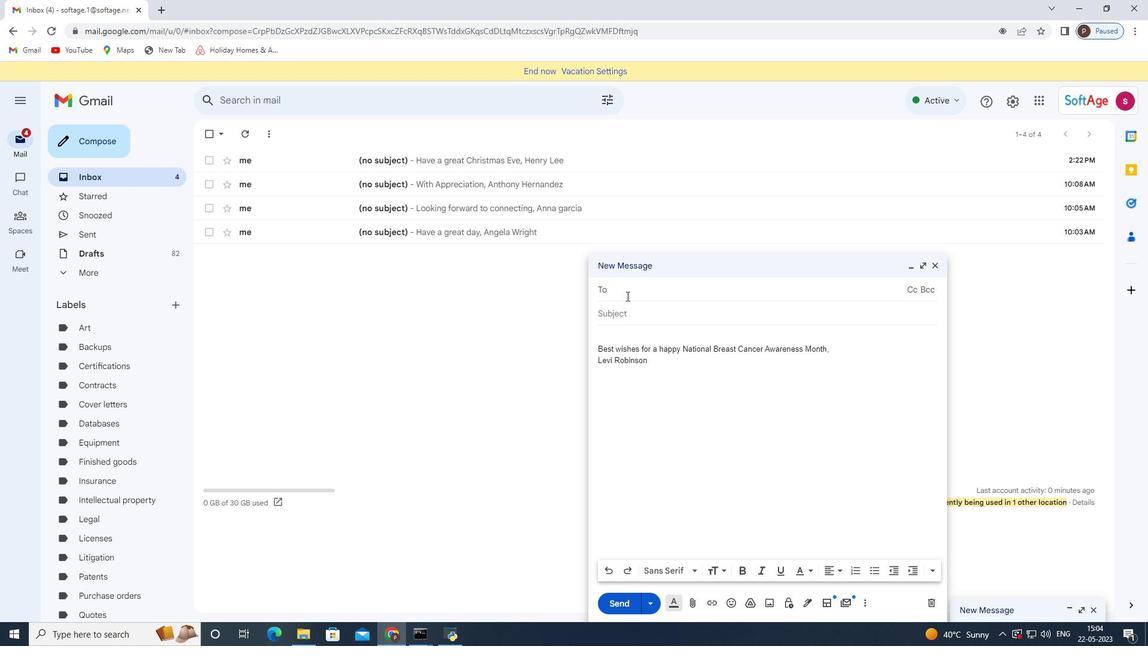 
Action: Mouse pressed left at (627, 292)
Screenshot: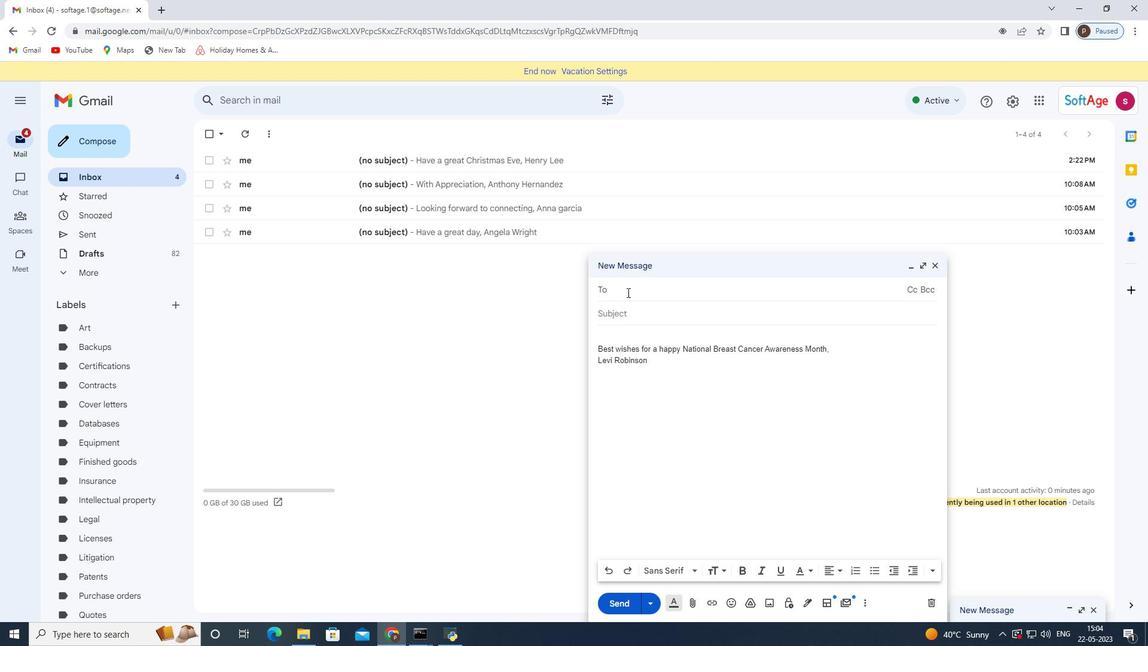 
Action: Mouse moved to (627, 291)
Screenshot: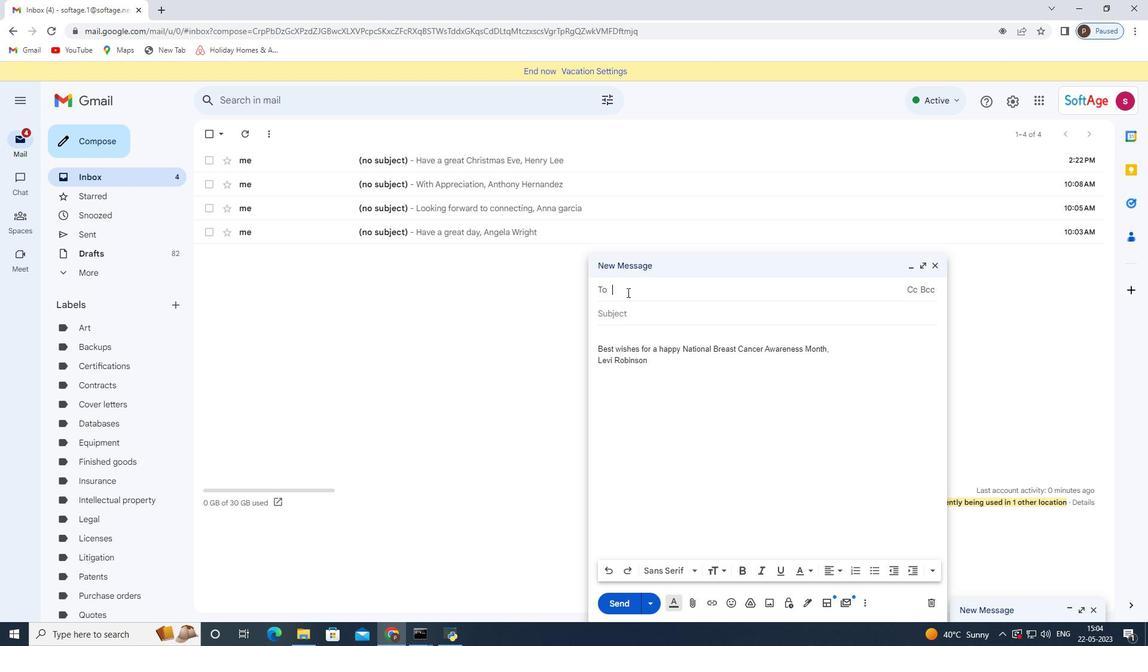 
Action: Key pressed softage.3<Key.shift>@softage.net
Screenshot: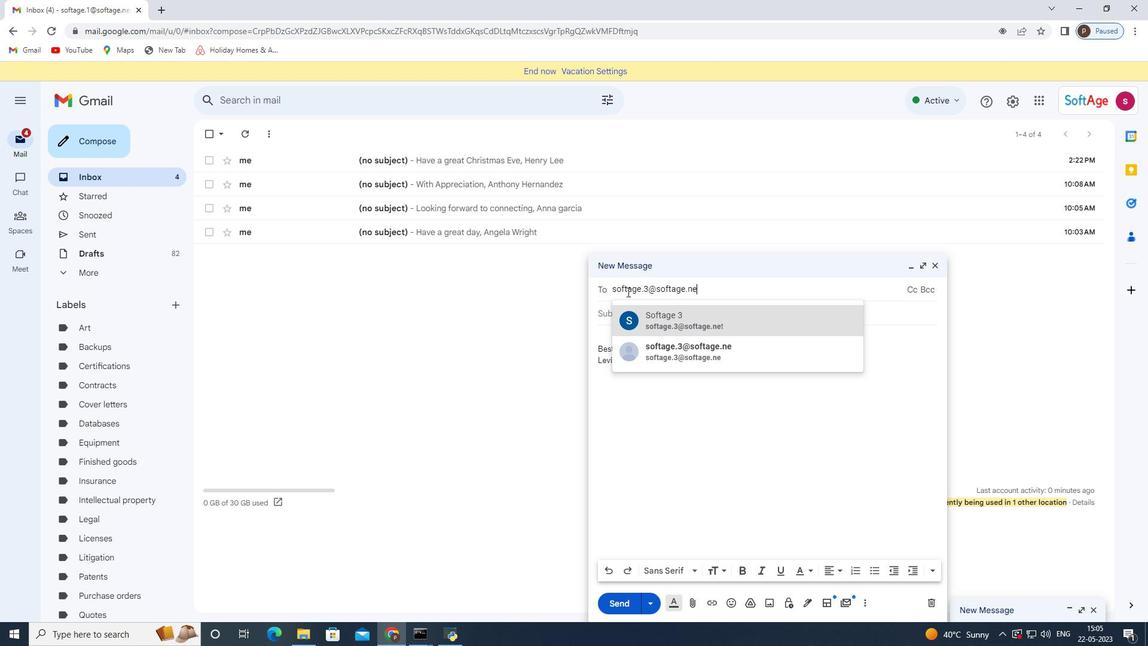 
Action: Mouse moved to (744, 316)
Screenshot: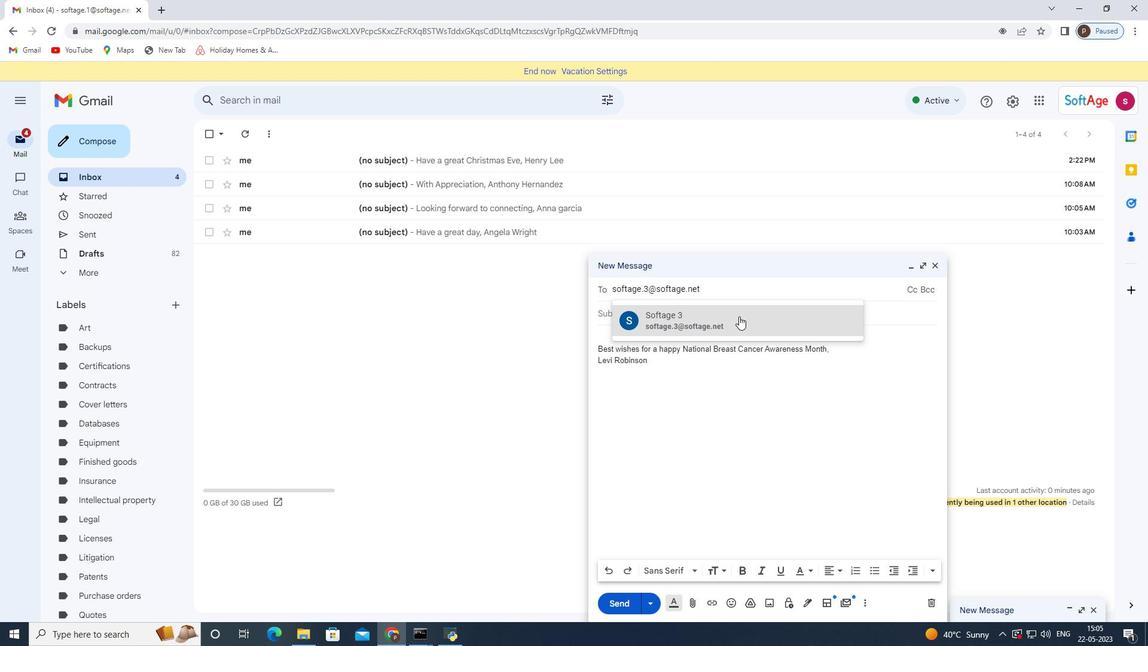 
Action: Mouse pressed left at (744, 316)
Screenshot: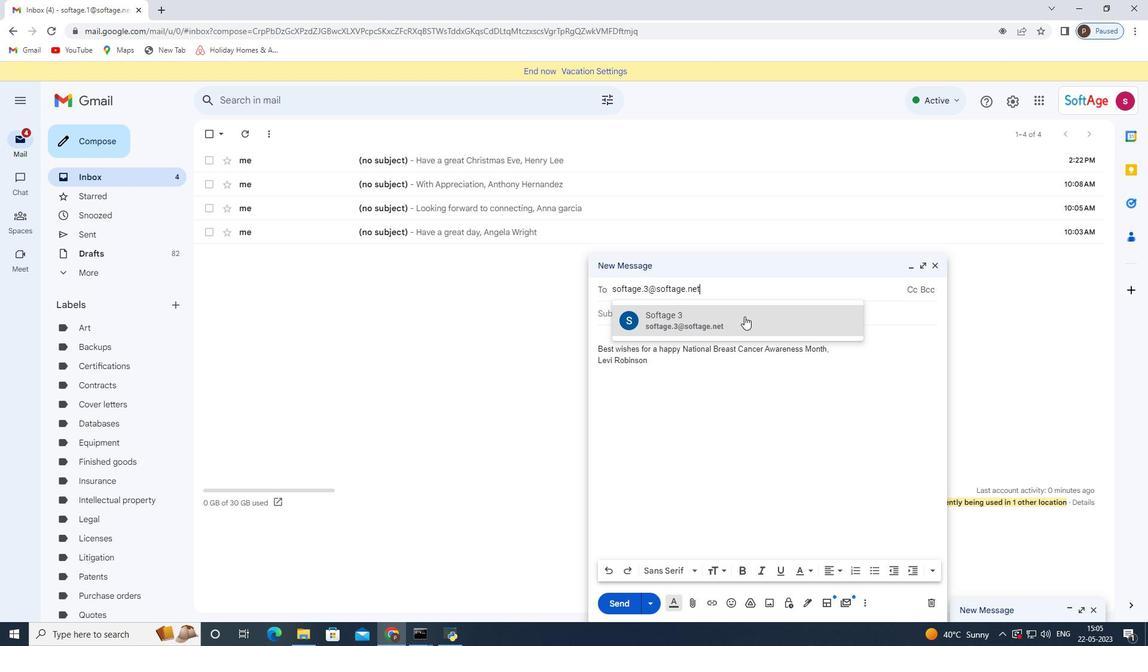 
Action: Mouse moved to (175, 305)
Screenshot: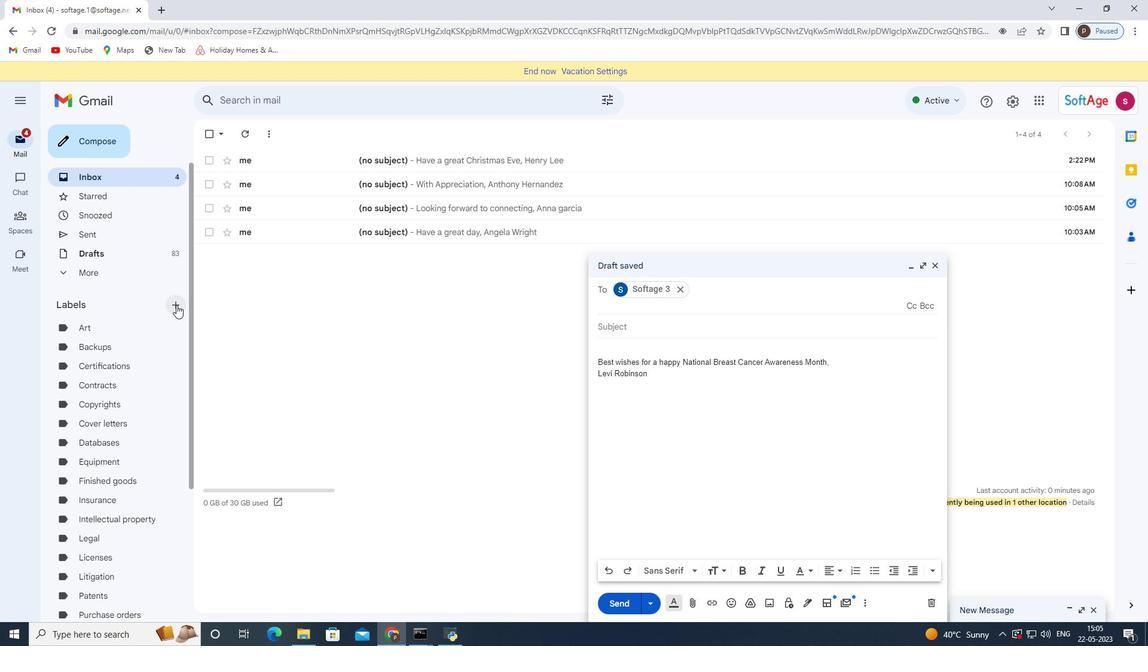 
Action: Mouse pressed left at (175, 305)
Screenshot: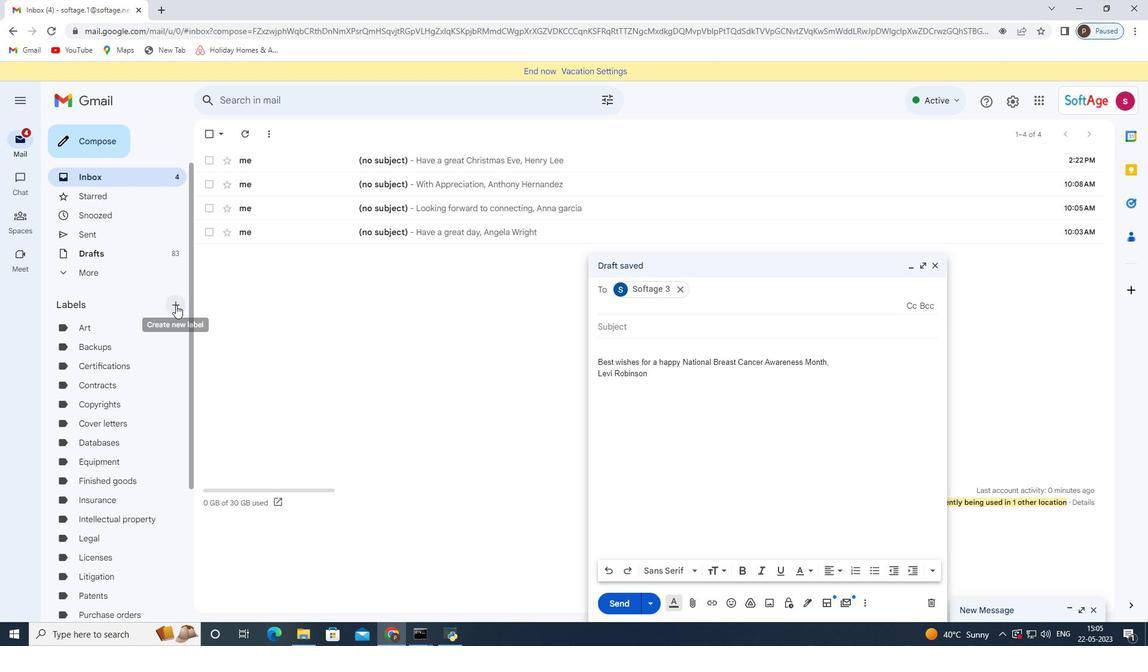 
Action: Mouse moved to (507, 331)
Screenshot: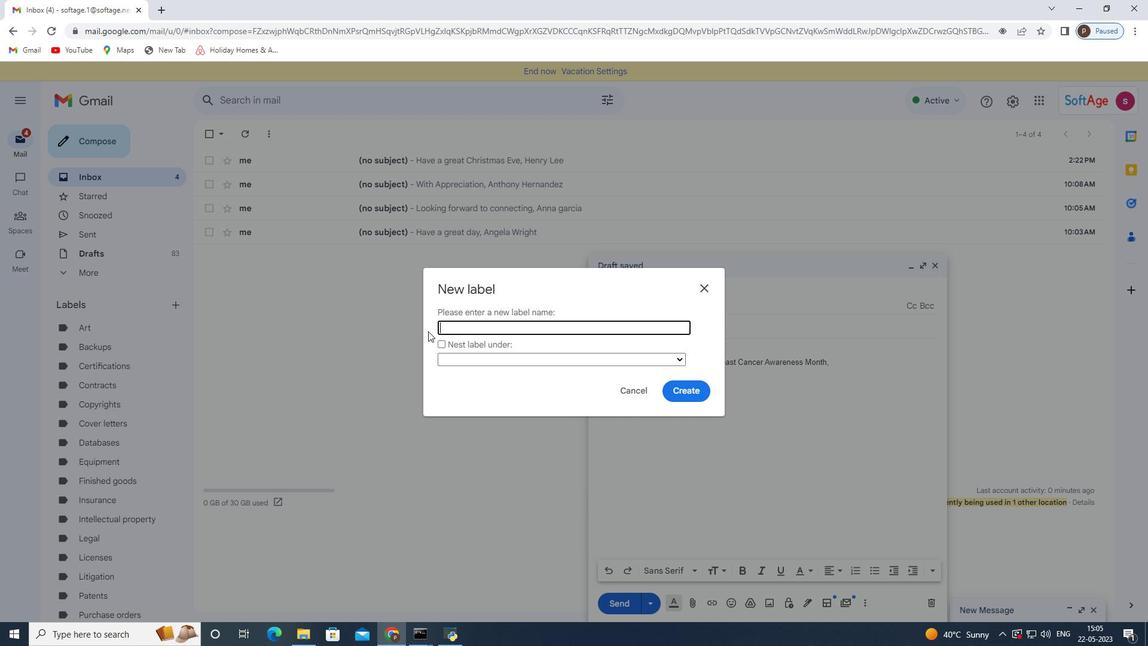 
Action: Mouse pressed left at (507, 331)
Screenshot: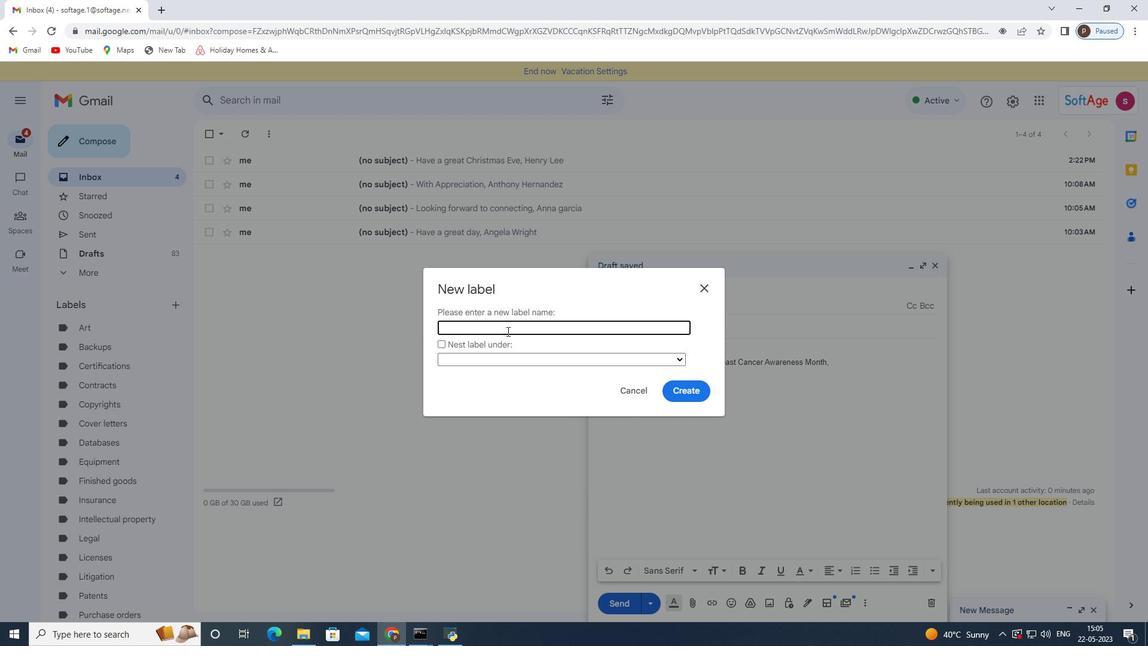 
Action: Key pressed <Key.shift>Inquiries
Screenshot: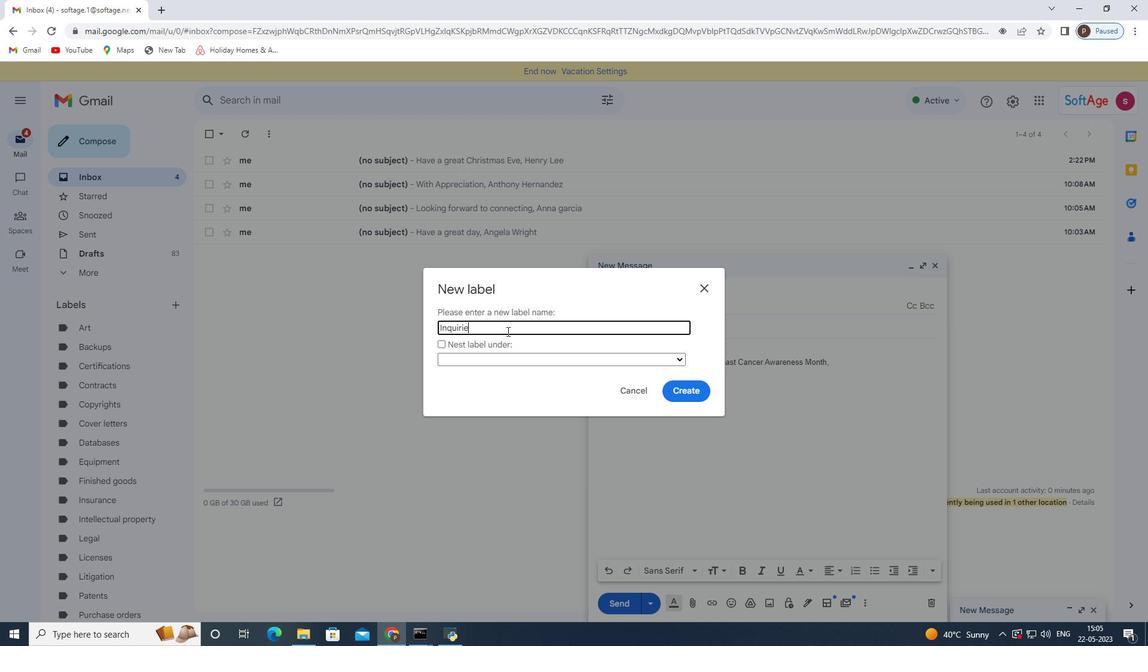 
Action: Mouse moved to (692, 382)
Screenshot: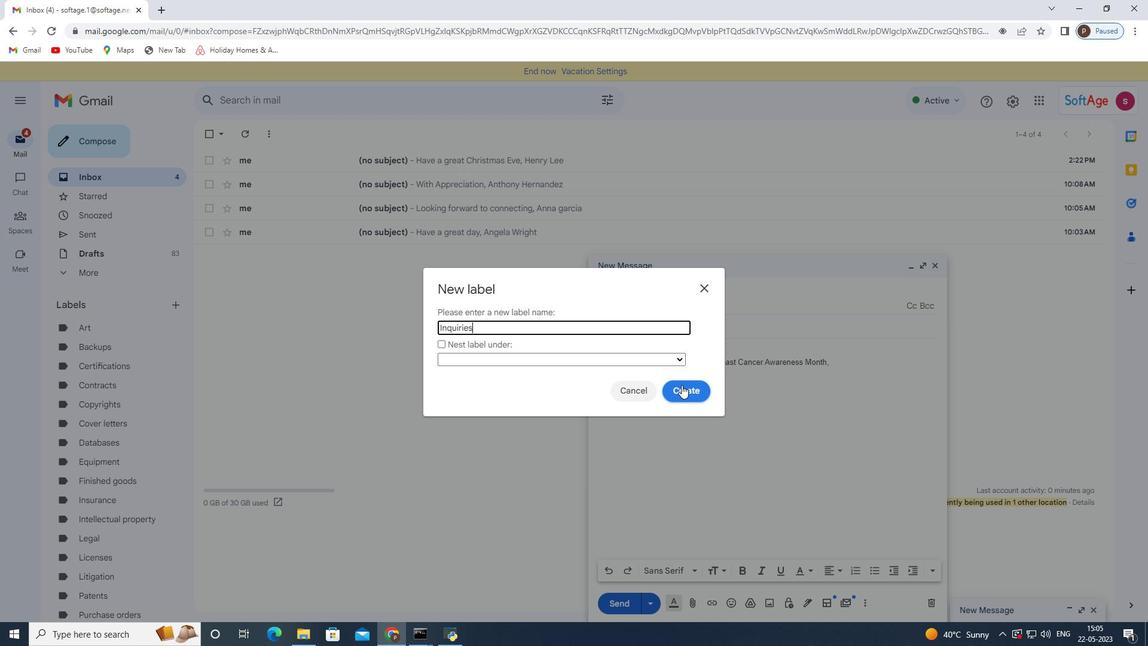 
Action: Mouse pressed left at (692, 382)
Screenshot: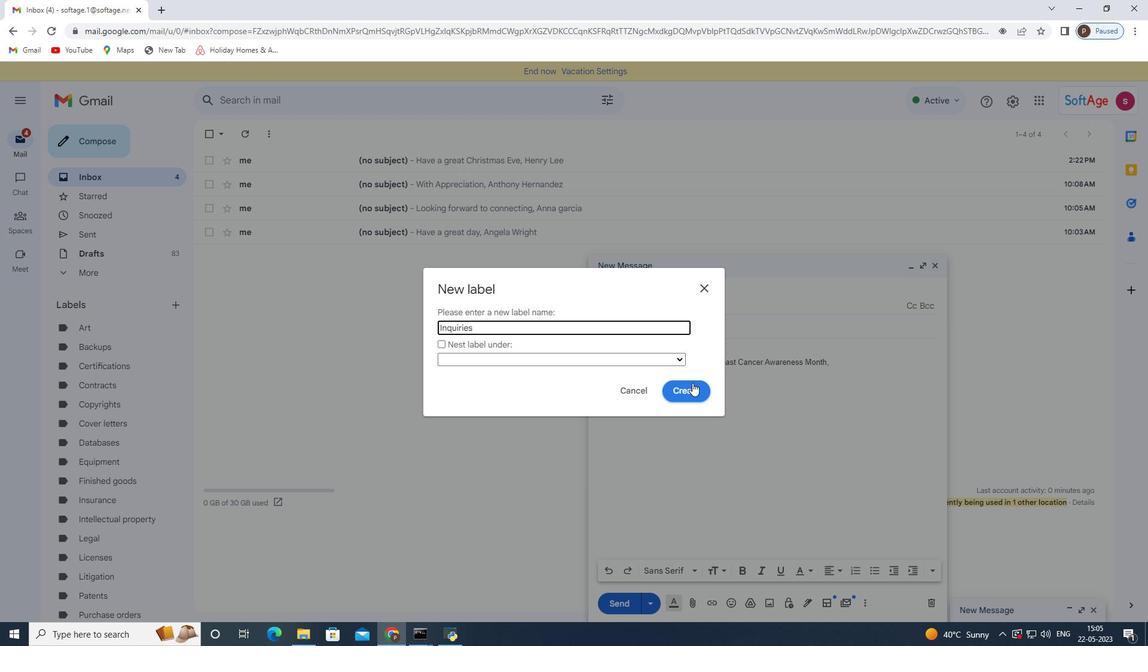 
Action: Mouse moved to (615, 607)
Screenshot: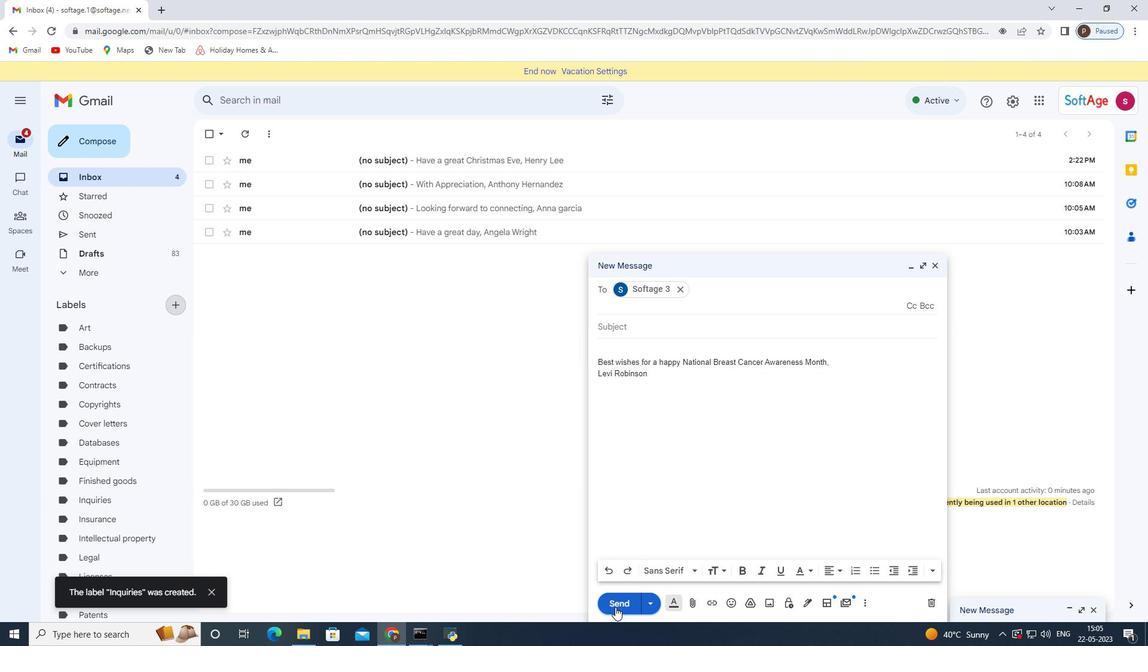 
Action: Mouse pressed left at (615, 607)
Screenshot: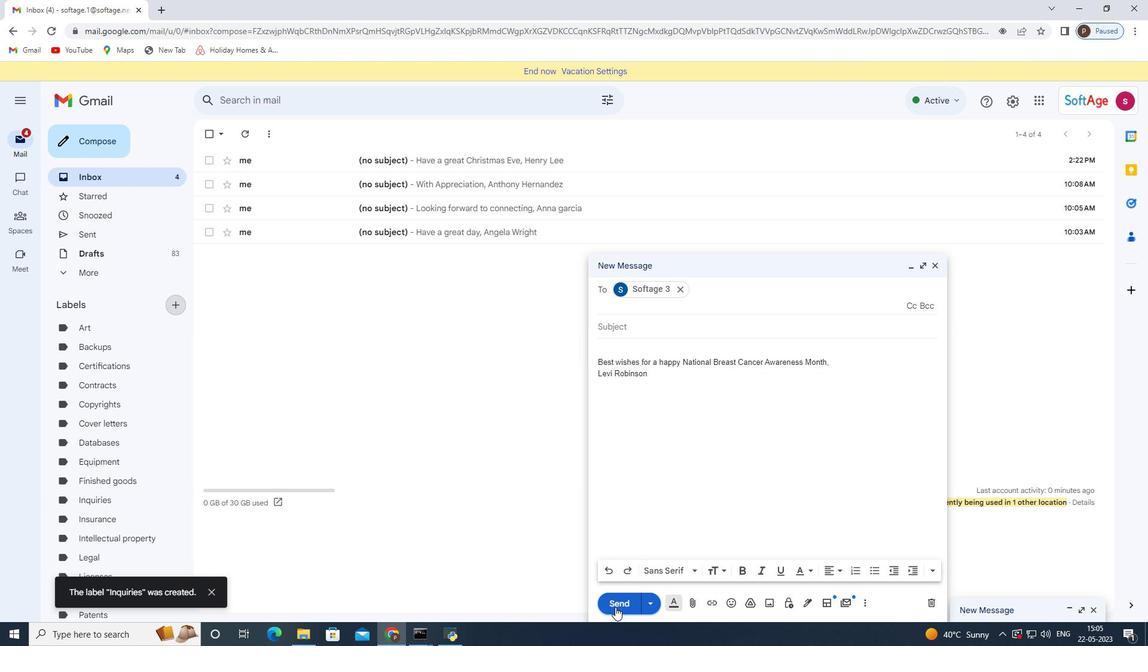
Action: Mouse moved to (561, 580)
Screenshot: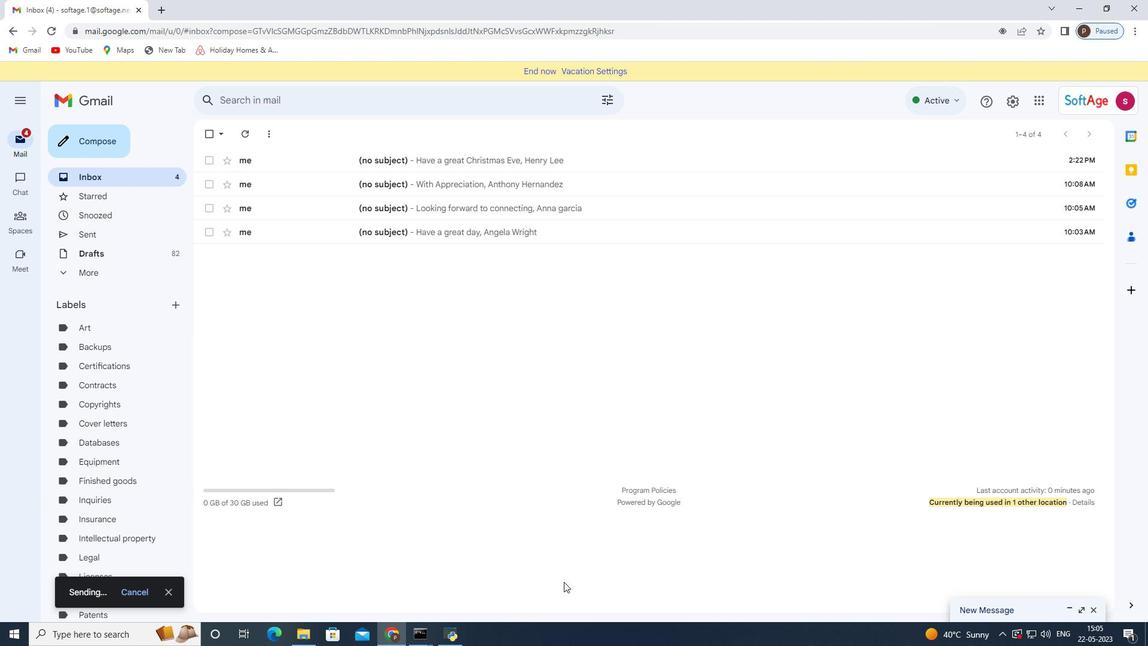 
